 Task: Create Records for custom object Portfolio in StockTradeHub.
Action: Mouse moved to (43, 68)
Screenshot: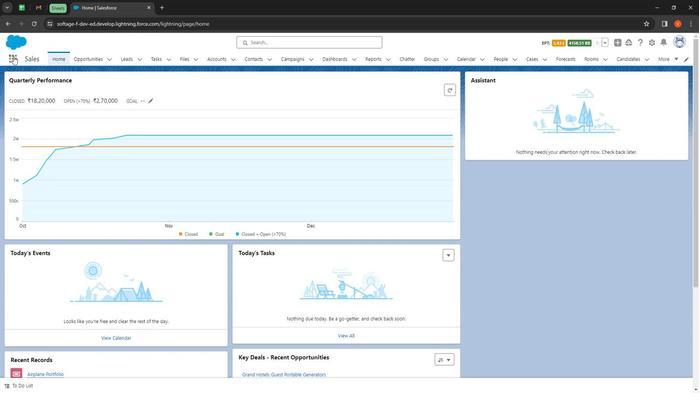 
Action: Mouse pressed left at (43, 68)
Screenshot: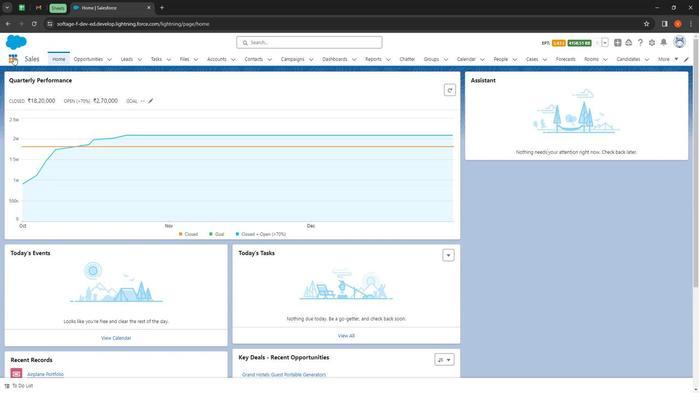 
Action: Mouse moved to (53, 195)
Screenshot: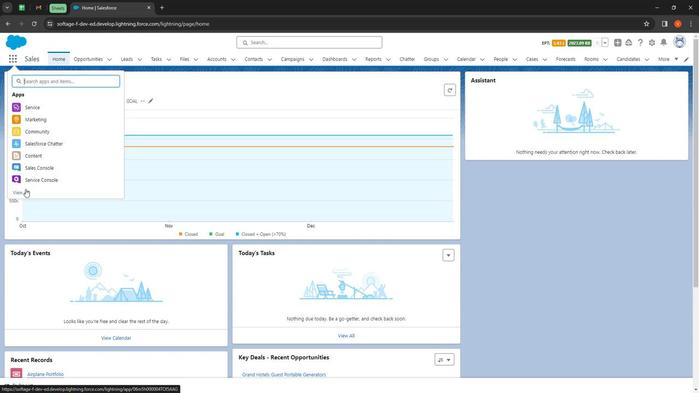
Action: Mouse pressed left at (53, 195)
Screenshot: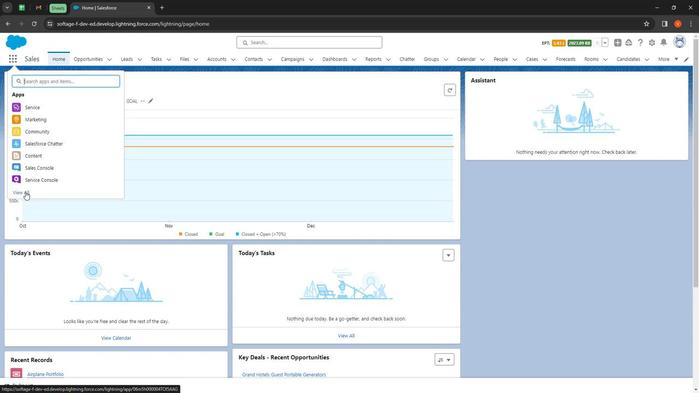 
Action: Mouse moved to (316, 94)
Screenshot: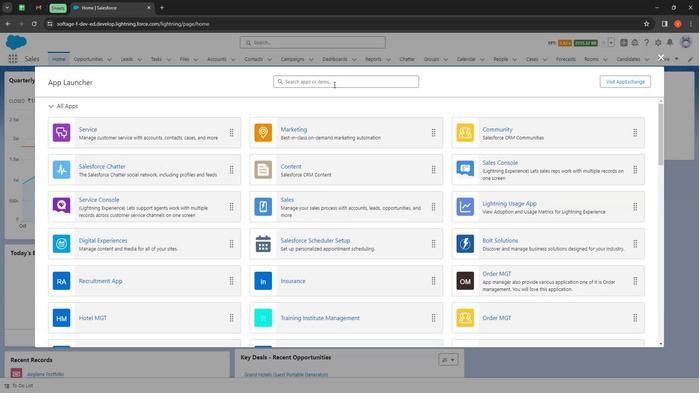 
Action: Mouse pressed left at (316, 94)
Screenshot: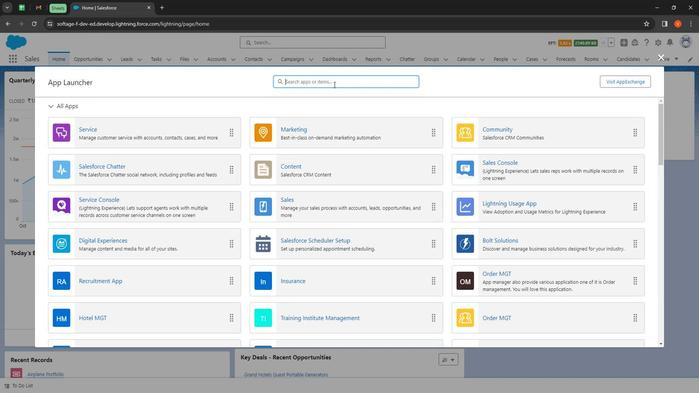 
Action: Mouse moved to (316, 95)
Screenshot: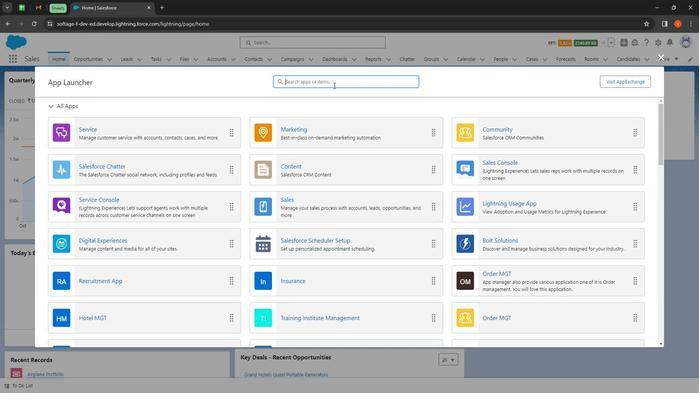
Action: Key pressed s
Screenshot: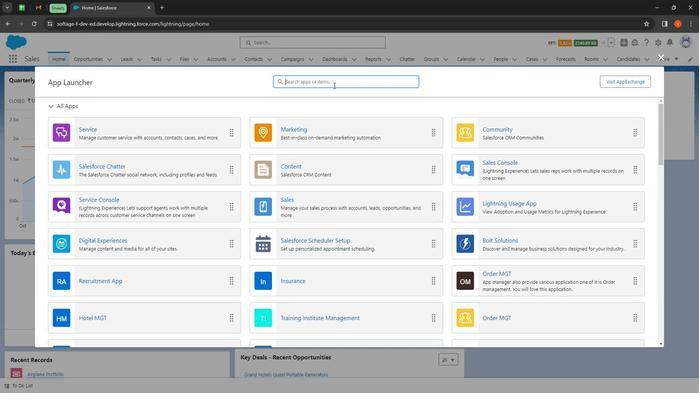 
Action: Mouse moved to (316, 96)
Screenshot: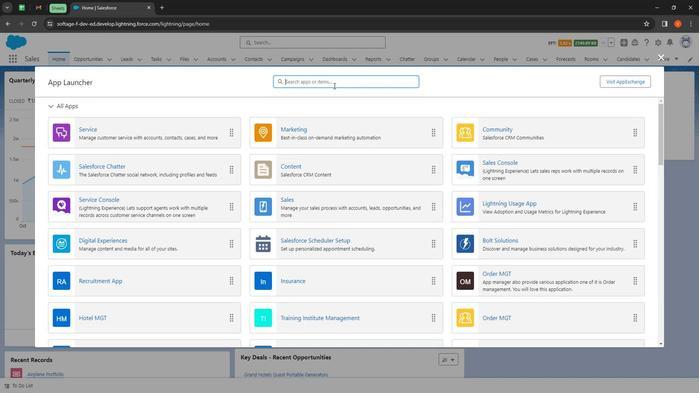 
Action: Key pressed t
Screenshot: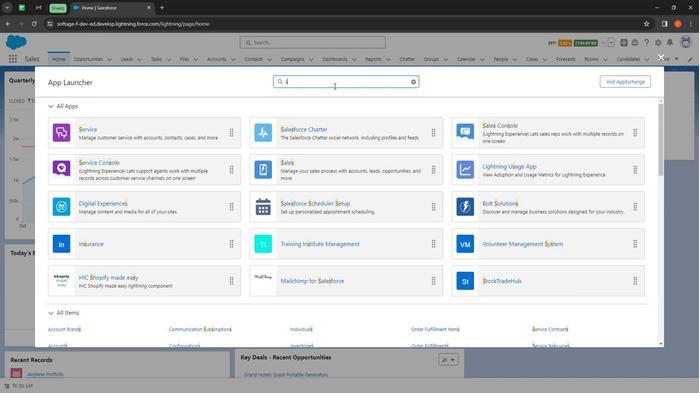 
Action: Mouse moved to (316, 95)
Screenshot: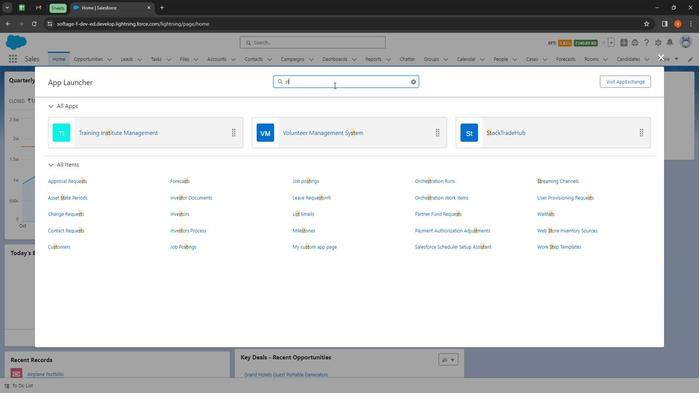 
Action: Key pressed o
Screenshot: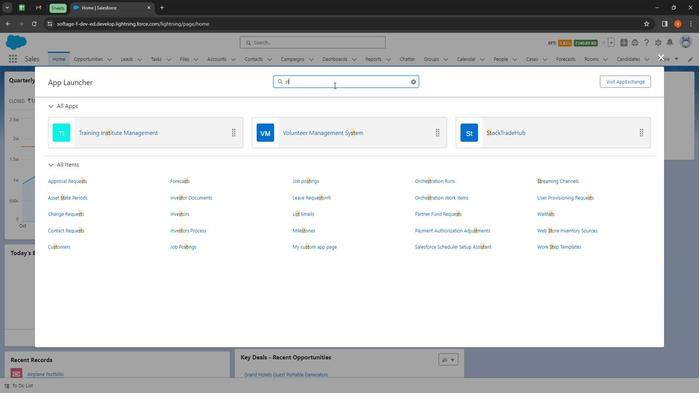
Action: Mouse moved to (106, 138)
Screenshot: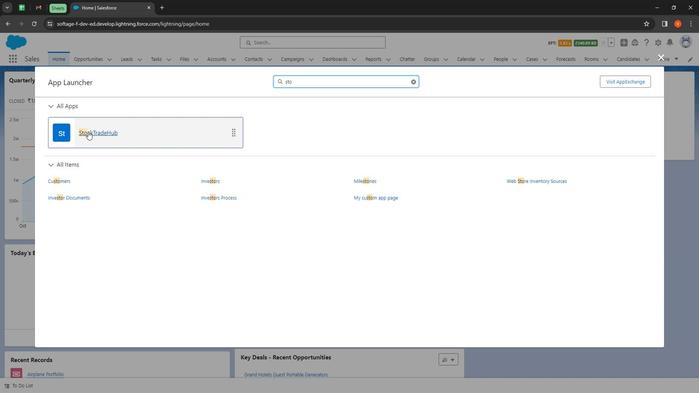 
Action: Mouse pressed left at (106, 138)
Screenshot: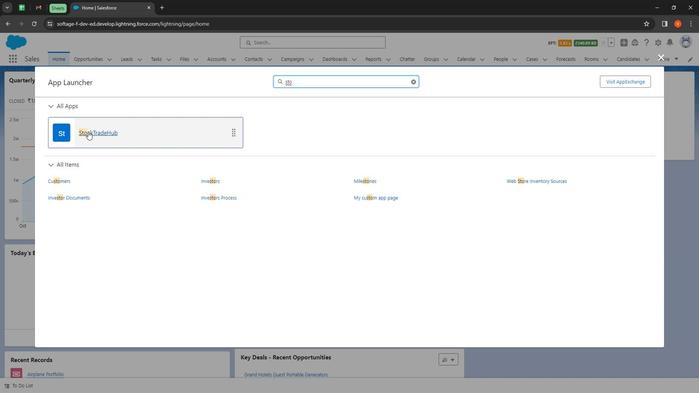 
Action: Mouse moved to (237, 72)
Screenshot: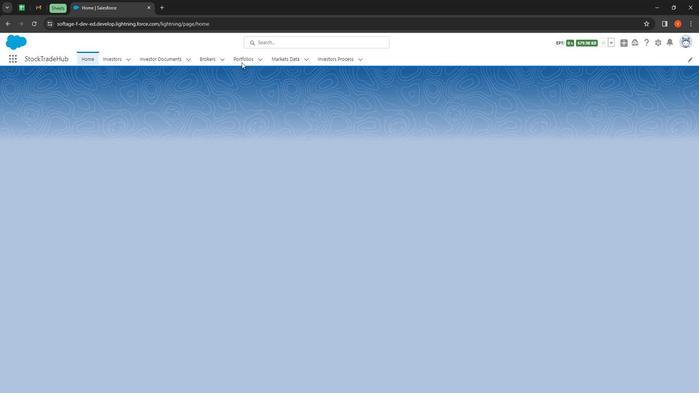
Action: Mouse pressed left at (237, 72)
Screenshot: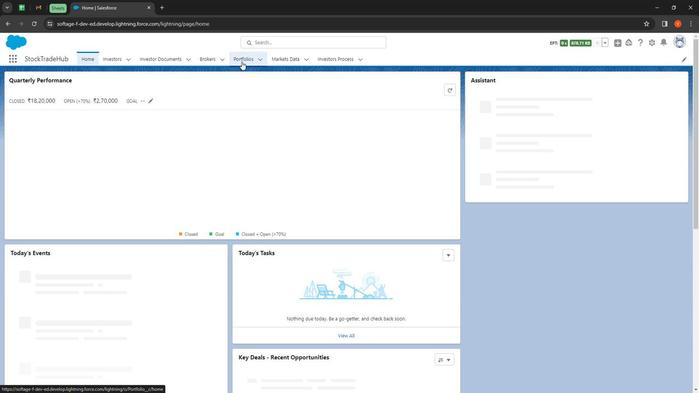 
Action: Mouse moved to (549, 90)
Screenshot: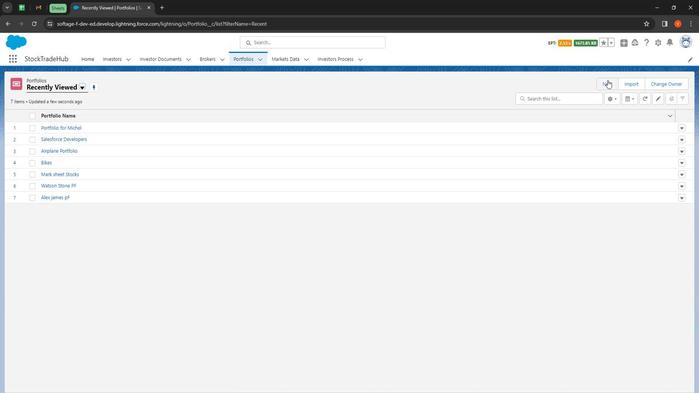 
Action: Mouse pressed left at (549, 90)
Screenshot: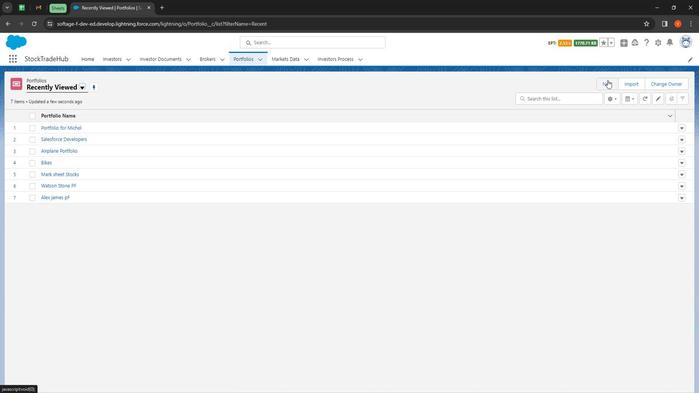 
Action: Mouse moved to (233, 143)
Screenshot: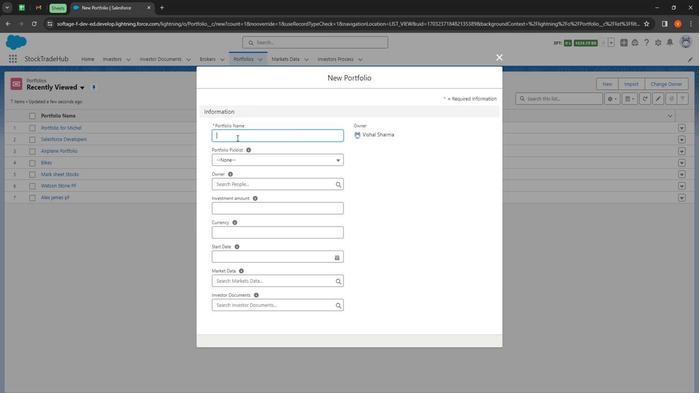 
Action: Mouse pressed left at (233, 143)
Screenshot: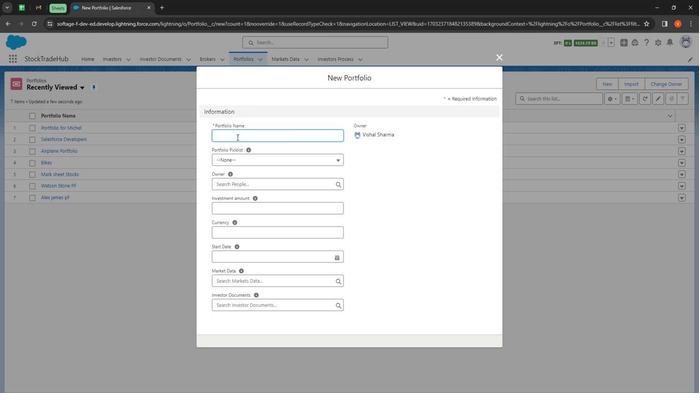
Action: Key pressed <Key.shift>
Screenshot: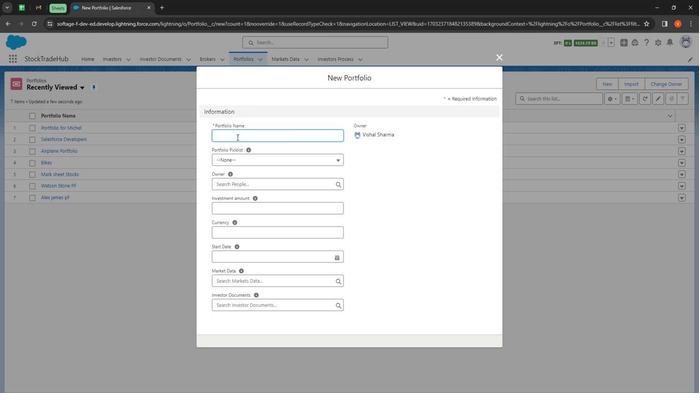 
Action: Mouse moved to (236, 132)
Screenshot: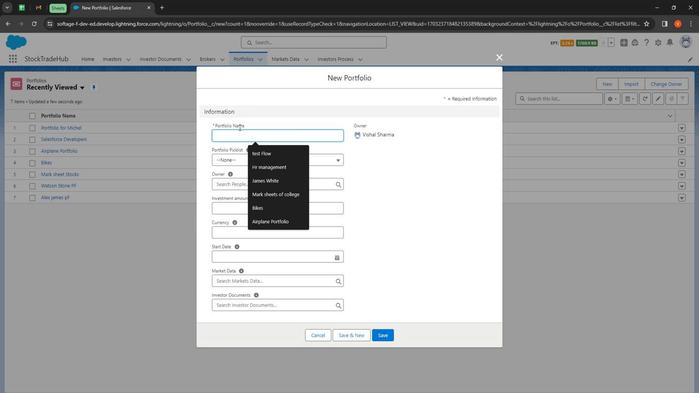
Action: Key pressed S
Screenshot: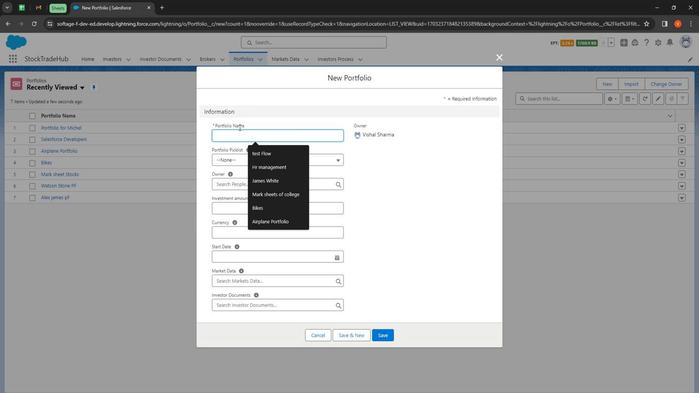 
Action: Mouse moved to (242, 120)
Screenshot: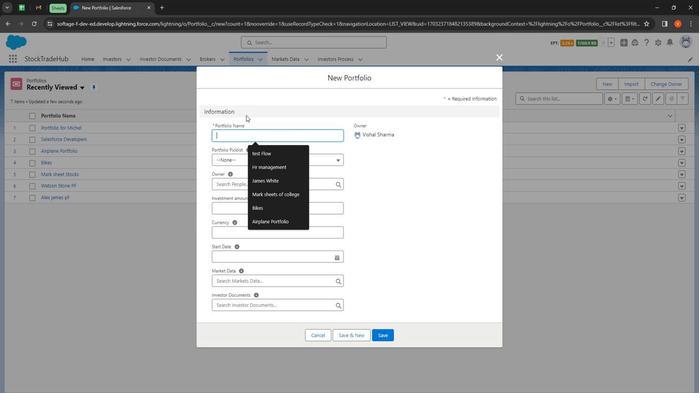 
Action: Key pressed trategiv<Key.backspace>c<Key.space><Key.shift><Key.shift><Key.shift><Key.shift><Key.shift><Key.shift><Key.shift><Key.shift><Key.shift><Key.shift><Key.shift><Key.shift><Key.shift><Key.shift><Key.shift><Key.shift><Key.shift><Key.shift><Key.shift><Key.shift><Key.shift><Key.shift><Key.shift><Key.shift><Key.shift><Key.shift><Key.shift><Key.shift><Key.shift><Key.shift><Key.shift><Key.shift><Key.shift><Key.shift>Ventures<Key.space><Key.shift>Portfolio
Screenshot: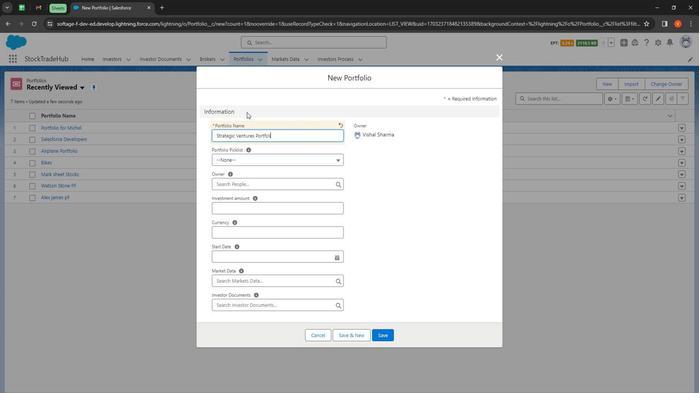 
Action: Mouse moved to (258, 162)
Screenshot: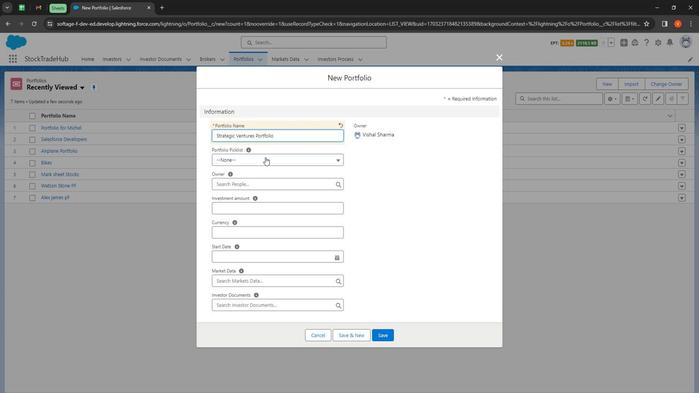 
Action: Mouse pressed left at (258, 162)
Screenshot: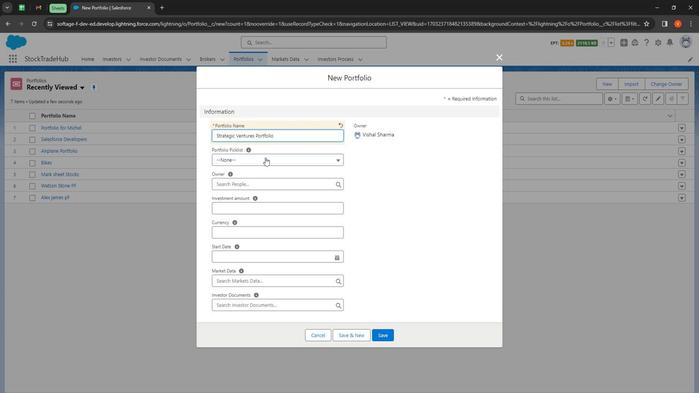 
Action: Mouse moved to (255, 214)
Screenshot: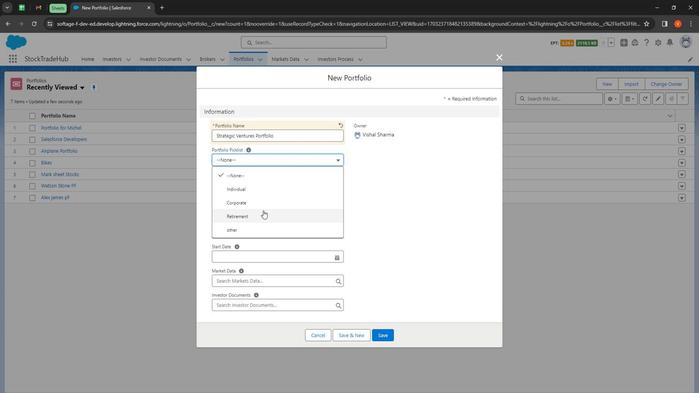 
Action: Mouse pressed left at (255, 214)
Screenshot: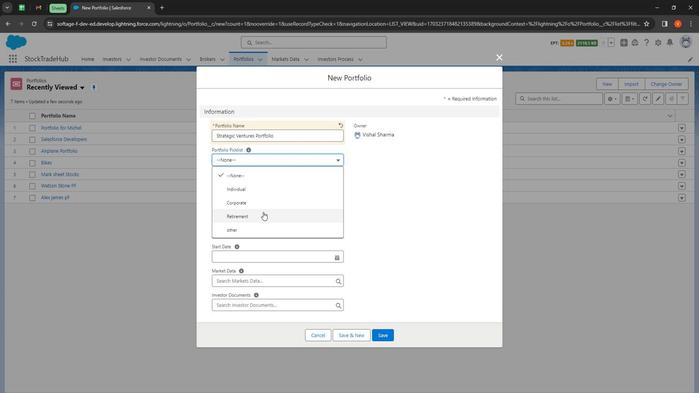 
Action: Mouse moved to (231, 189)
Screenshot: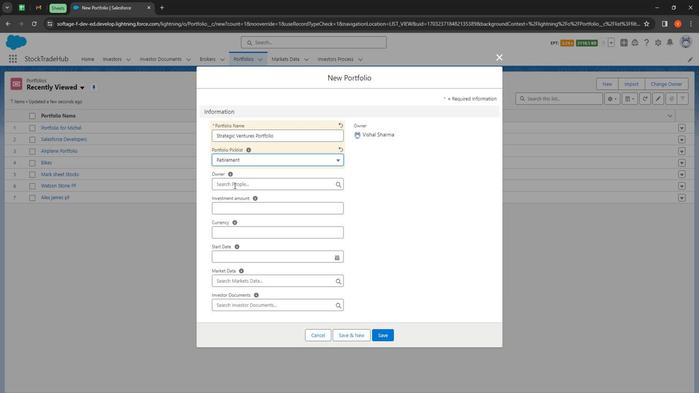 
Action: Mouse pressed left at (231, 189)
Screenshot: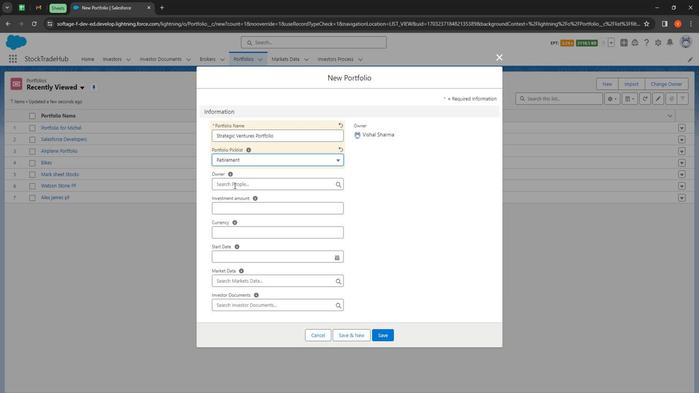 
Action: Mouse moved to (265, 266)
Screenshot: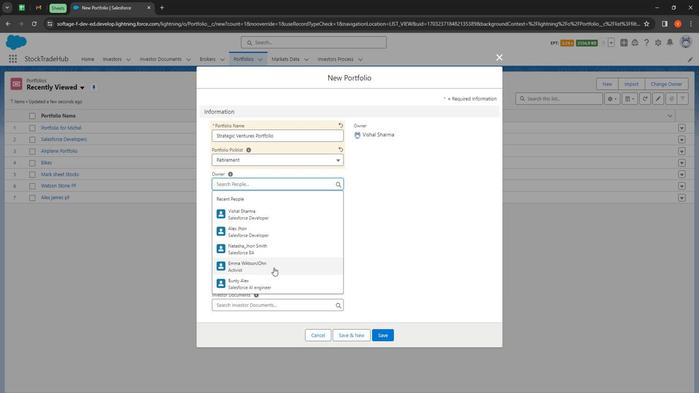 
Action: Mouse pressed left at (265, 266)
Screenshot: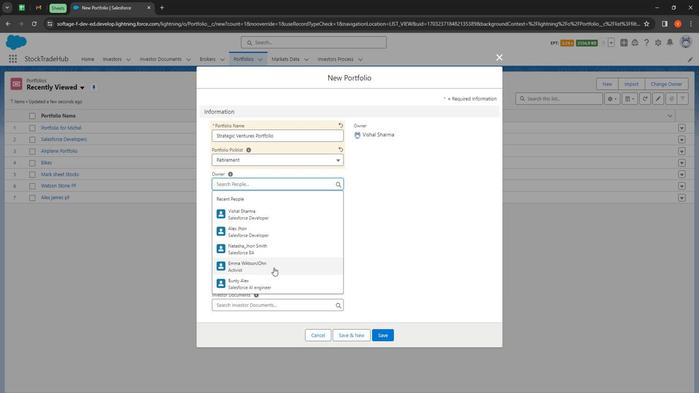 
Action: Mouse moved to (224, 210)
Screenshot: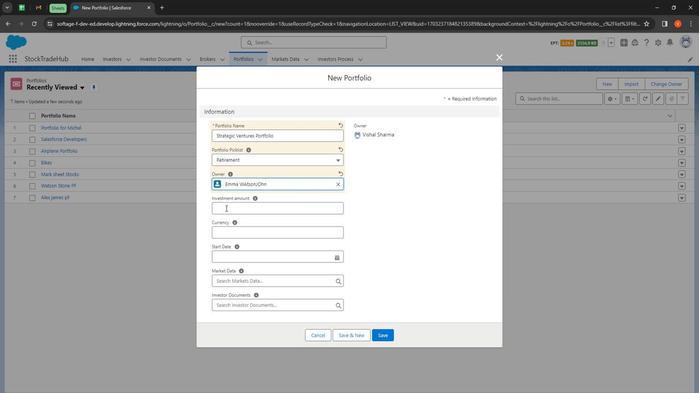 
Action: Mouse pressed left at (224, 210)
Screenshot: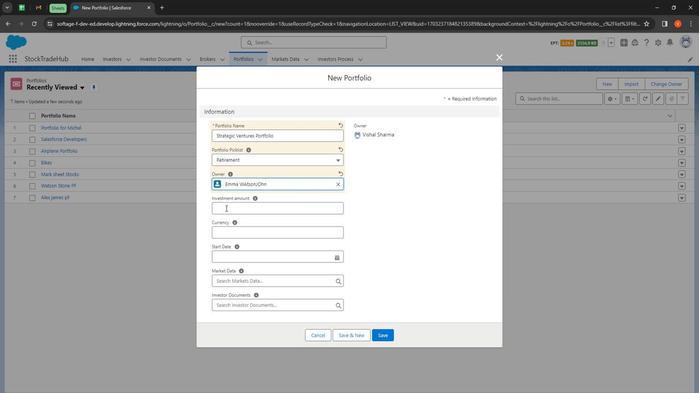 
Action: Mouse moved to (242, 154)
Screenshot: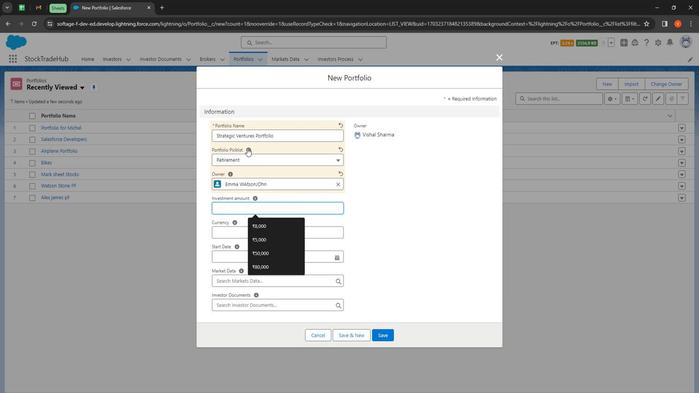 
Action: Key pressed 5000
Screenshot: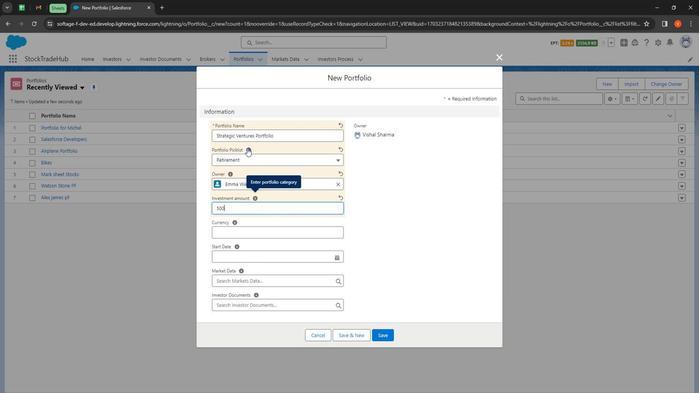 
Action: Mouse moved to (233, 227)
Screenshot: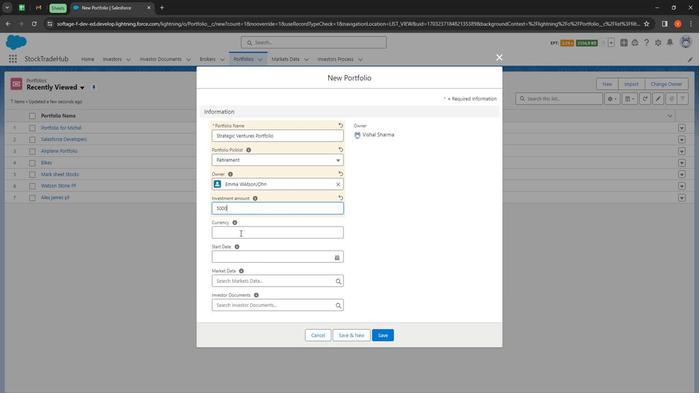 
Action: Mouse pressed left at (233, 227)
Screenshot: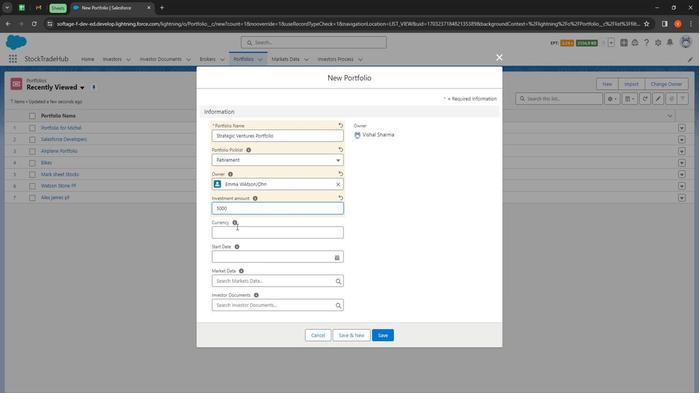 
Action: Mouse moved to (244, 229)
Screenshot: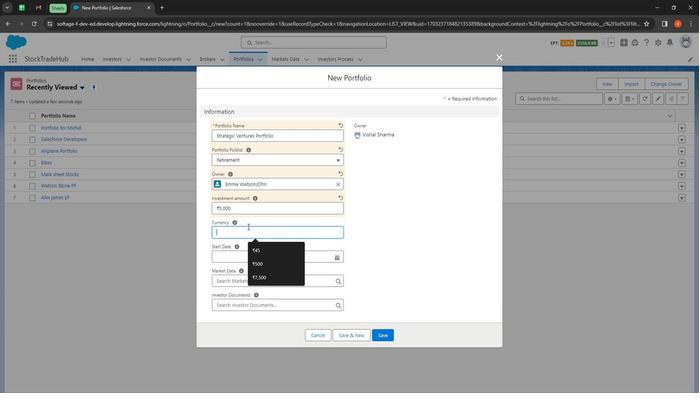
Action: Key pressed 45
Screenshot: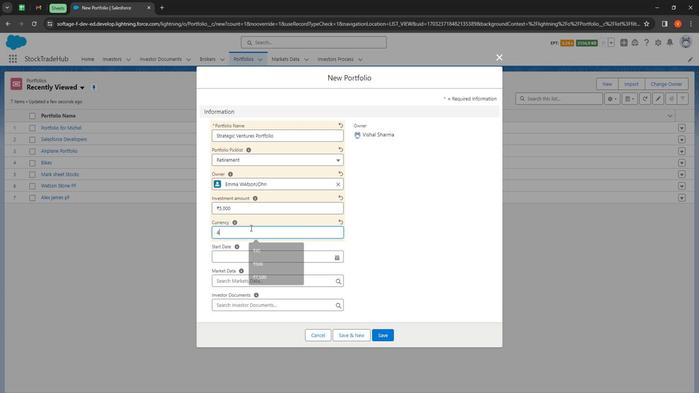 
Action: Mouse moved to (238, 254)
Screenshot: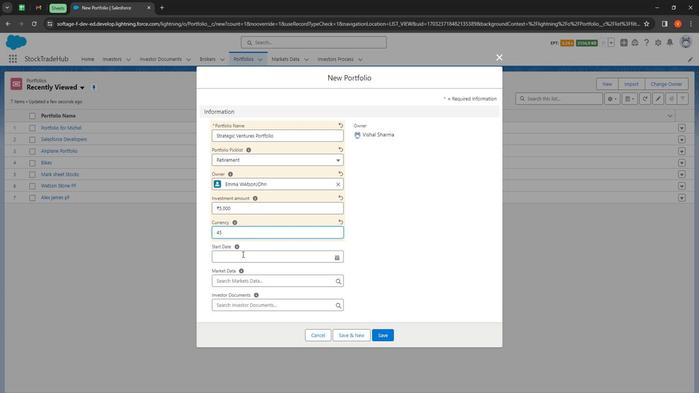 
Action: Mouse pressed left at (238, 254)
Screenshot: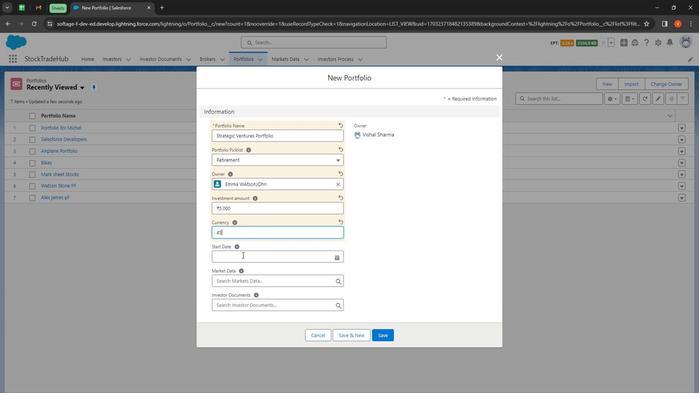 
Action: Mouse moved to (312, 136)
Screenshot: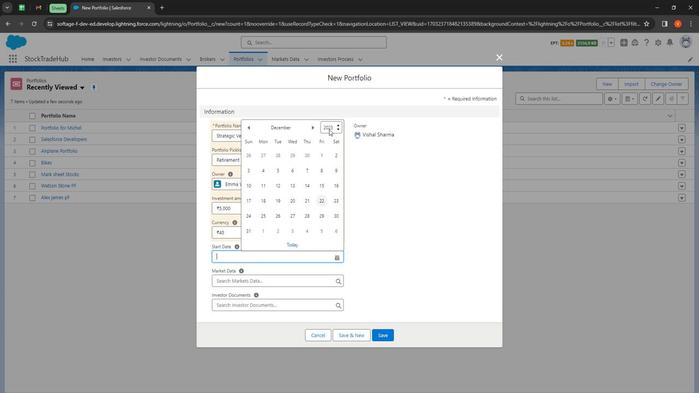 
Action: Mouse pressed left at (312, 136)
Screenshot: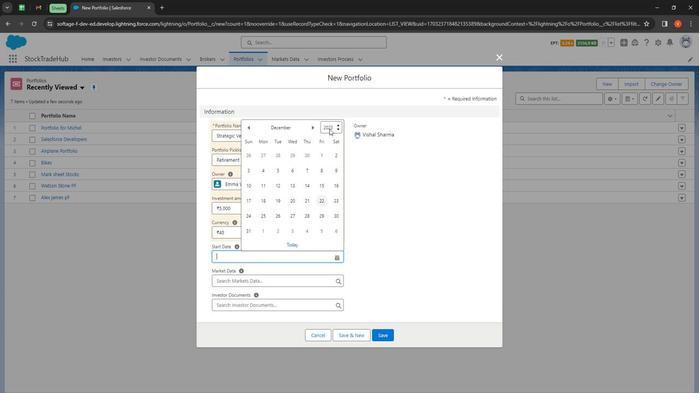 
Action: Mouse moved to (317, 209)
Screenshot: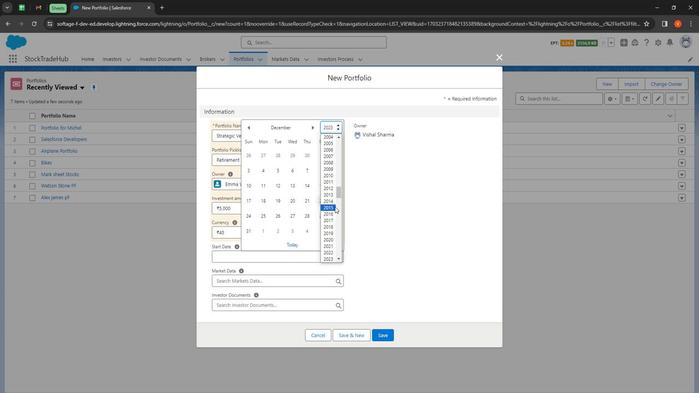 
Action: Mouse scrolled (317, 209) with delta (0, 0)
Screenshot: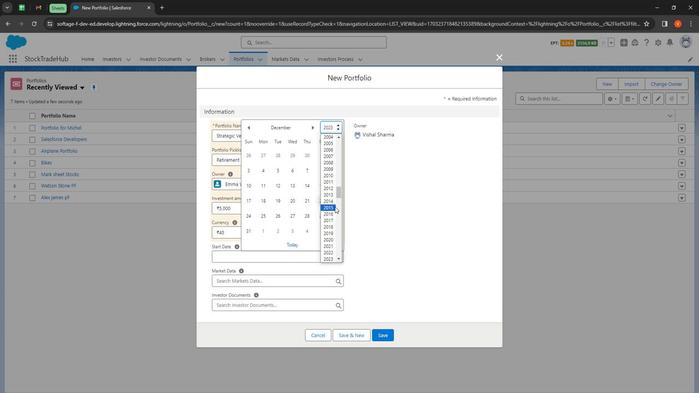 
Action: Mouse moved to (317, 209)
Screenshot: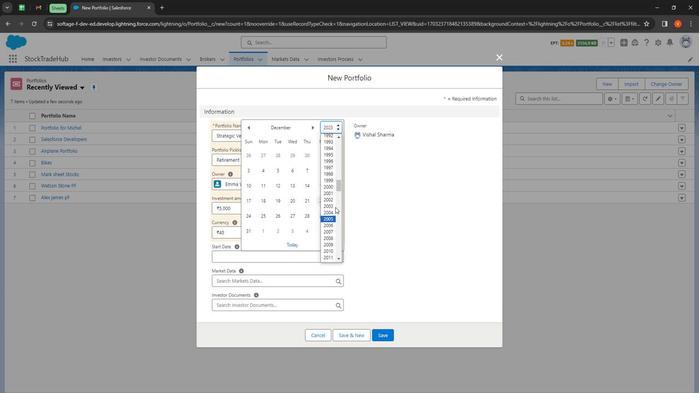 
Action: Mouse scrolled (317, 209) with delta (0, 0)
Screenshot: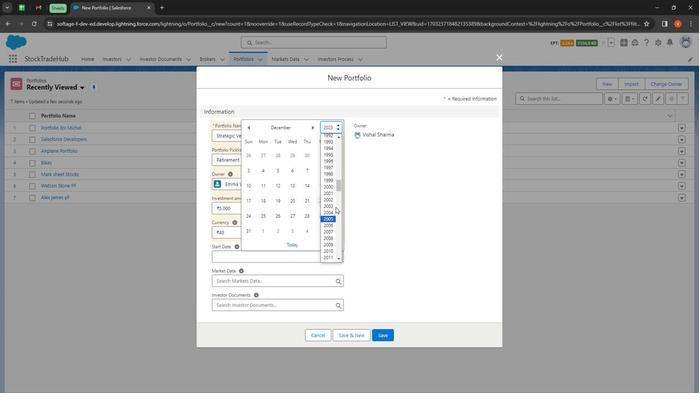 
Action: Mouse moved to (314, 155)
Screenshot: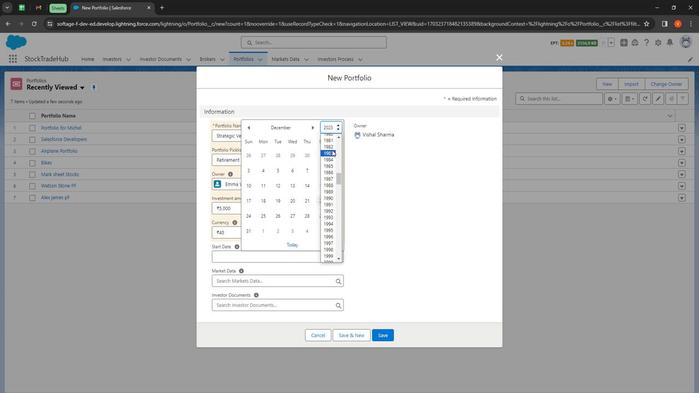 
Action: Mouse pressed left at (314, 155)
Screenshot: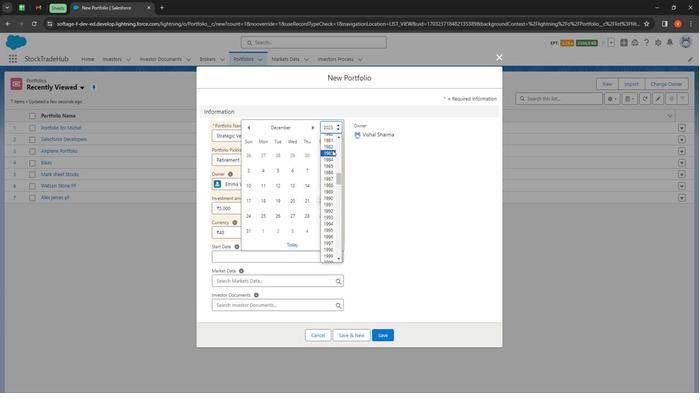 
Action: Mouse moved to (246, 134)
Screenshot: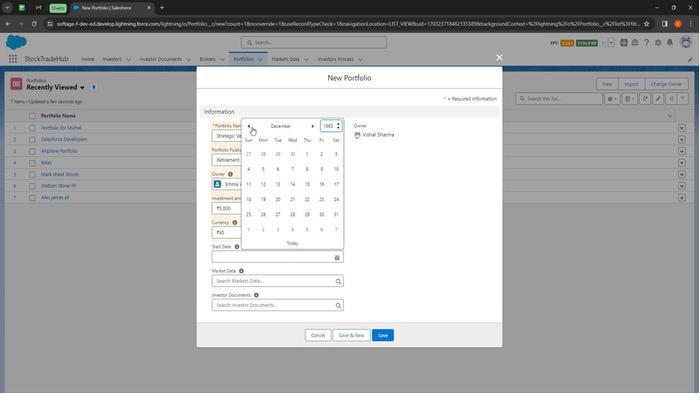 
Action: Mouse pressed left at (246, 134)
Screenshot: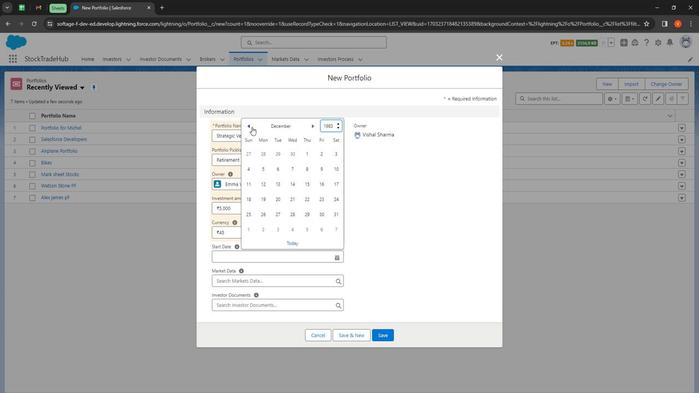 
Action: Mouse moved to (294, 195)
Screenshot: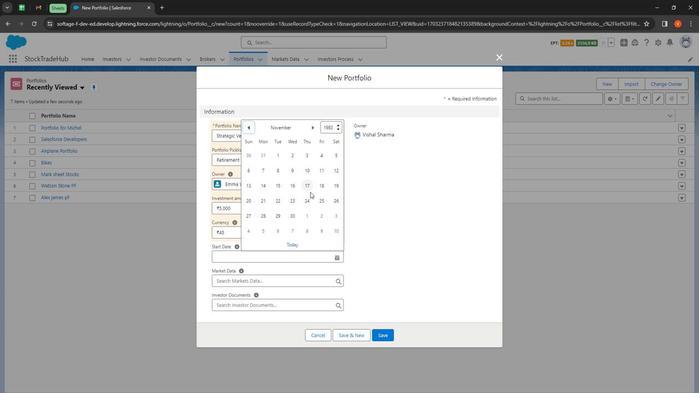 
Action: Mouse pressed left at (294, 195)
Screenshot: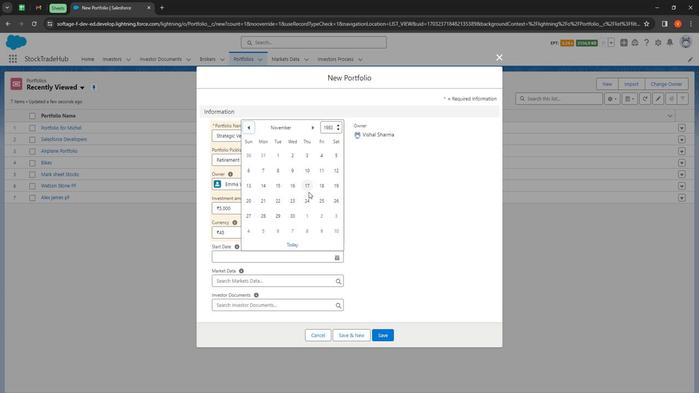 
Action: Mouse moved to (290, 192)
Screenshot: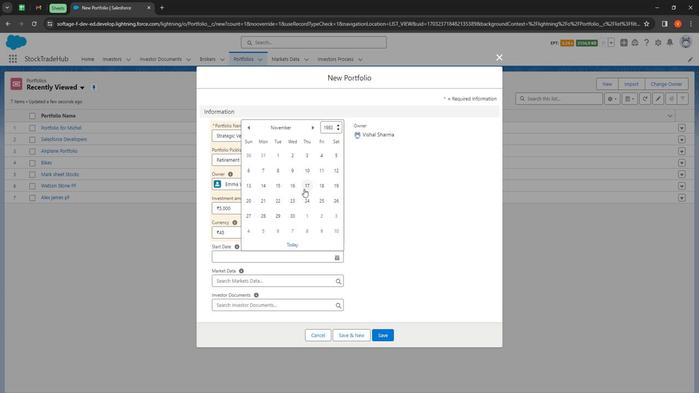 
Action: Mouse pressed left at (290, 192)
Screenshot: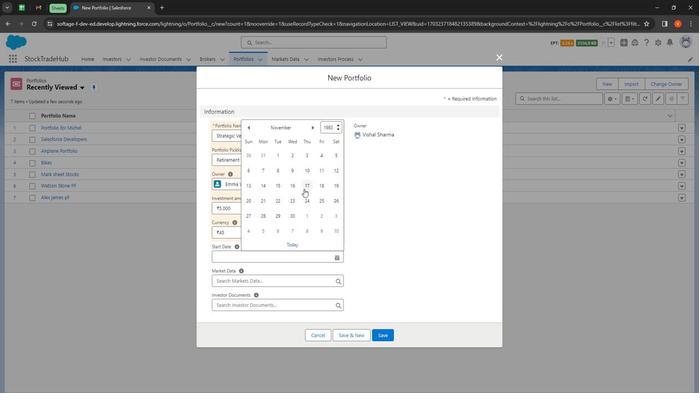 
Action: Mouse moved to (247, 279)
Screenshot: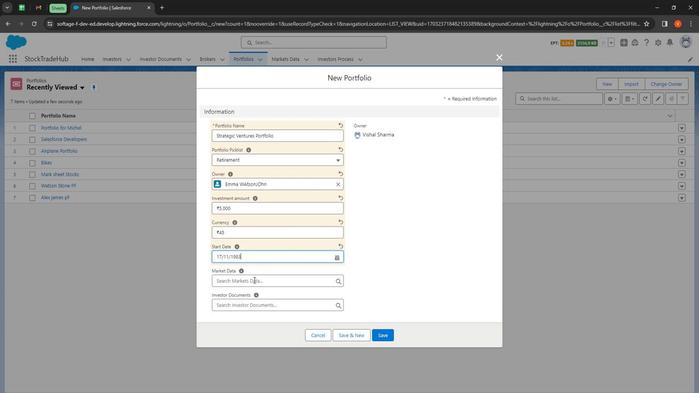 
Action: Mouse pressed left at (247, 279)
Screenshot: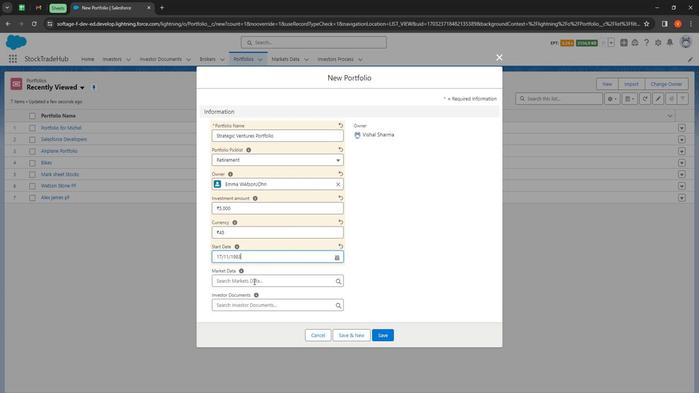 
Action: Mouse moved to (256, 336)
Screenshot: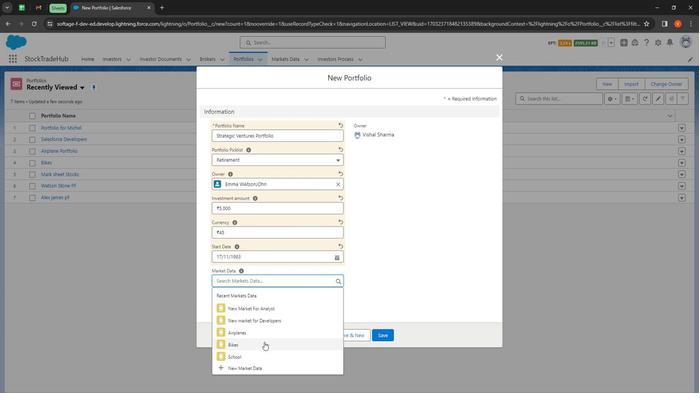 
Action: Mouse pressed left at (256, 336)
Screenshot: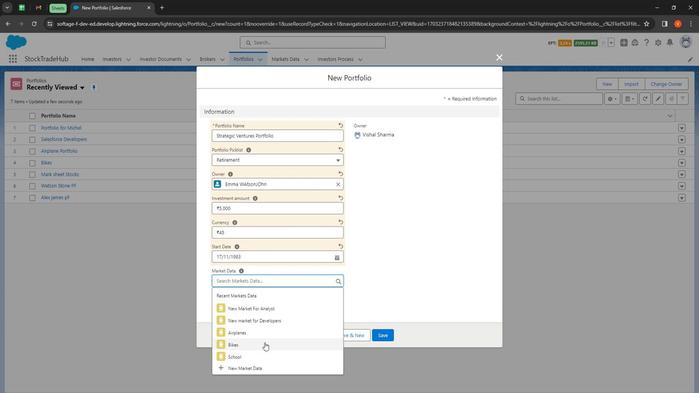 
Action: Mouse moved to (238, 305)
Screenshot: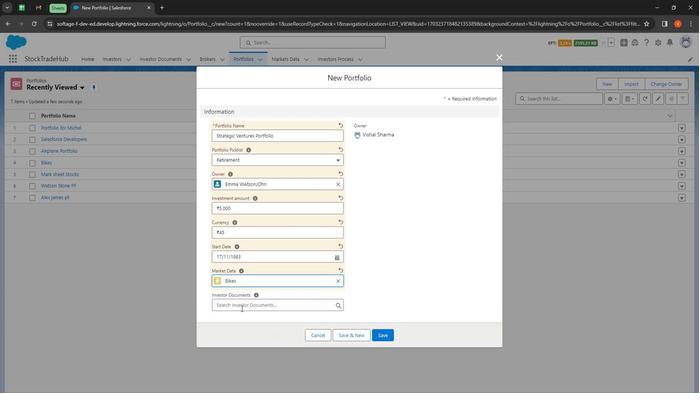 
Action: Mouse pressed left at (238, 305)
Screenshot: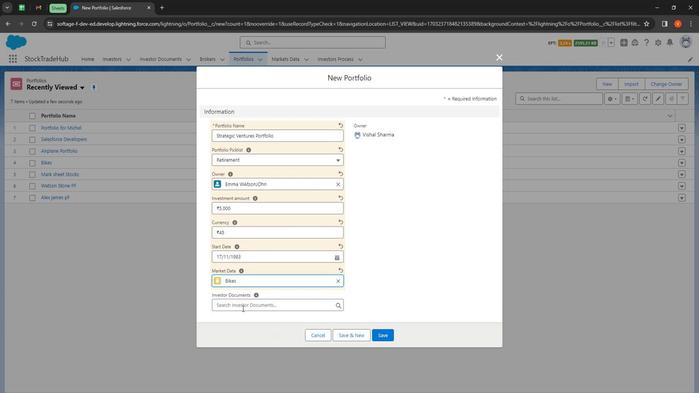 
Action: Mouse moved to (242, 246)
Screenshot: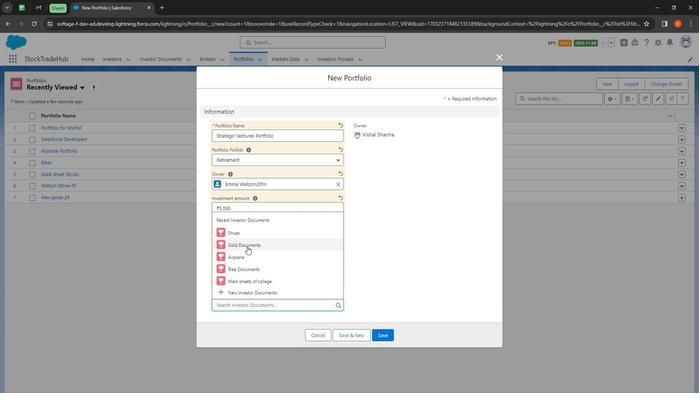 
Action: Mouse pressed left at (242, 246)
Screenshot: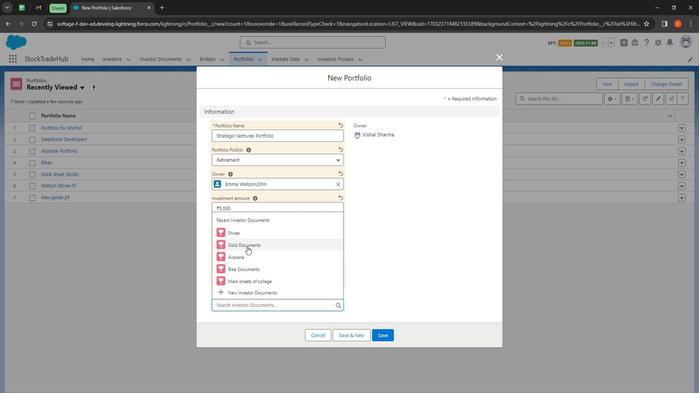 
Action: Mouse moved to (364, 335)
Screenshot: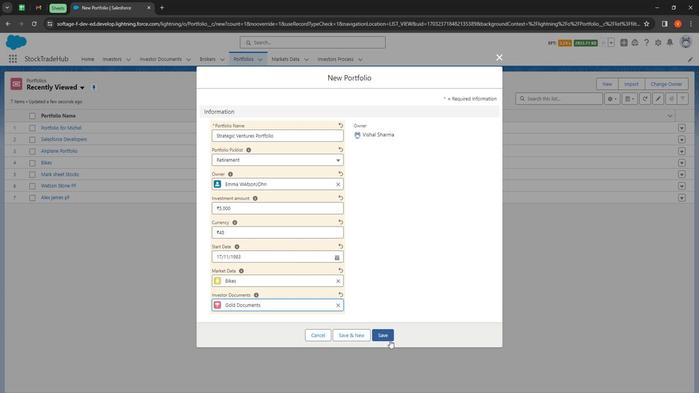 
Action: Mouse pressed left at (364, 335)
Screenshot: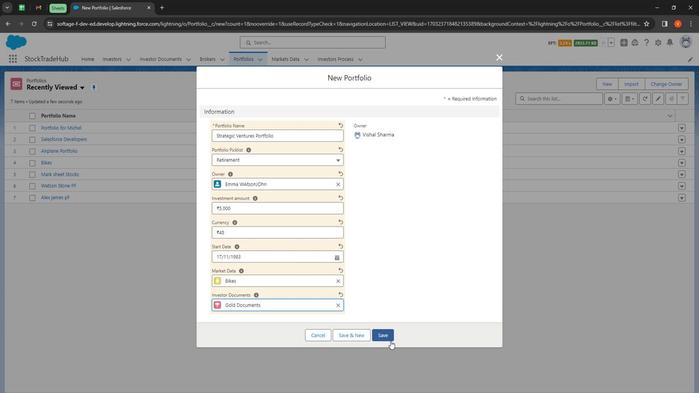 
Action: Mouse moved to (54, 126)
Screenshot: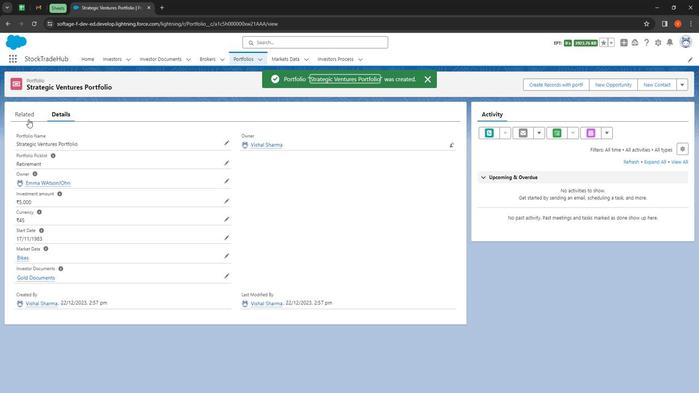 
Action: Mouse pressed left at (54, 126)
Screenshot: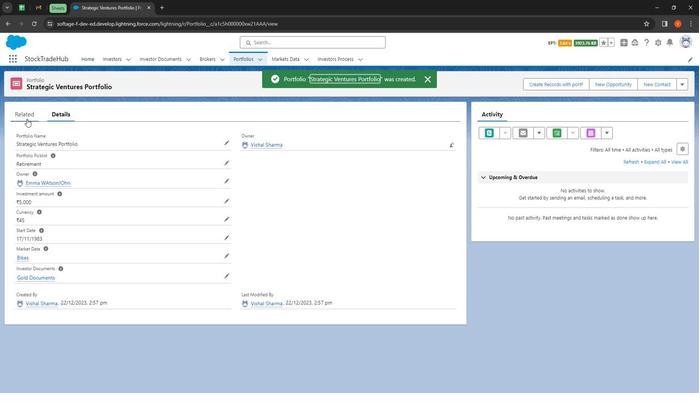 
Action: Mouse moved to (408, 142)
Screenshot: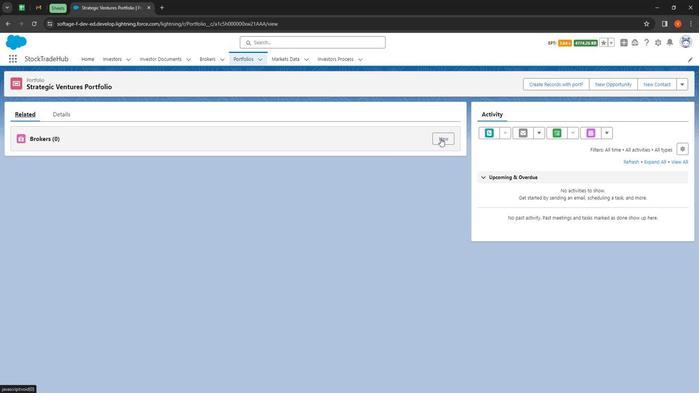 
Action: Mouse pressed left at (408, 142)
Screenshot: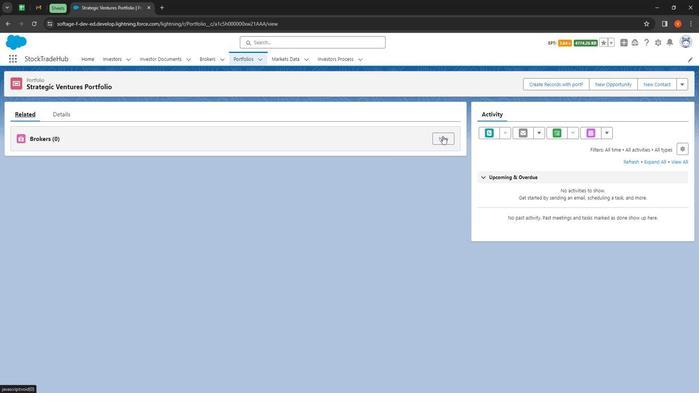 
Action: Mouse moved to (238, 153)
Screenshot: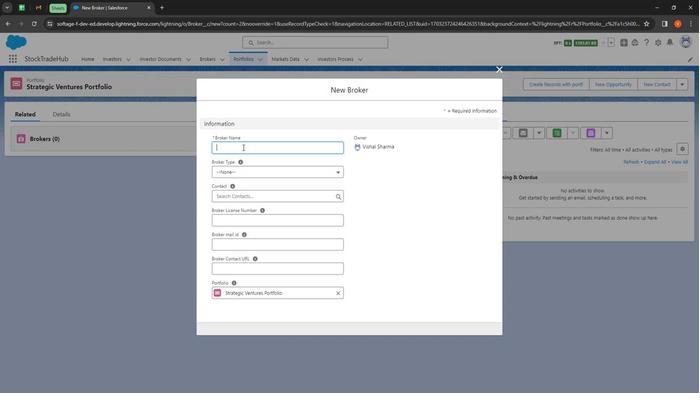 
Action: Mouse pressed left at (238, 153)
Screenshot: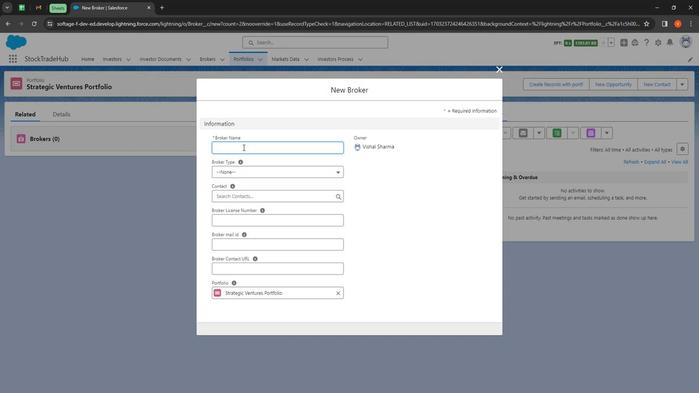 
Action: Mouse moved to (242, 166)
Screenshot: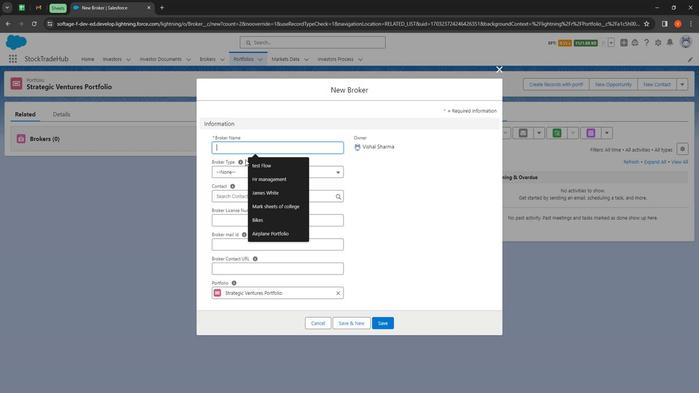 
Action: Key pressed <Key.shift>
Screenshot: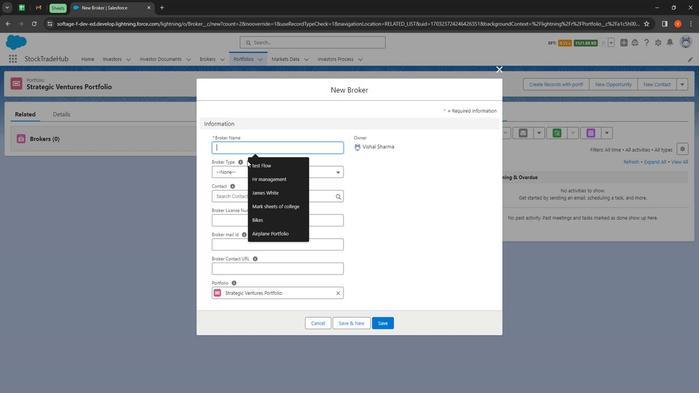 
Action: Mouse moved to (241, 165)
Screenshot: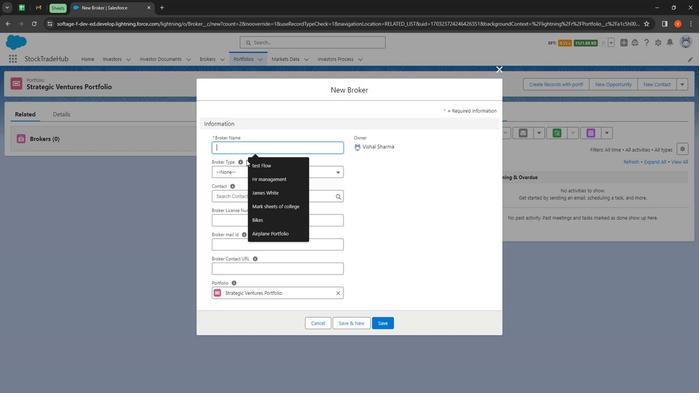 
Action: Key pressed <Key.shift><Key.shift><Key.shift><Key.shift><Key.shift><Key.shift><Key.shift><Key.shift><Key.shift><Key.shift><Key.shift><Key.shift><Key.shift><Key.shift><Key.shift><Key.shift><Key.shift><Key.shift><Key.shift><Key.shift><Key.shift><Key.shift><Key.shift><Key.shift><Key.shift>N<Key.shift>Eki<Key.space><Key.shift><Key.shift><Key.shift><Key.shift><Key.shift>Lee
Screenshot: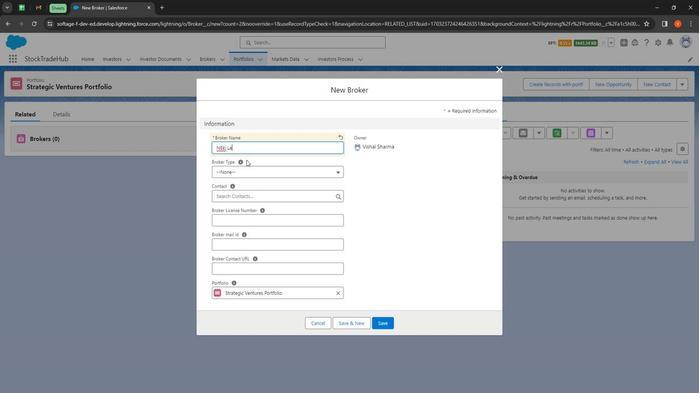 
Action: Mouse moved to (240, 177)
Screenshot: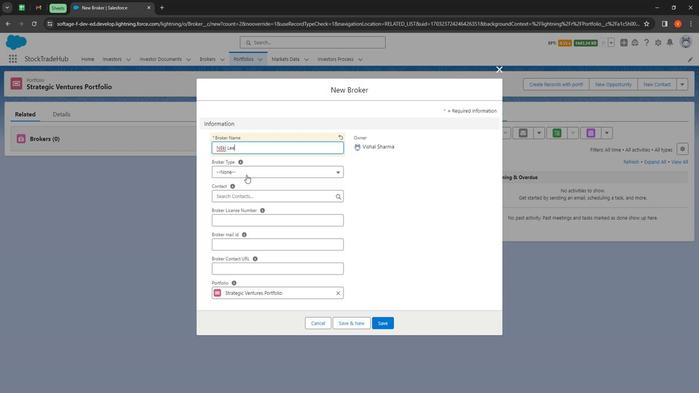 
Action: Mouse pressed left at (240, 177)
Screenshot: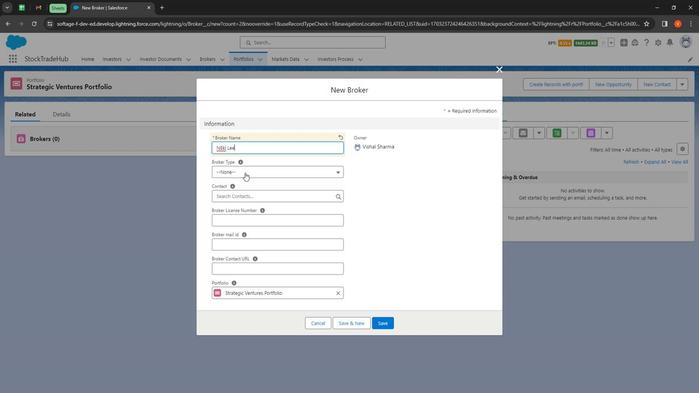
Action: Mouse moved to (253, 241)
Screenshot: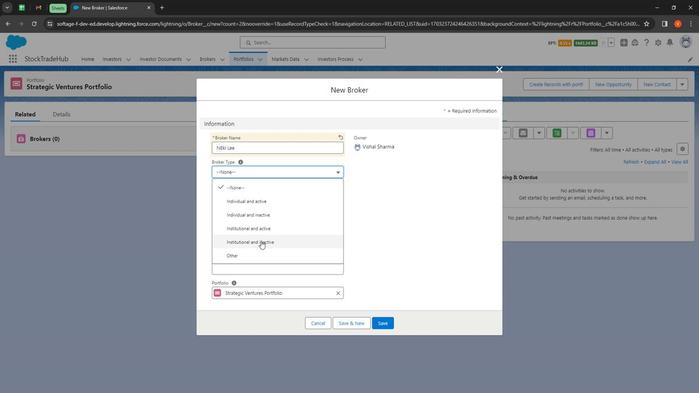 
Action: Mouse pressed left at (253, 241)
Screenshot: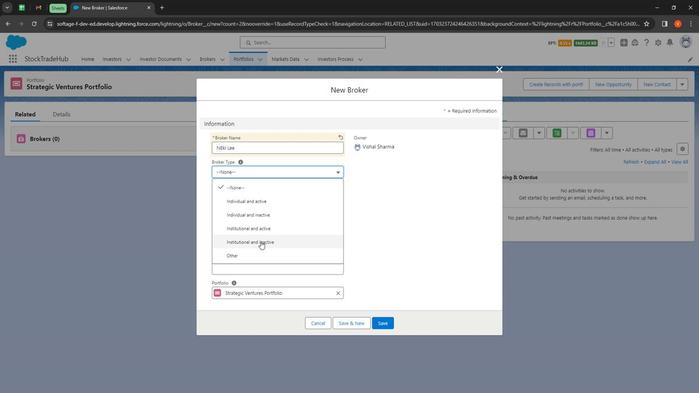 
Action: Mouse moved to (229, 203)
Screenshot: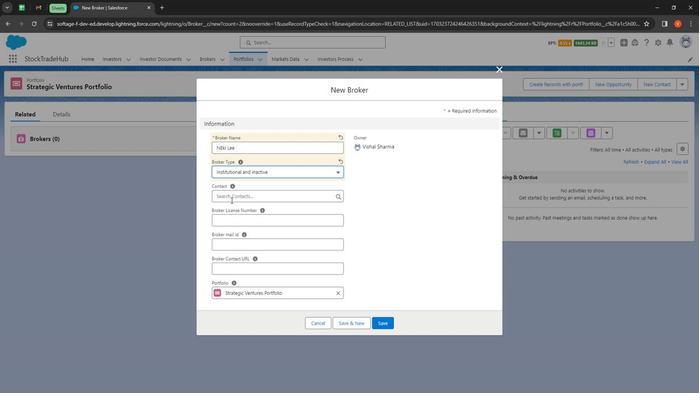 
Action: Mouse pressed left at (229, 203)
Screenshot: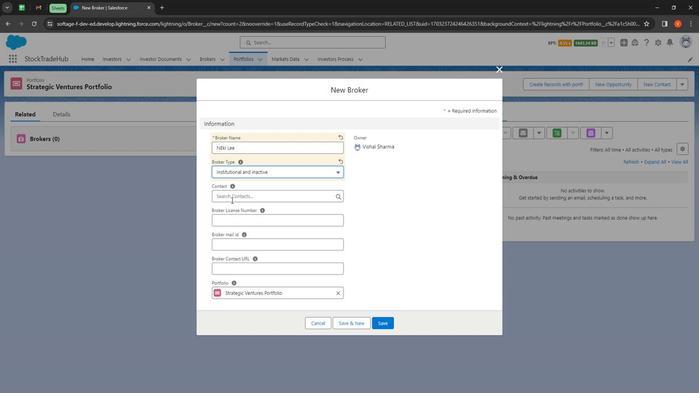 
Action: Mouse moved to (254, 272)
Screenshot: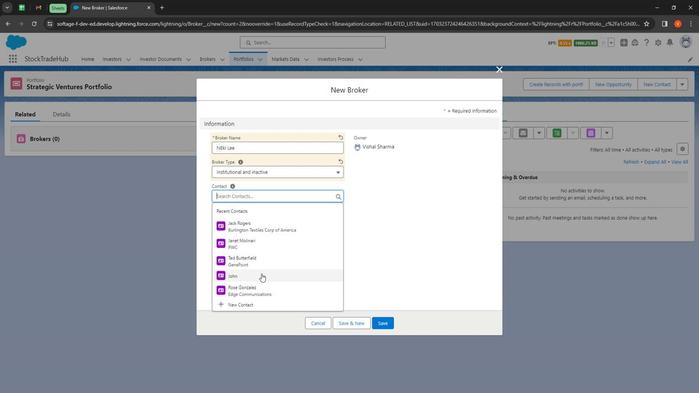 
Action: Mouse pressed left at (254, 272)
Screenshot: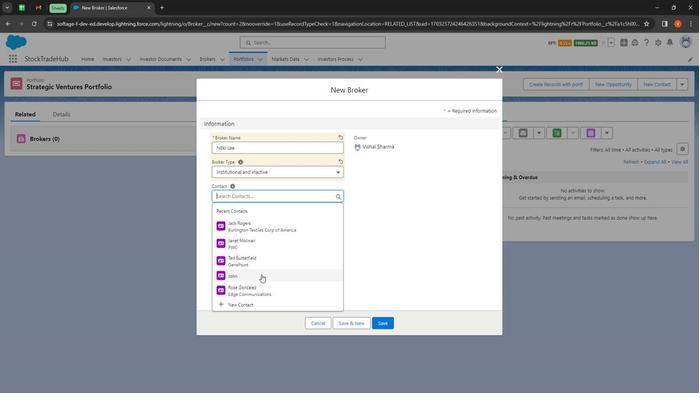 
Action: Mouse moved to (230, 230)
Screenshot: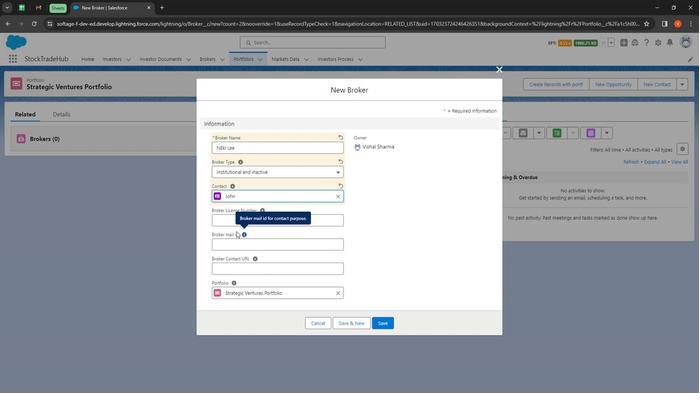 
Action: Mouse pressed left at (230, 230)
Screenshot: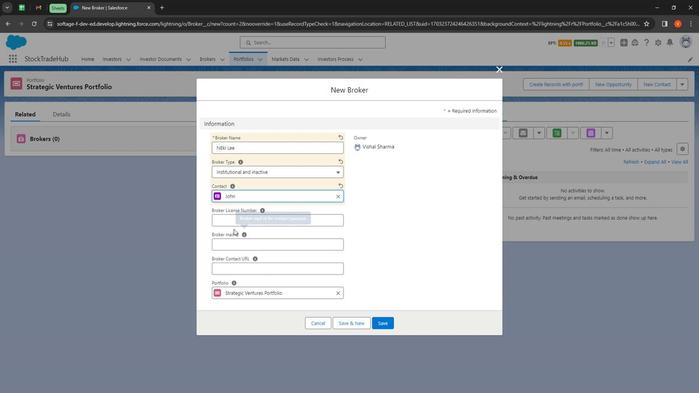 
Action: Mouse moved to (226, 224)
Screenshot: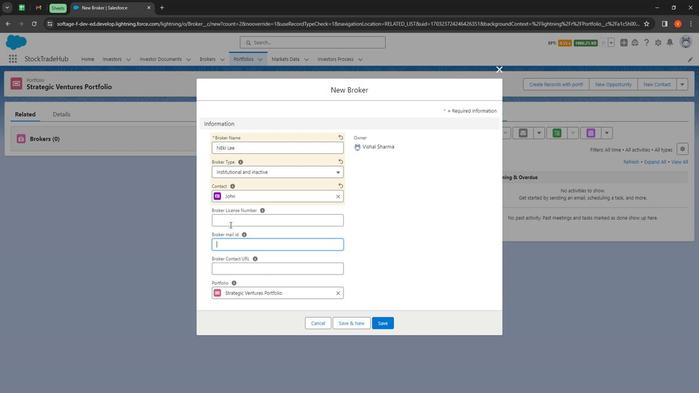 
Action: Mouse pressed left at (226, 224)
Screenshot: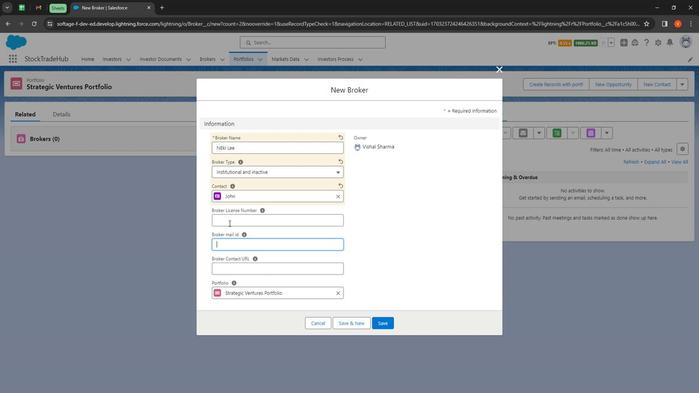 
Action: Mouse moved to (248, 218)
Screenshot: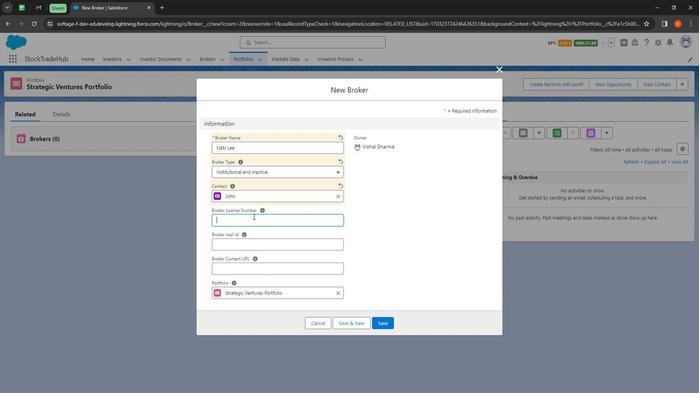 
Action: Key pressed <Key.shift>
Screenshot: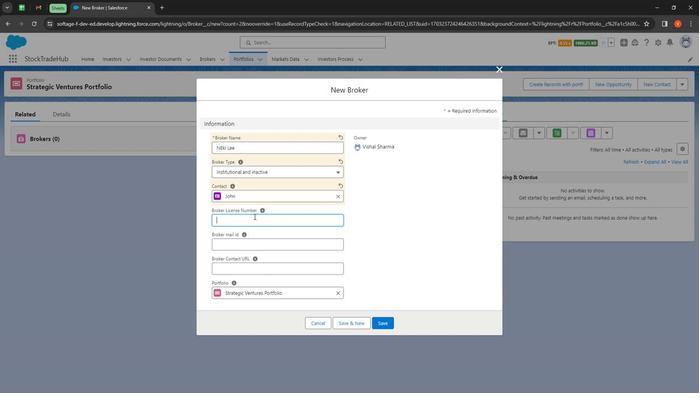 
Action: Mouse moved to (283, 110)
Screenshot: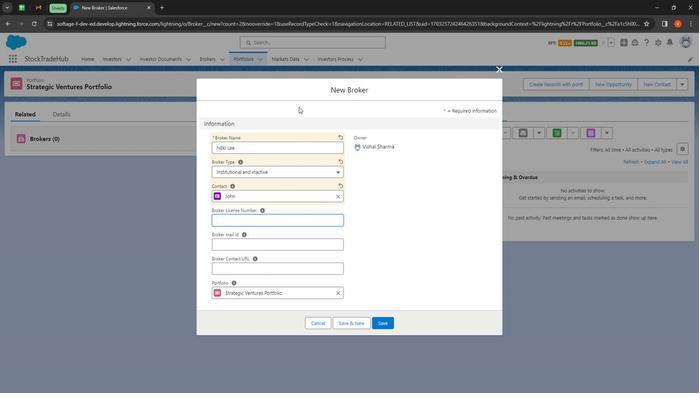 
Action: Key pressed <Key.shift><Key.shift><Key.shift><Key.shift><Key.shift><Key.shift><Key.shift><Key.shift><Key.shift><Key.shift><Key.shift><Key.shift><Key.shift><Key.shift><Key.shift>8795462
Screenshot: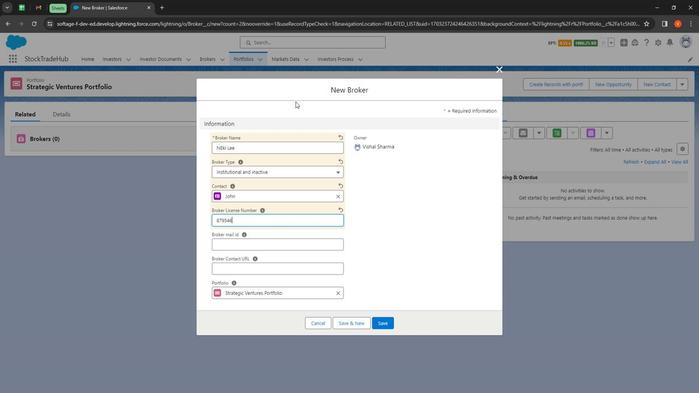 
Action: Mouse moved to (248, 245)
Screenshot: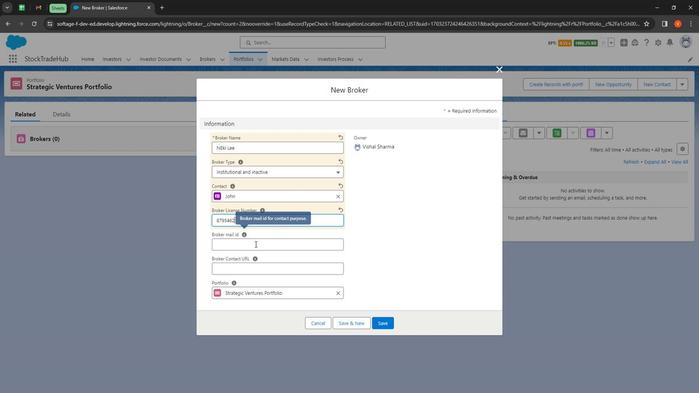 
Action: Mouse pressed left at (248, 245)
Screenshot: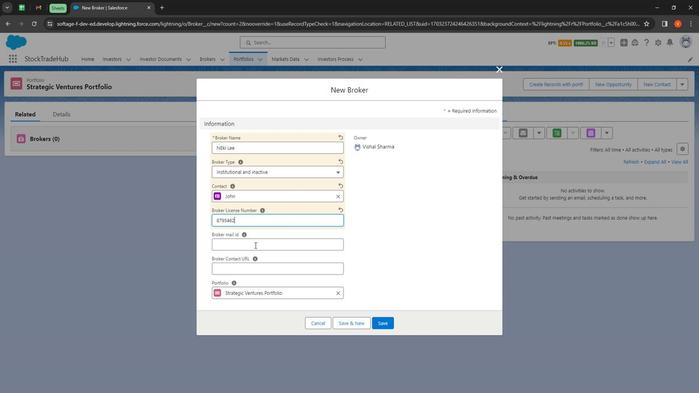 
Action: Mouse moved to (240, 241)
Screenshot: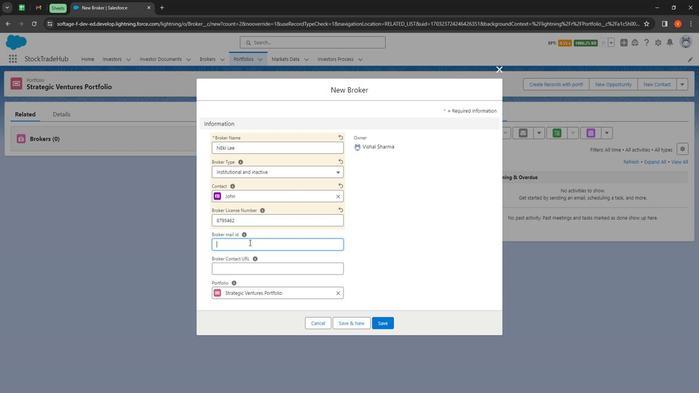 
Action: Key pressed <Key.shift>
Screenshot: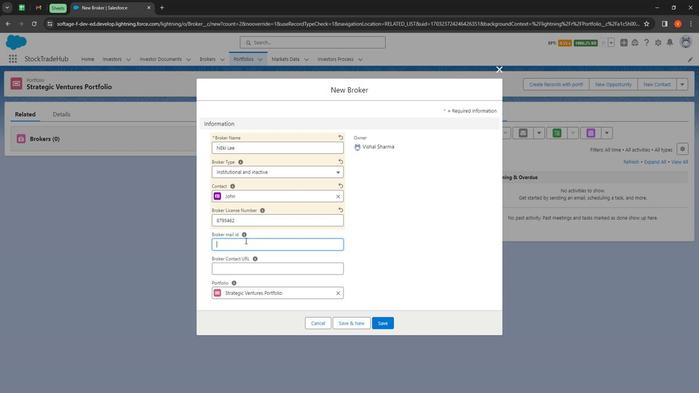 
Action: Mouse moved to (256, 221)
Screenshot: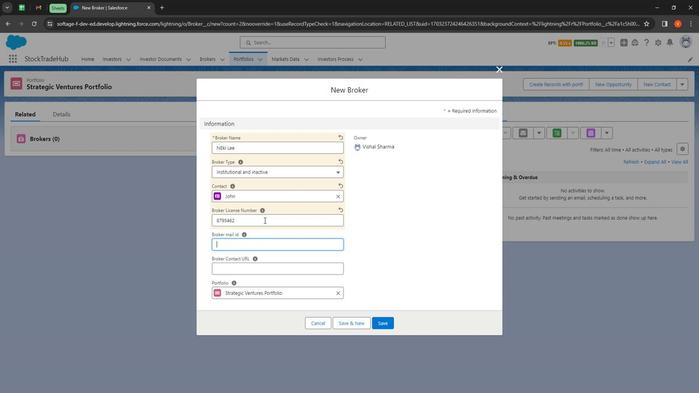 
Action: Key pressed <Key.shift><Key.shift><Key.shift><Key.shift><Key.shift><Key.shift><Key.shift><Key.shift><Key.shift><Key.shift><Key.shift><Key.shift><Key.shift><Key.shift><Key.shift><Key.shift><Key.shift><Key.shift><Key.shift><Key.shift><Key.shift><Key.shift><Key.shift>Neki<Key.shift>@lee.com
Screenshot: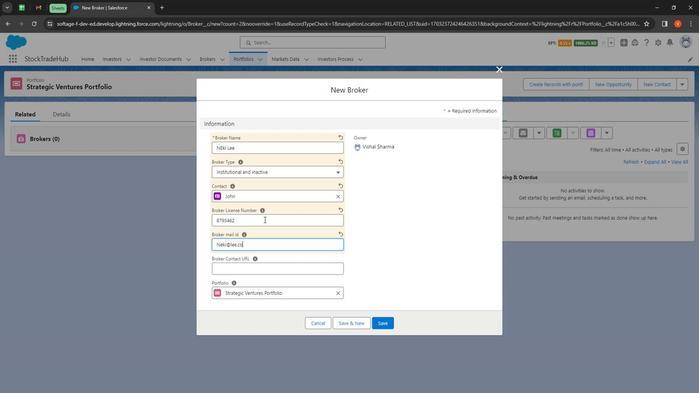 
Action: Mouse moved to (249, 265)
Screenshot: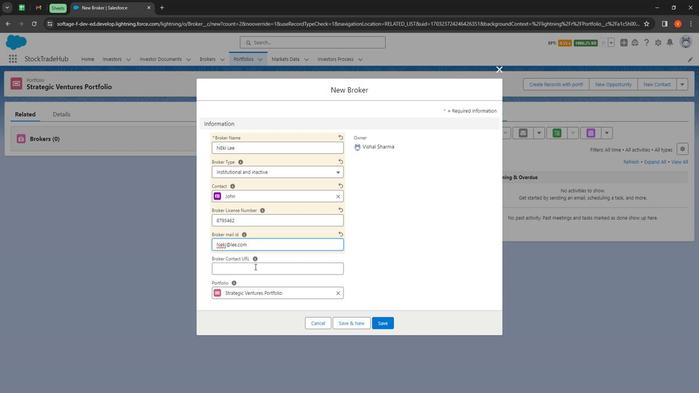 
Action: Mouse pressed left at (249, 265)
Screenshot: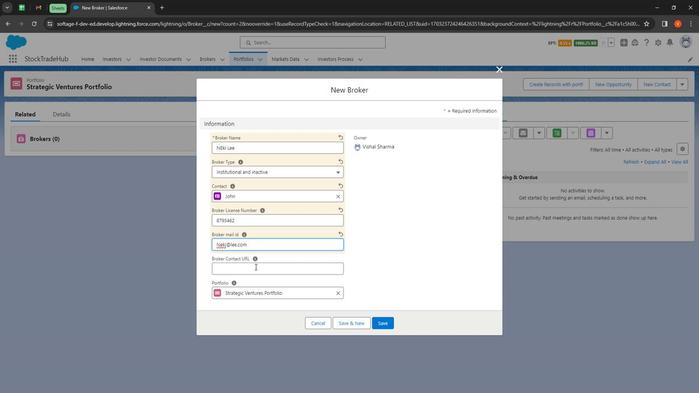
Action: Mouse moved to (251, 262)
Screenshot: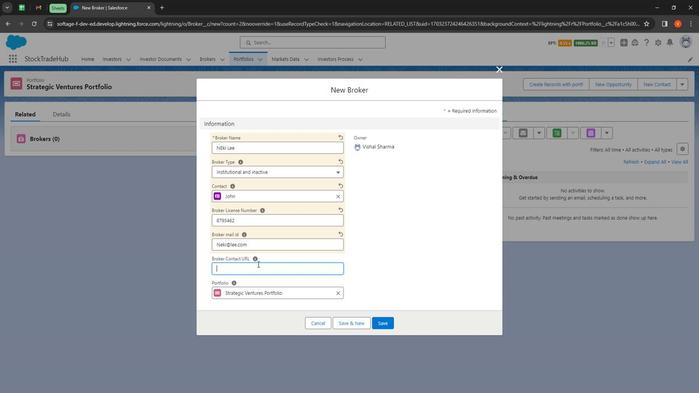 
Action: Key pressed <Key.shift><Key.shift><Key.shift><Key.shift>Neki.com
Screenshot: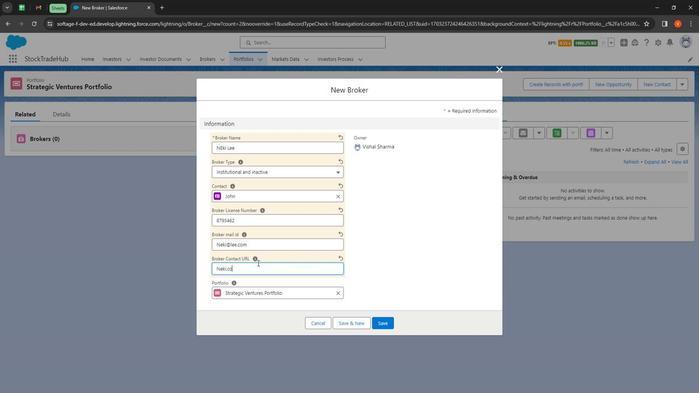 
Action: Mouse moved to (360, 320)
Screenshot: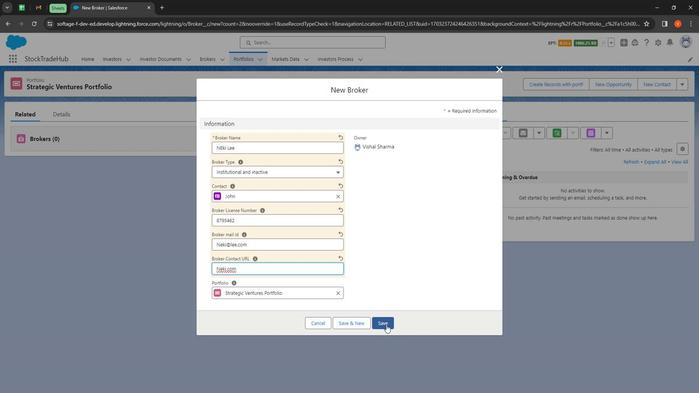 
Action: Mouse pressed left at (360, 320)
Screenshot: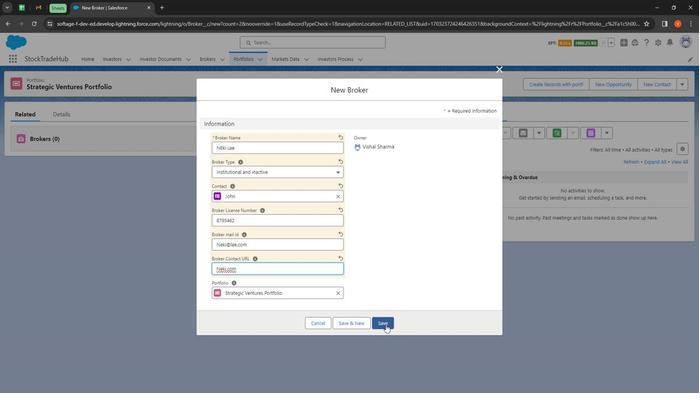 
Action: Mouse moved to (239, 70)
Screenshot: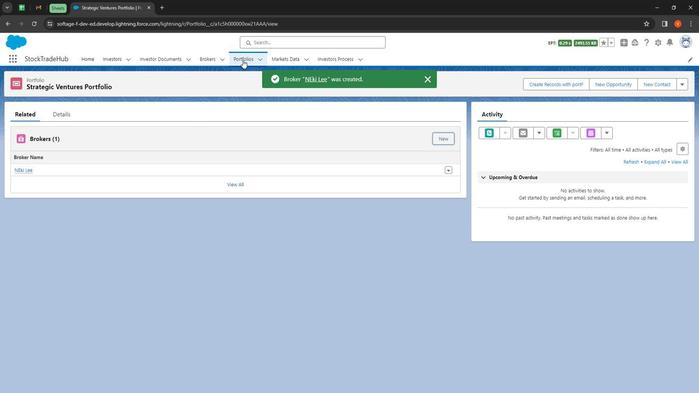 
Action: Mouse pressed left at (239, 70)
Screenshot: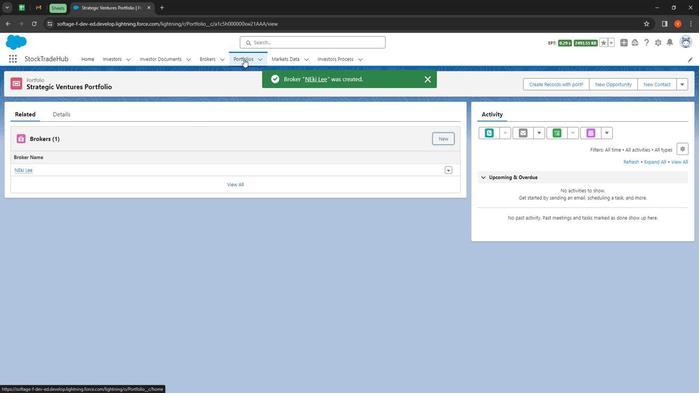 
Action: Mouse moved to (547, 91)
Screenshot: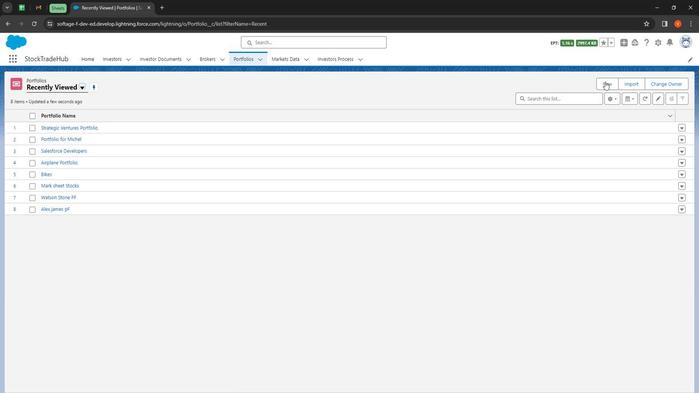
Action: Mouse pressed left at (547, 91)
Screenshot: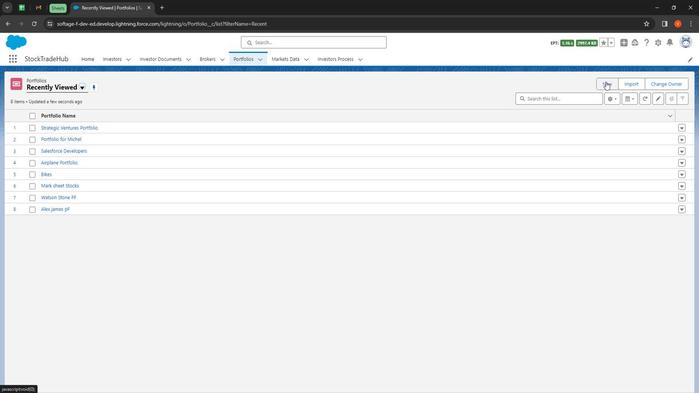 
Action: Mouse moved to (237, 144)
Screenshot: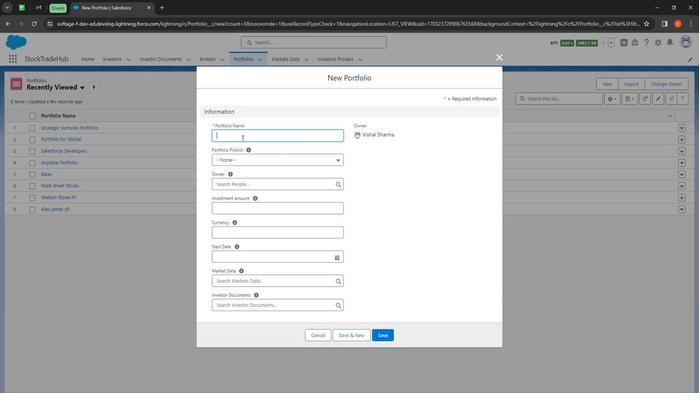 
Action: Mouse pressed left at (237, 144)
Screenshot: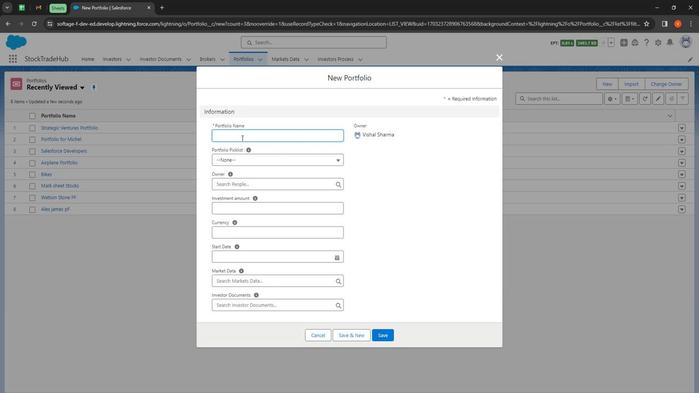 
Action: Mouse moved to (251, 144)
Screenshot: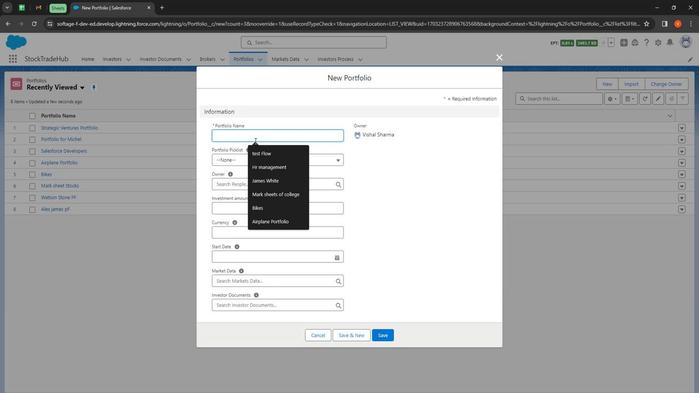 
Action: Key pressed <Key.shift>
Screenshot: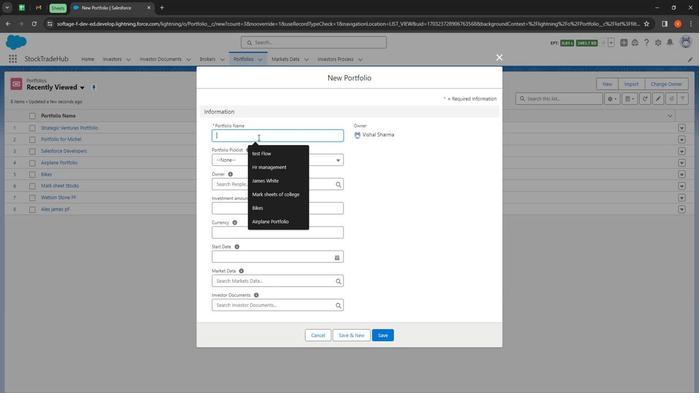 
Action: Mouse moved to (244, 132)
Screenshot: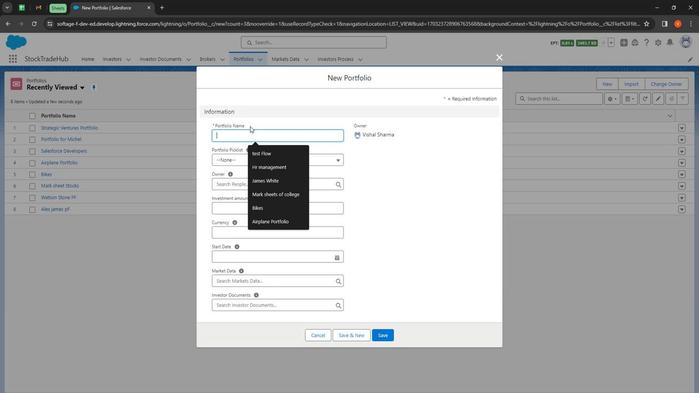 
Action: Key pressed <Key.shift><Key.shift>Quantum<Key.space><Key.shift>Growth<Key.space><Key.shift>Fund
Screenshot: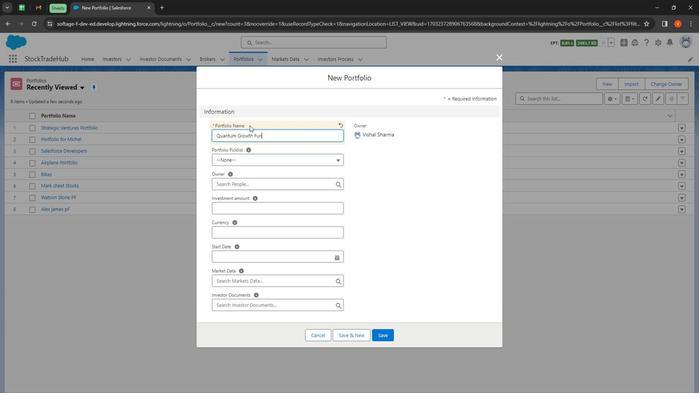 
Action: Mouse moved to (265, 162)
Screenshot: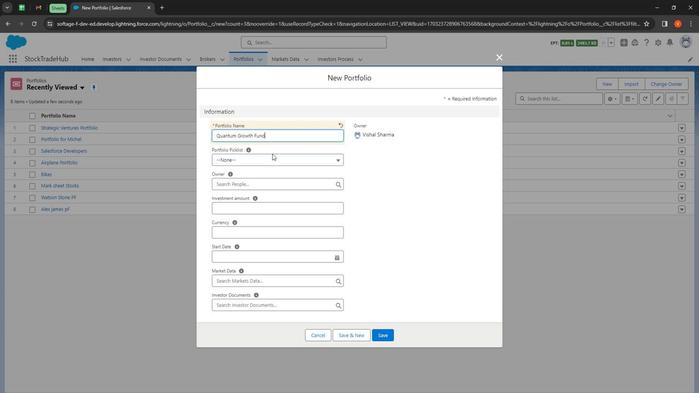 
Action: Mouse pressed left at (265, 162)
Screenshot: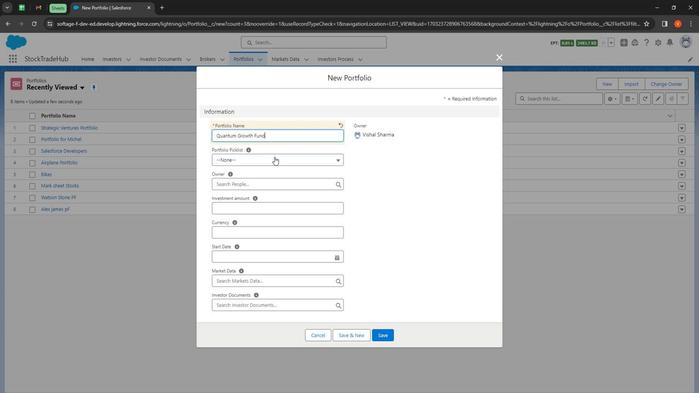 
Action: Mouse moved to (272, 231)
Screenshot: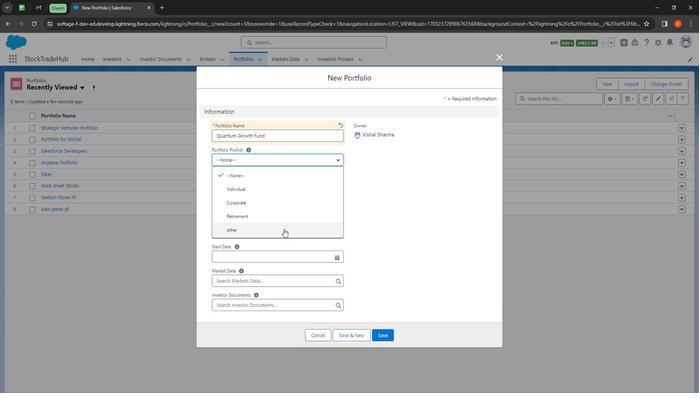 
Action: Mouse pressed left at (272, 231)
Screenshot: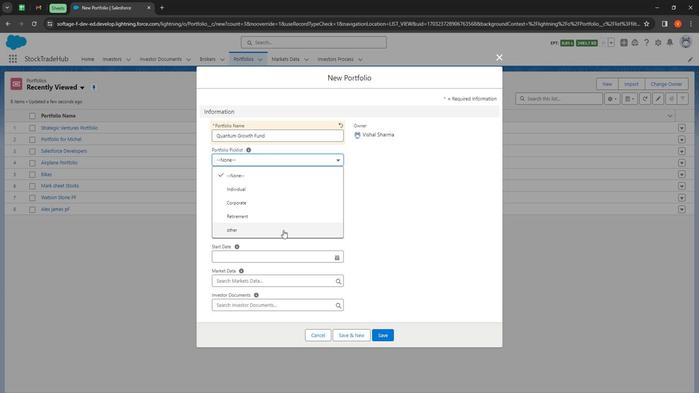 
Action: Mouse moved to (229, 189)
Screenshot: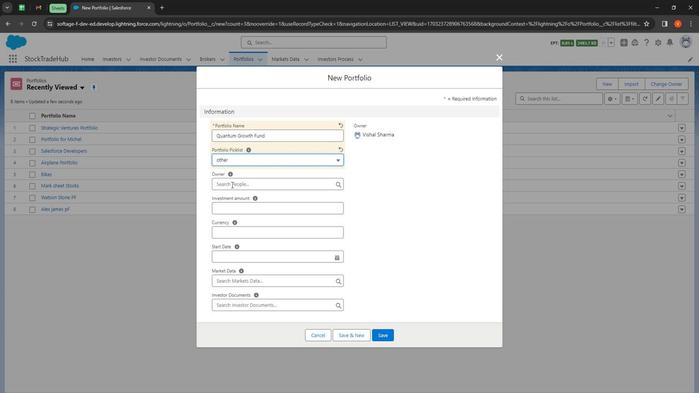 
Action: Mouse pressed left at (229, 189)
Screenshot: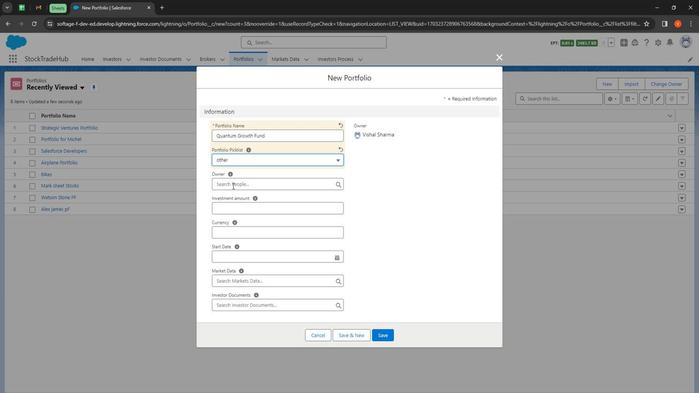
Action: Mouse moved to (266, 266)
Screenshot: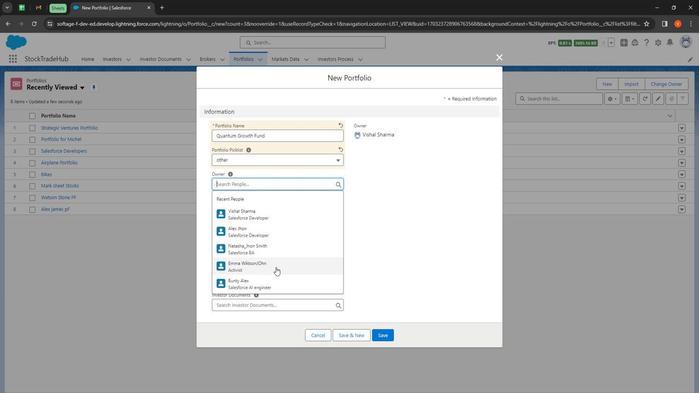 
Action: Mouse pressed left at (266, 266)
Screenshot: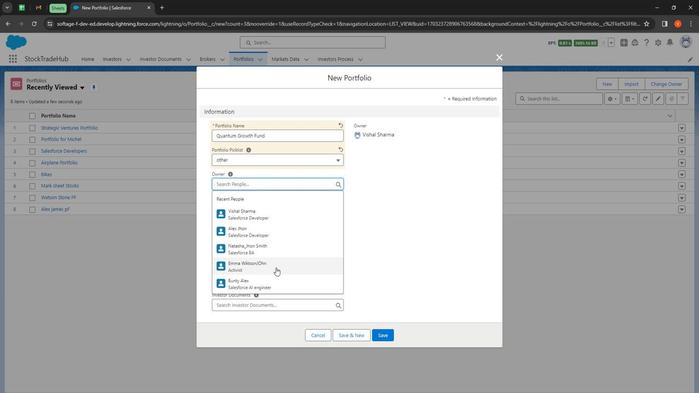 
Action: Mouse moved to (237, 206)
Screenshot: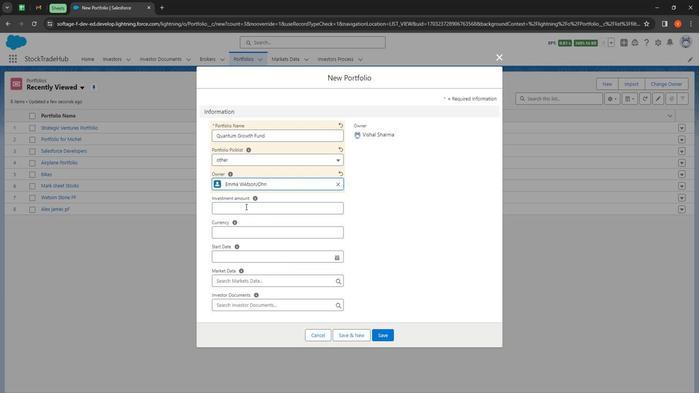 
Action: Mouse pressed left at (237, 206)
Screenshot: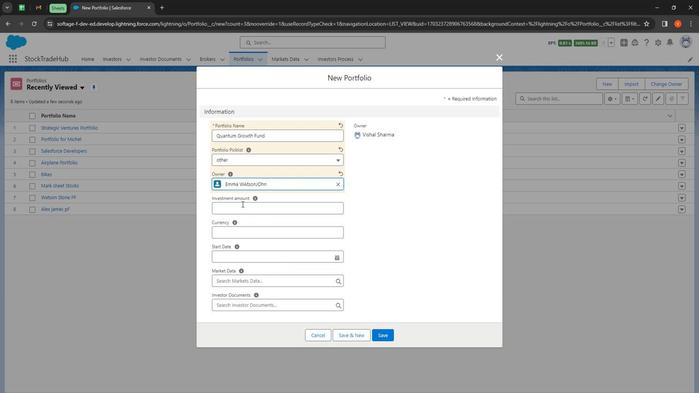 
Action: Mouse moved to (236, 195)
Screenshot: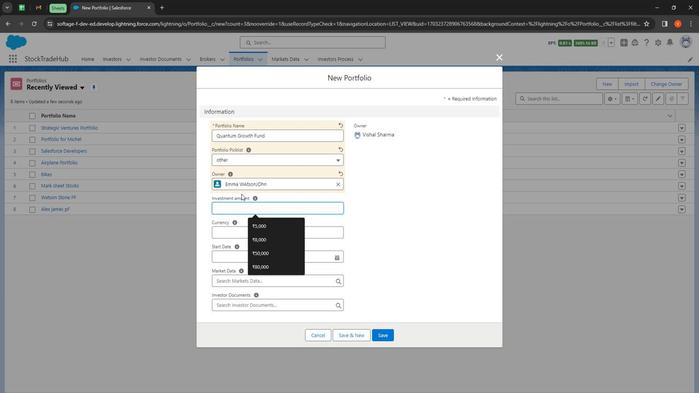
Action: Key pressed 700
Screenshot: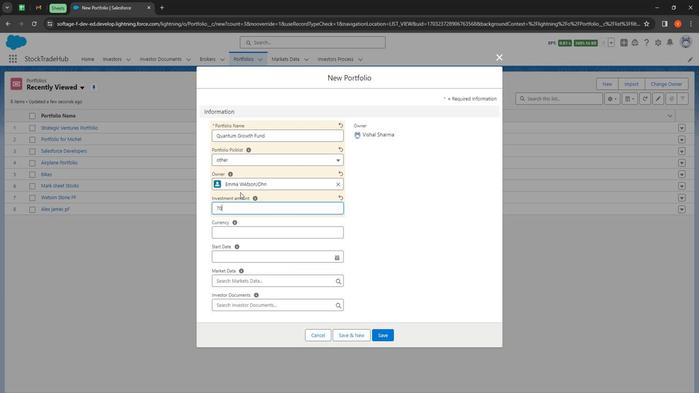
Action: Mouse moved to (241, 212)
Screenshot: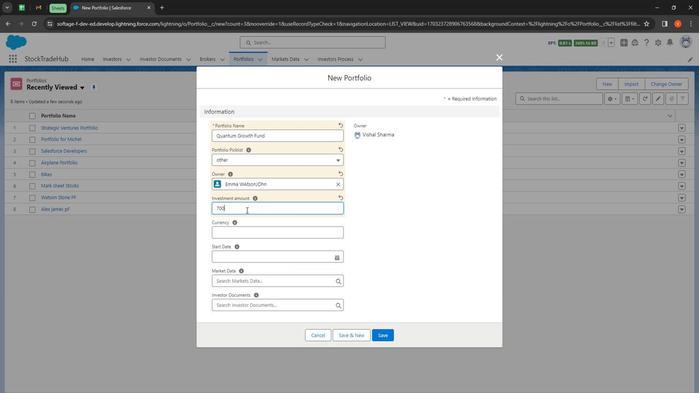 
Action: Key pressed 1
Screenshot: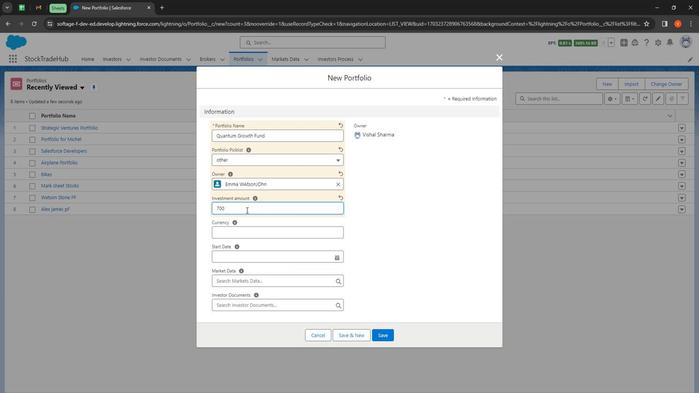 
Action: Mouse moved to (231, 229)
Screenshot: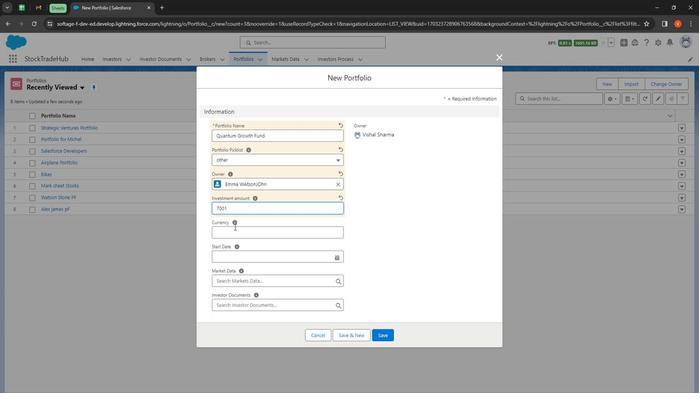 
Action: Mouse pressed left at (231, 229)
Screenshot: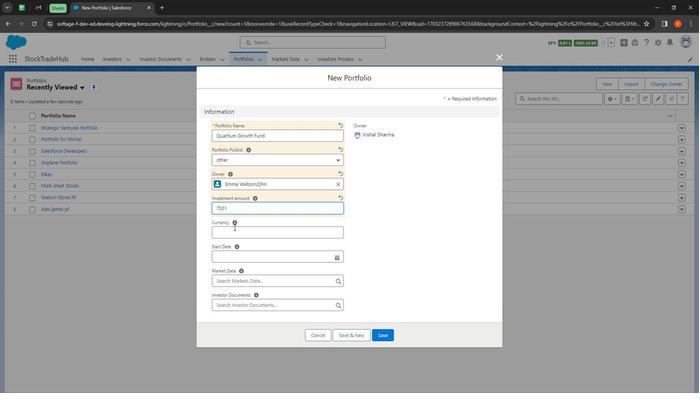 
Action: Mouse moved to (252, 208)
Screenshot: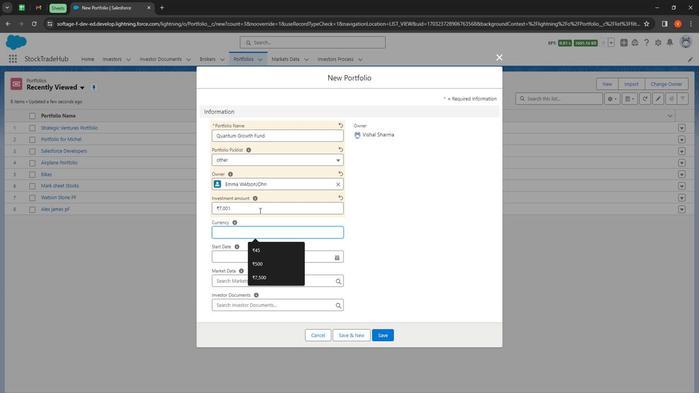 
Action: Key pressed 12
Screenshot: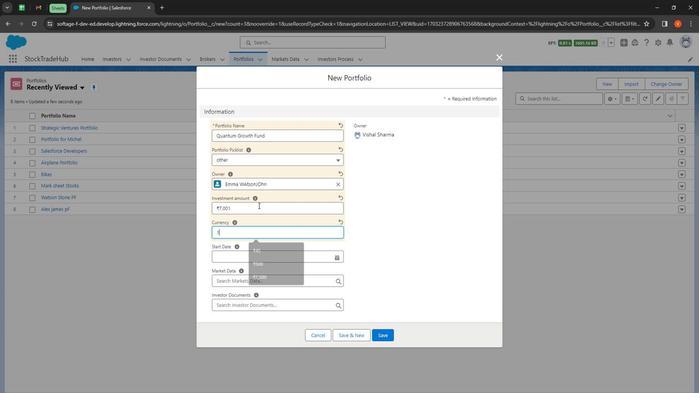 
Action: Mouse moved to (256, 258)
Screenshot: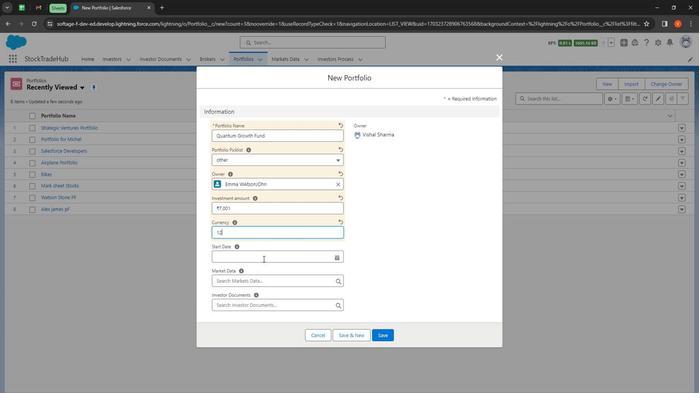 
Action: Mouse pressed left at (256, 258)
Screenshot: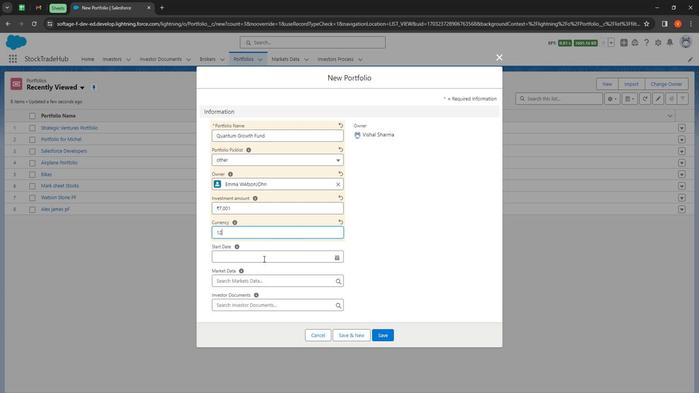 
Action: Mouse moved to (313, 134)
Screenshot: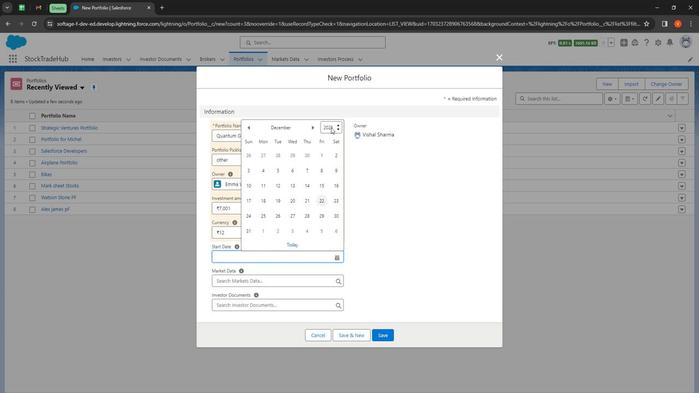 
Action: Mouse pressed left at (313, 134)
Screenshot: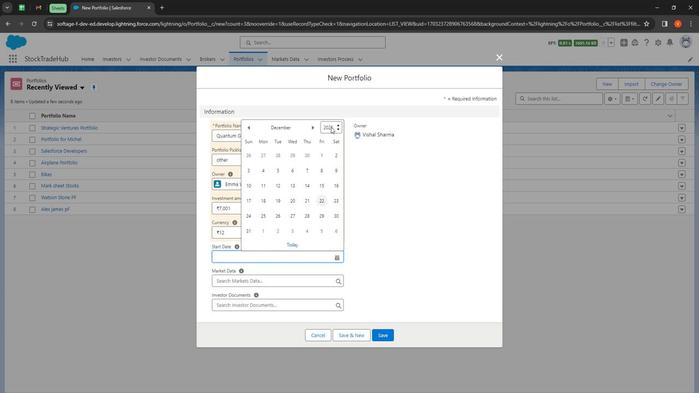 
Action: Mouse moved to (317, 156)
Screenshot: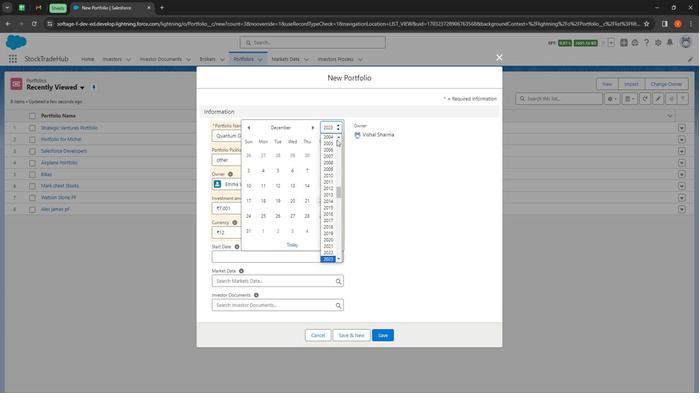 
Action: Mouse scrolled (317, 156) with delta (0, 0)
Screenshot: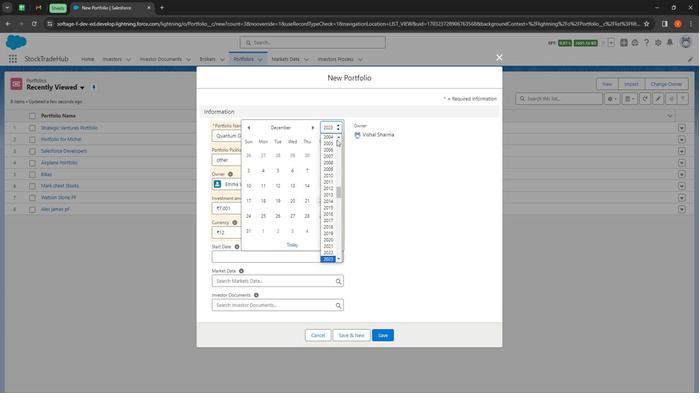 
Action: Mouse moved to (317, 159)
Screenshot: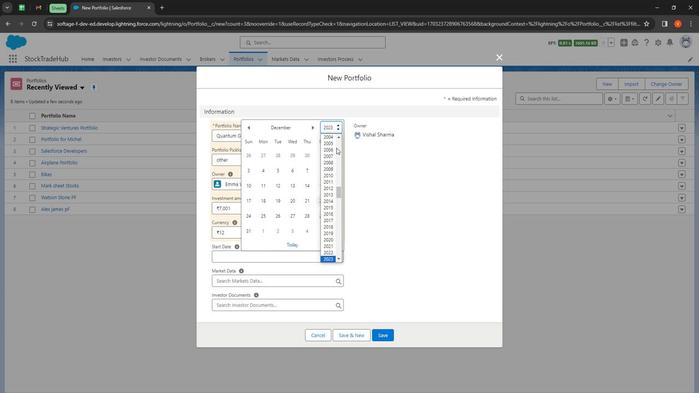 
Action: Mouse scrolled (317, 159) with delta (0, 0)
Screenshot: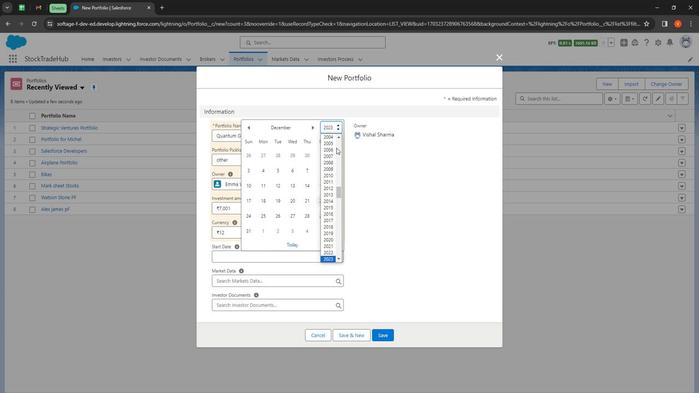 
Action: Mouse moved to (317, 160)
Screenshot: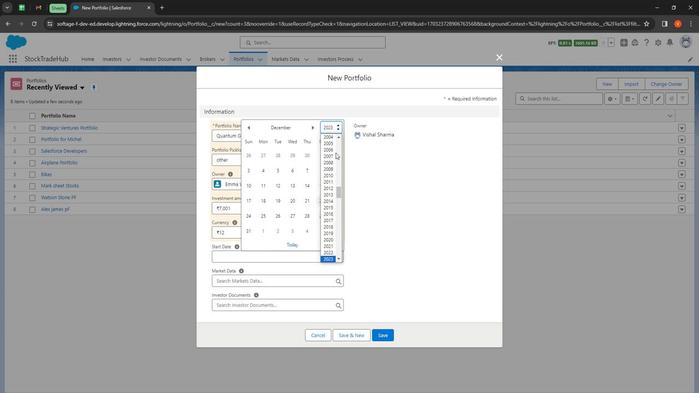 
Action: Mouse scrolled (317, 160) with delta (0, 0)
Screenshot: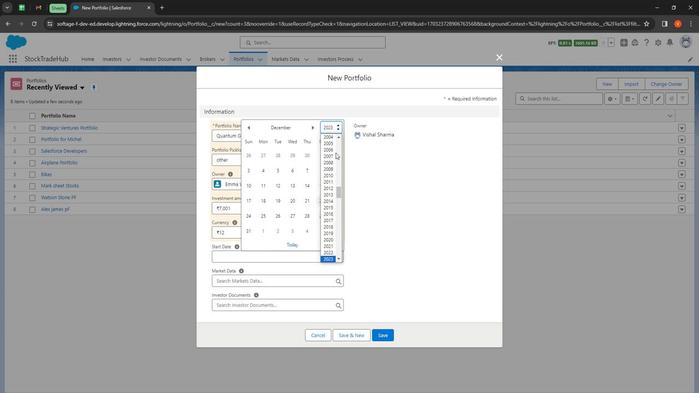 
Action: Mouse scrolled (317, 160) with delta (0, 0)
Screenshot: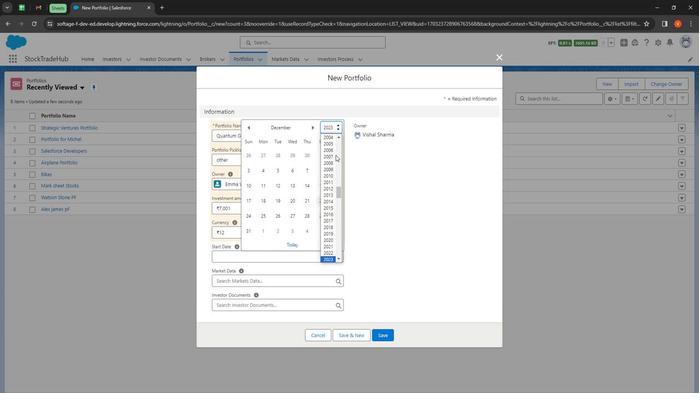 
Action: Mouse moved to (312, 166)
Screenshot: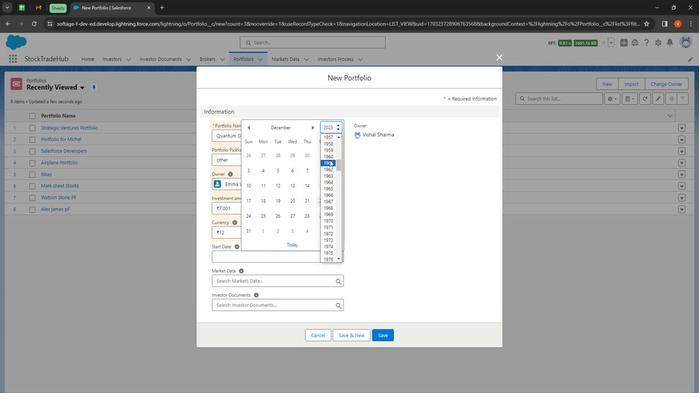 
Action: Mouse pressed left at (312, 166)
Screenshot: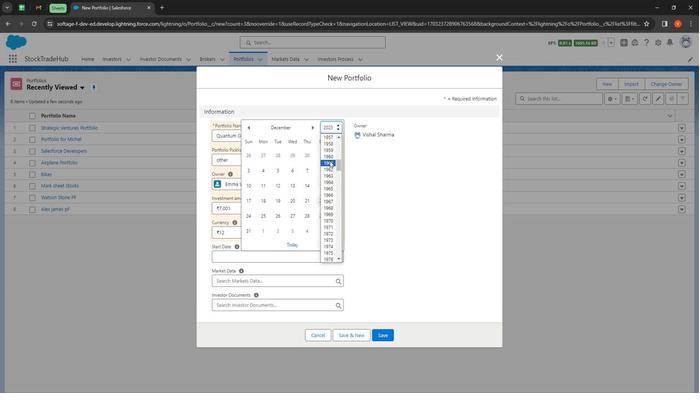 
Action: Mouse moved to (246, 134)
Screenshot: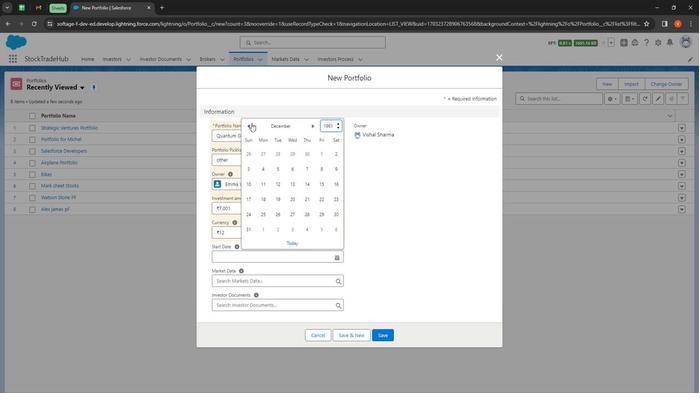 
Action: Mouse pressed left at (246, 134)
Screenshot: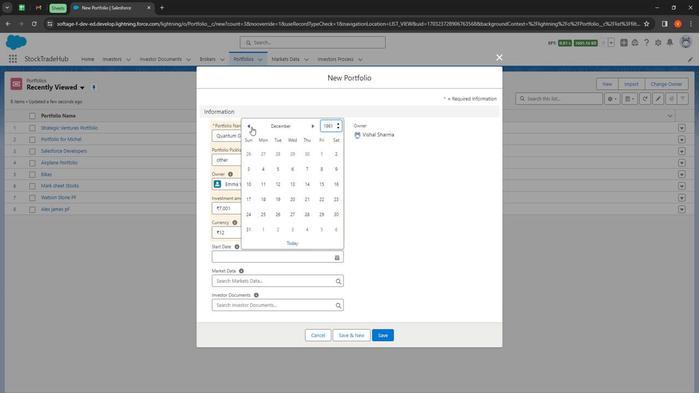 
Action: Mouse moved to (246, 134)
Screenshot: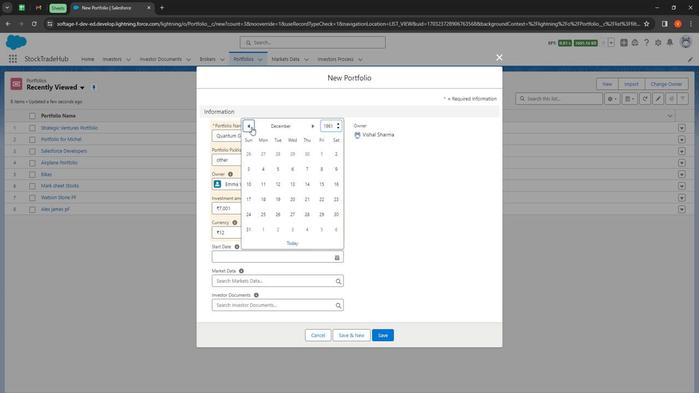 
Action: Mouse pressed left at (246, 134)
Screenshot: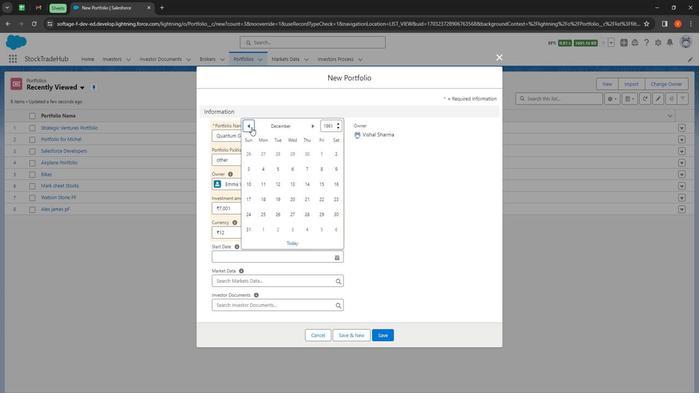 
Action: Mouse pressed left at (246, 134)
Screenshot: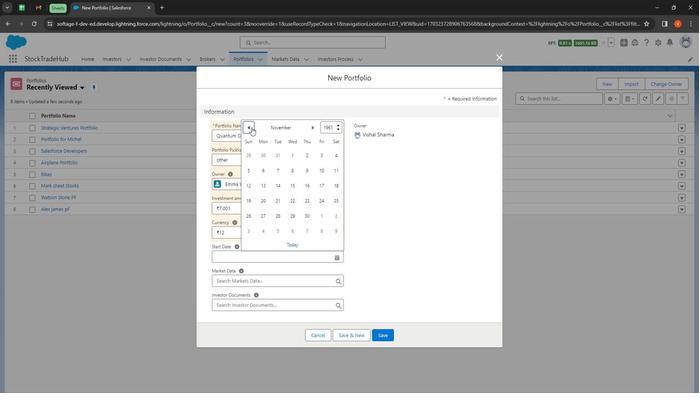
Action: Mouse pressed left at (246, 134)
Screenshot: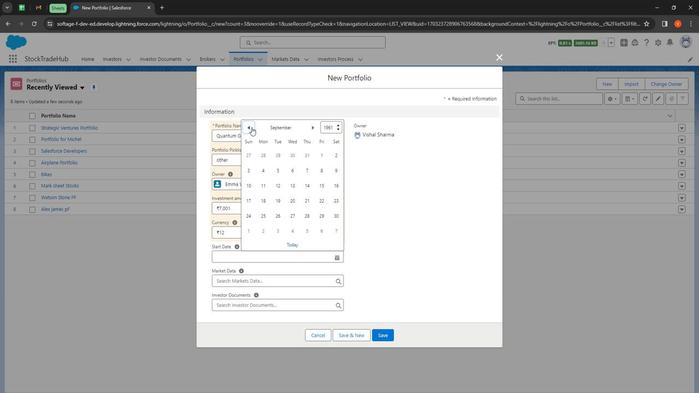 
Action: Mouse moved to (279, 185)
Screenshot: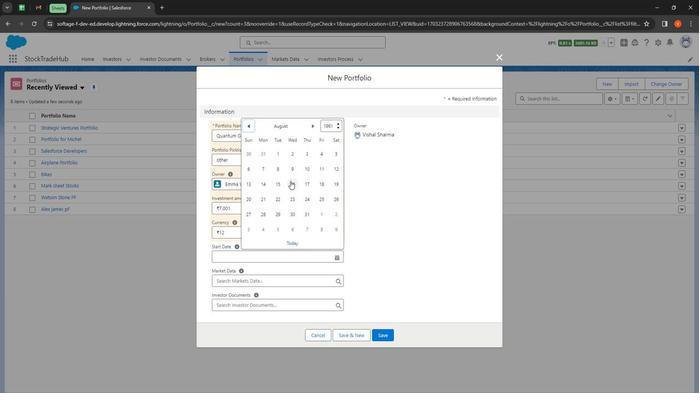 
Action: Mouse pressed left at (279, 185)
Screenshot: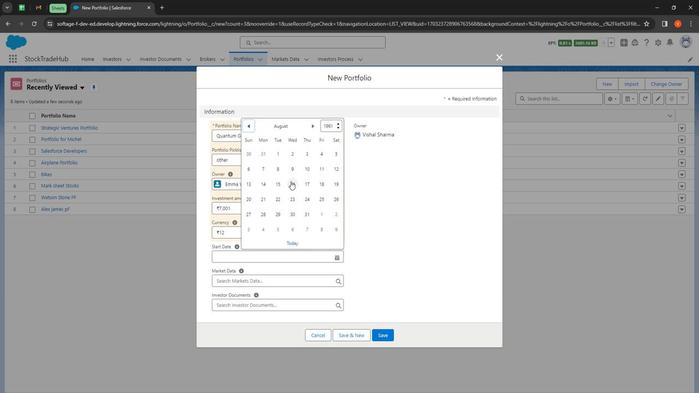 
Action: Mouse moved to (243, 275)
Screenshot: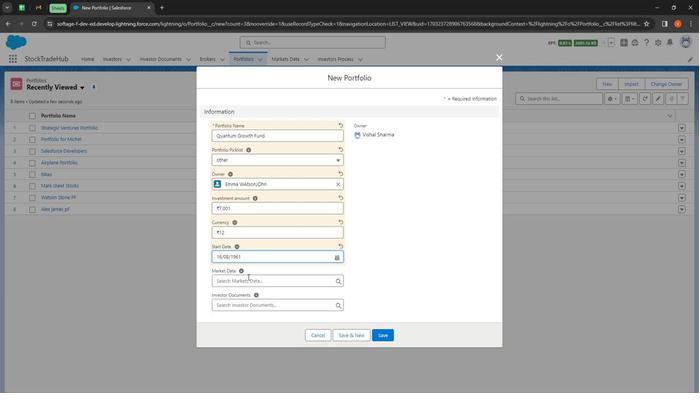 
Action: Mouse pressed left at (243, 275)
Screenshot: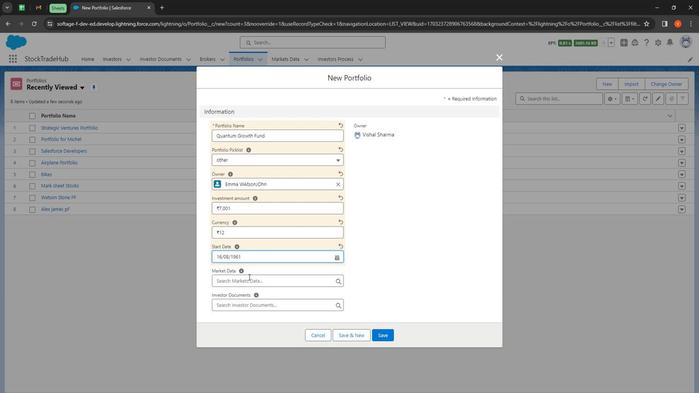 
Action: Mouse moved to (256, 338)
Screenshot: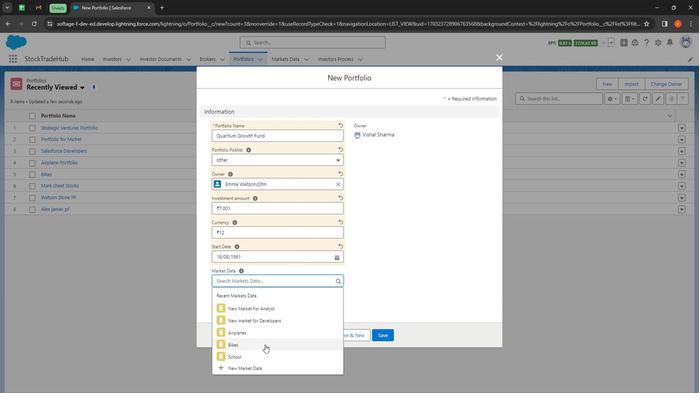 
Action: Mouse pressed left at (256, 338)
Screenshot: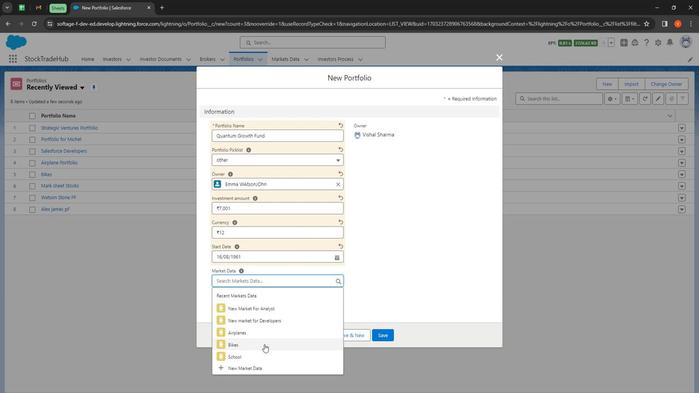 
Action: Mouse moved to (249, 305)
Screenshot: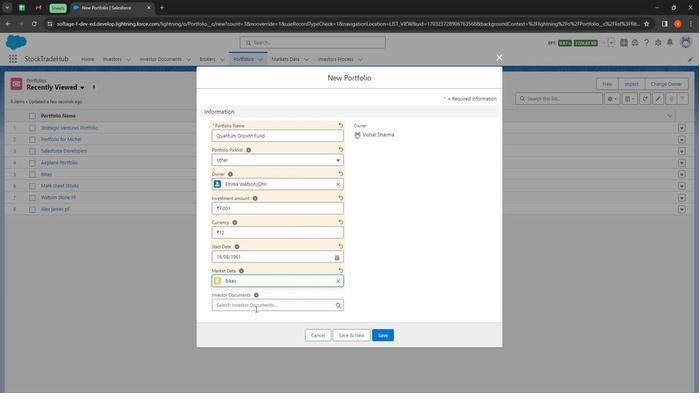
Action: Mouse pressed left at (249, 305)
Screenshot: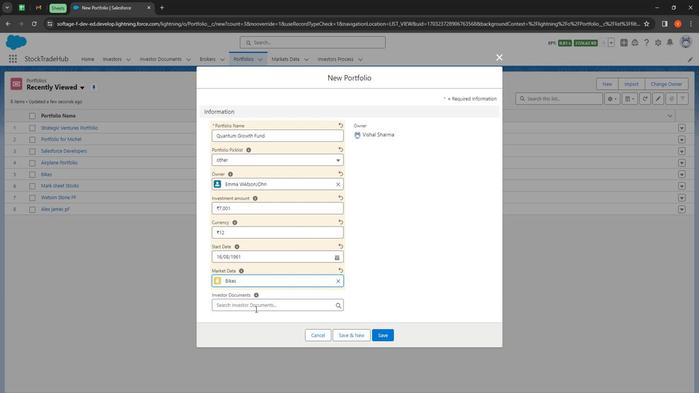 
Action: Mouse moved to (247, 243)
Screenshot: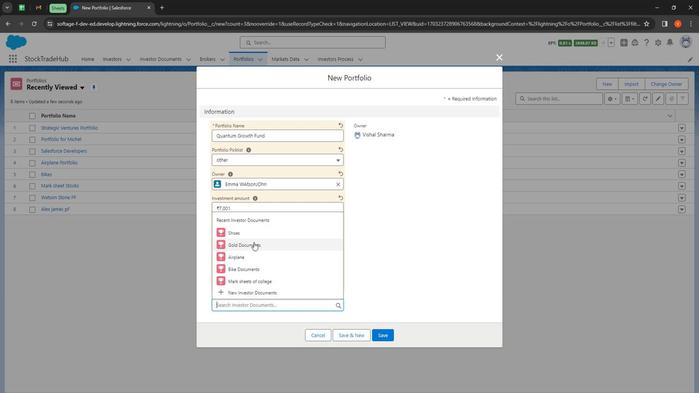 
Action: Mouse pressed left at (247, 243)
Screenshot: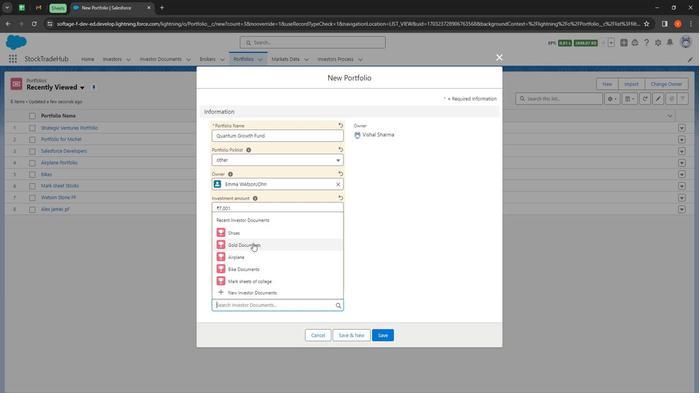 
Action: Mouse moved to (361, 325)
Screenshot: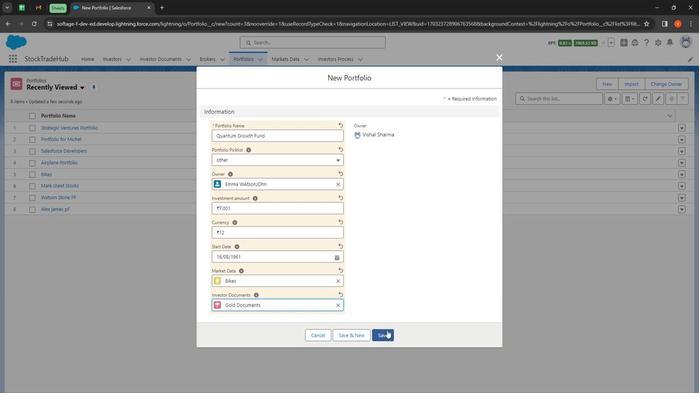 
Action: Mouse pressed left at (361, 325)
Screenshot: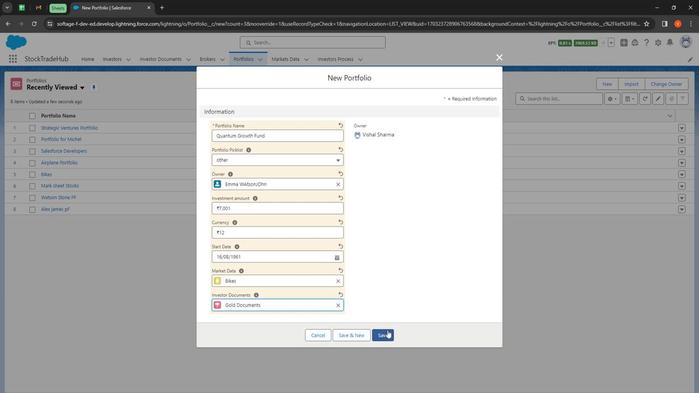 
Action: Mouse moved to (49, 125)
Screenshot: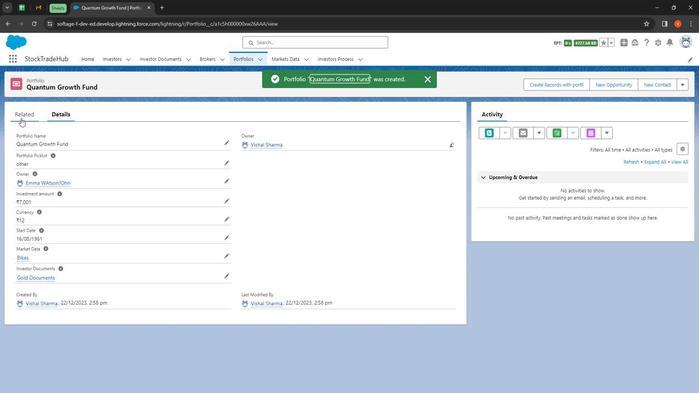 
Action: Mouse pressed left at (49, 125)
Screenshot: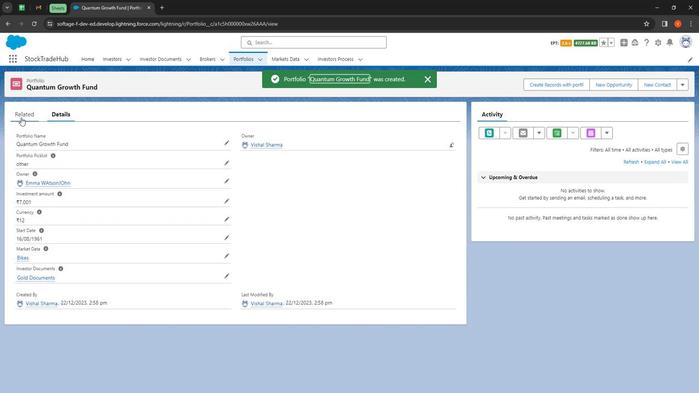 
Action: Mouse moved to (404, 143)
Screenshot: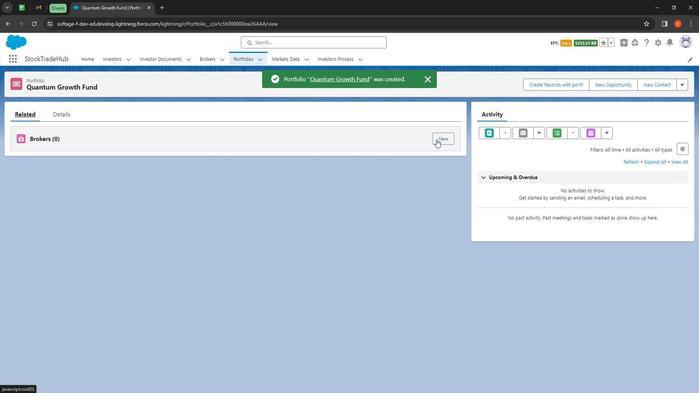 
Action: Mouse pressed left at (404, 143)
Screenshot: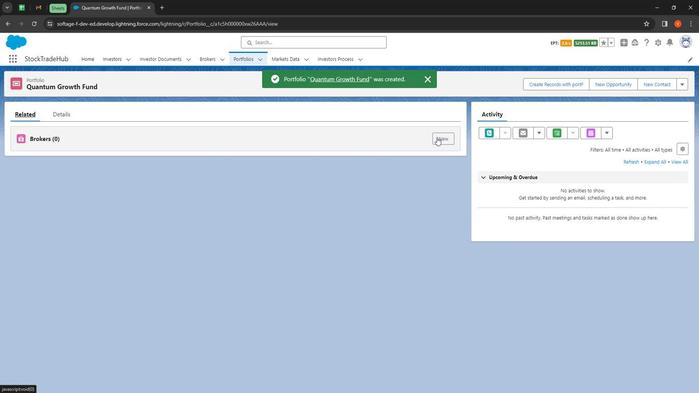 
Action: Mouse moved to (254, 153)
Screenshot: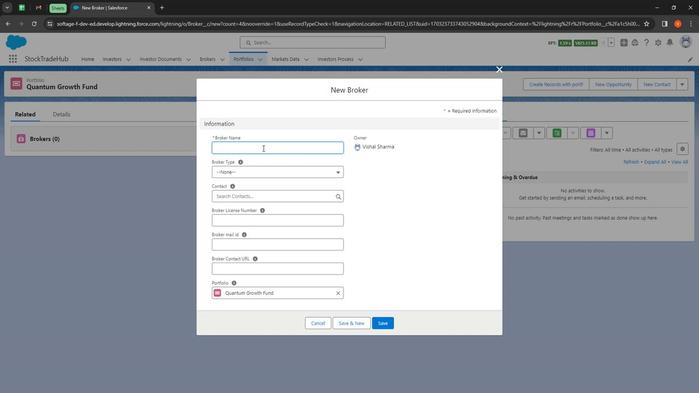 
Action: Mouse pressed left at (254, 153)
Screenshot: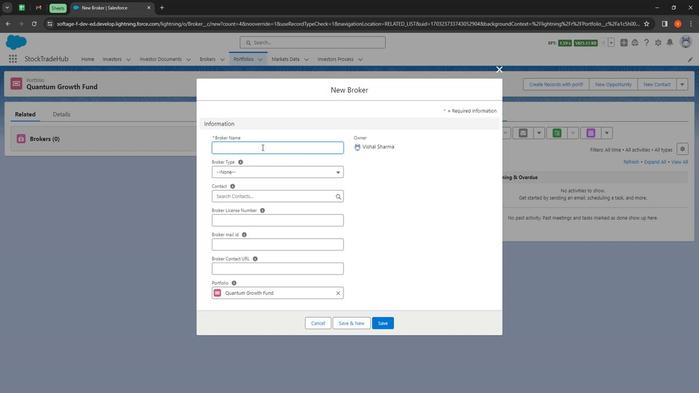 
Action: Mouse moved to (253, 152)
Screenshot: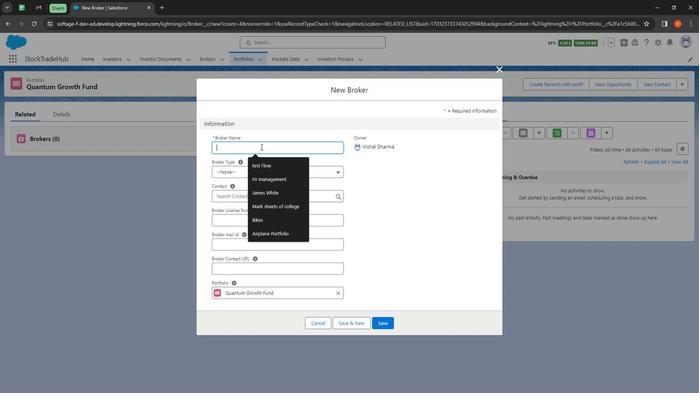 
Action: Key pressed <Key.shift><Key.shift><Key.shift><Key.shift><Key.shift><Key.shift><Key.shift><Key.shift><Key.shift><Key.shift><Key.shift><Key.shift><Key.shift><Key.shift><Key.shift><Key.shift><Key.shift><Key.shift><Key.shift><Key.shift><Key.shift><Key.shift><Key.shift><Key.shift><Key.shift><Key.shift><Key.shift><Key.shift><Key.shift><Key.shift><Key.shift><Key.shift><Key.shift>Sepio<Key.space><Key.shift><Key.shift><Key.shift><Key.shift><Key.shift><Key.shift><Key.shift><Key.shift><Key.shift><Key.shift>Stones
Screenshot: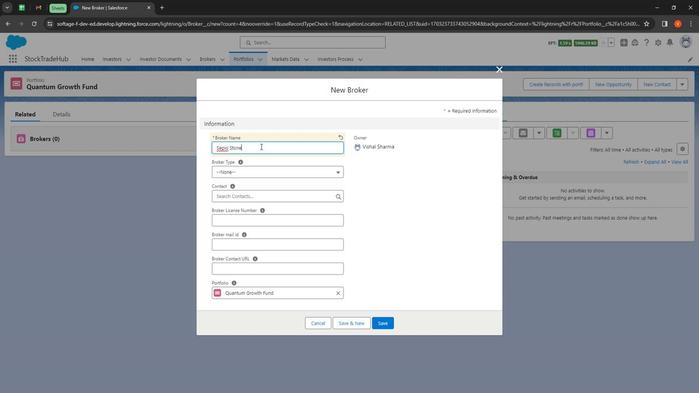 
Action: Mouse moved to (243, 177)
Screenshot: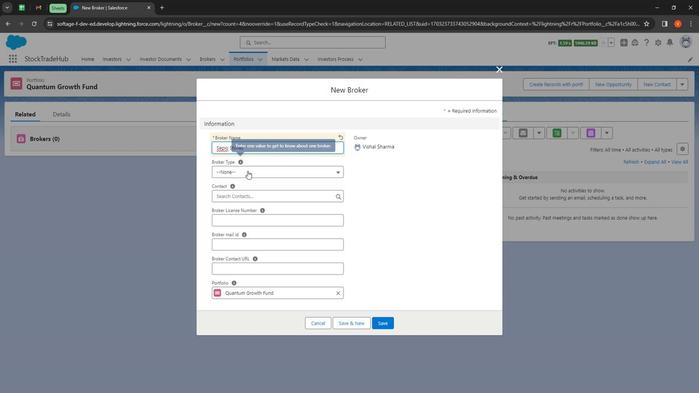 
Action: Mouse pressed left at (243, 177)
Screenshot: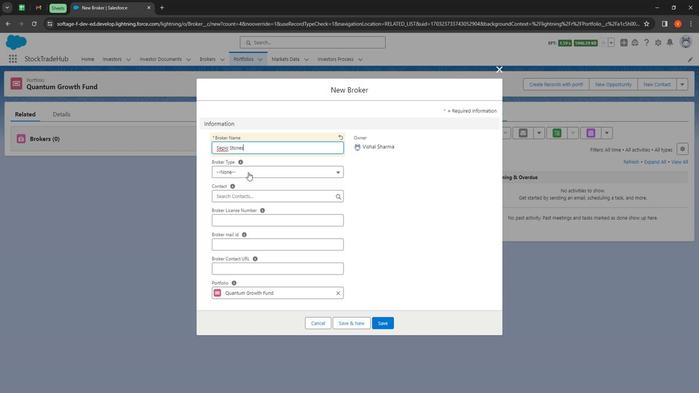 
Action: Mouse moved to (253, 247)
Screenshot: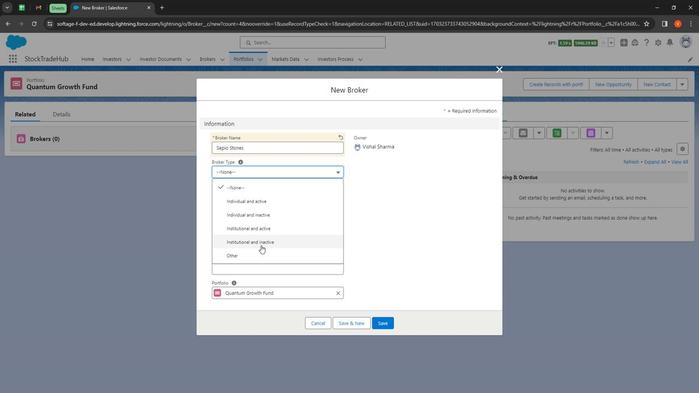 
Action: Mouse pressed left at (253, 247)
Screenshot: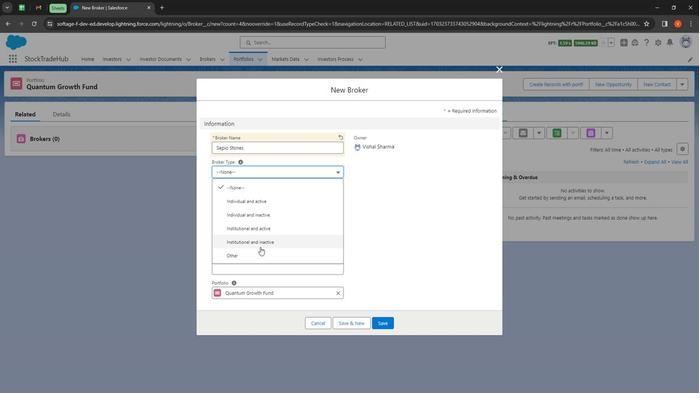 
Action: Mouse moved to (233, 202)
Screenshot: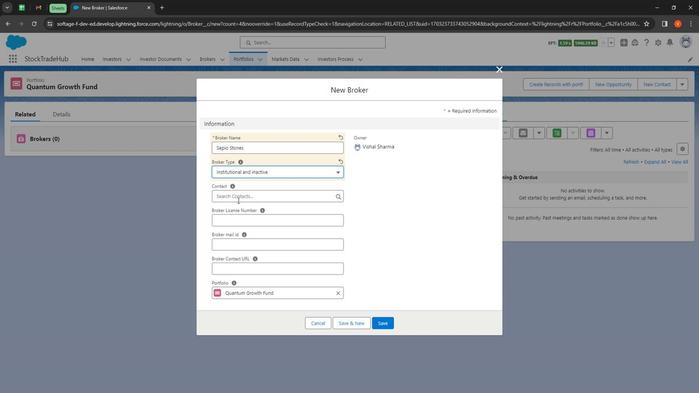 
Action: Mouse pressed left at (233, 202)
Screenshot: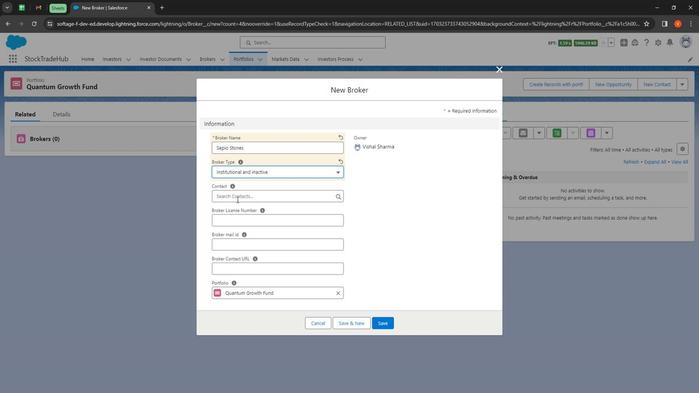 
Action: Mouse moved to (256, 260)
Screenshot: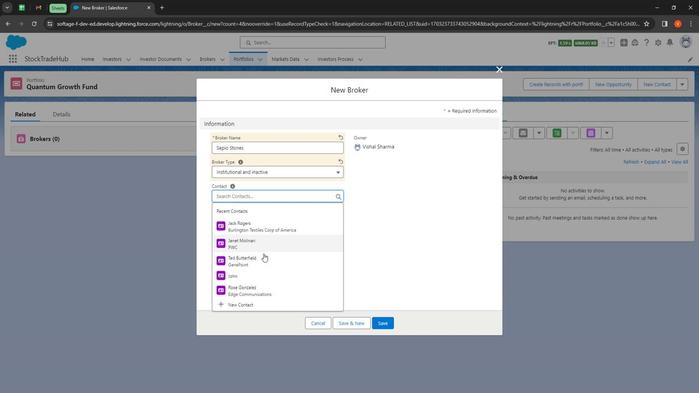 
Action: Mouse scrolled (256, 259) with delta (0, 0)
Screenshot: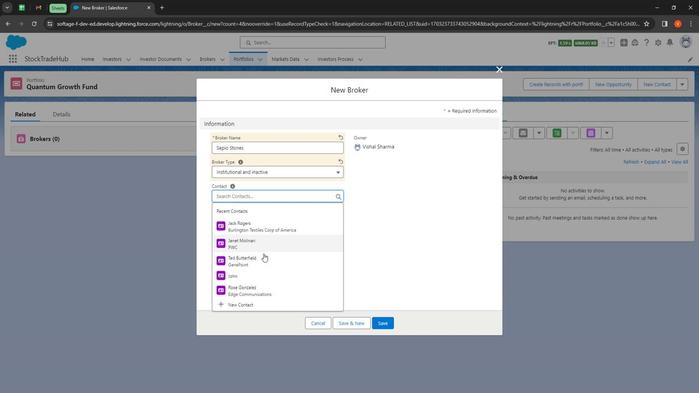 
Action: Mouse moved to (256, 260)
Screenshot: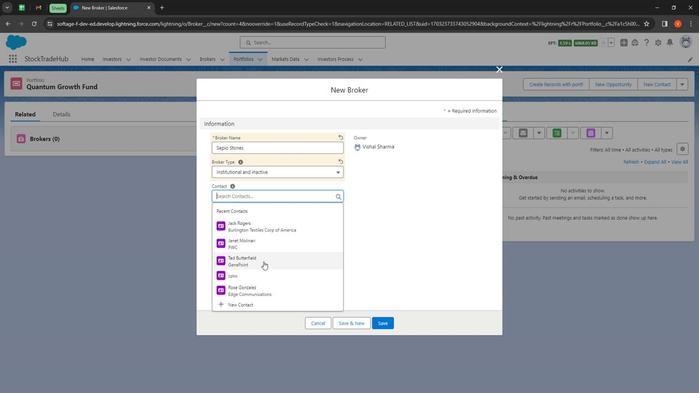 
Action: Mouse scrolled (256, 260) with delta (0, 0)
Screenshot: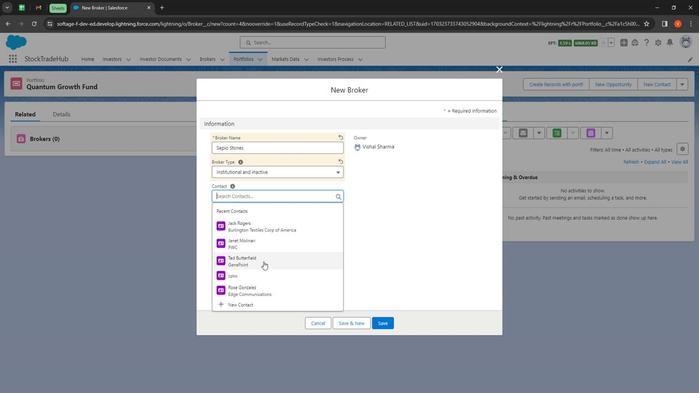 
Action: Mouse moved to (256, 261)
Screenshot: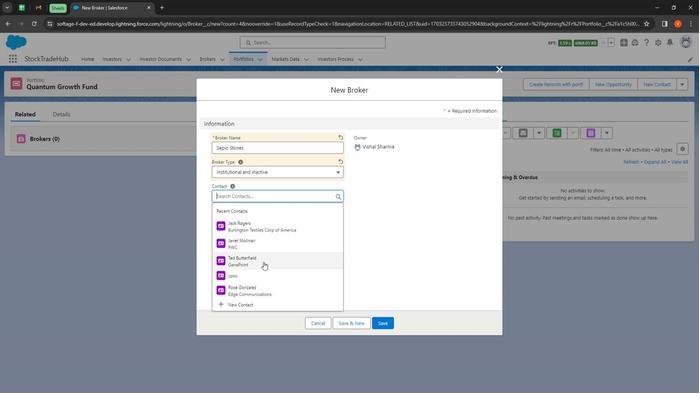 
Action: Mouse scrolled (256, 260) with delta (0, 0)
Screenshot: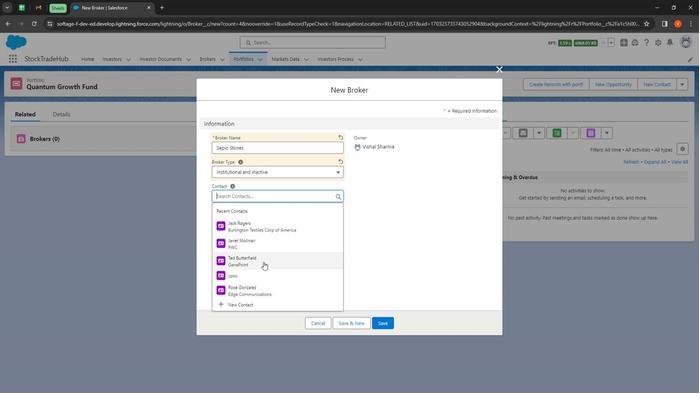 
Action: Mouse moved to (247, 295)
Screenshot: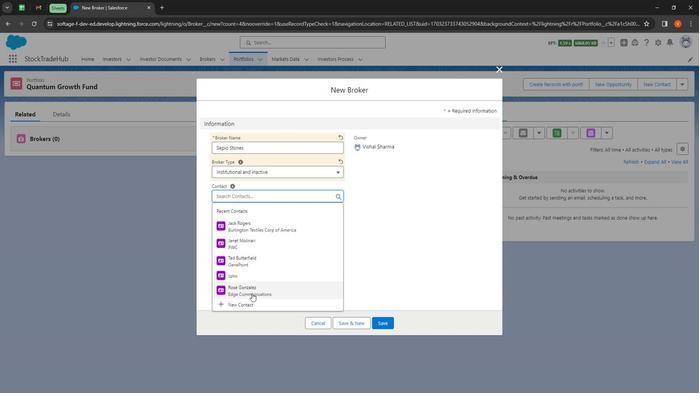 
Action: Mouse pressed left at (247, 295)
Screenshot: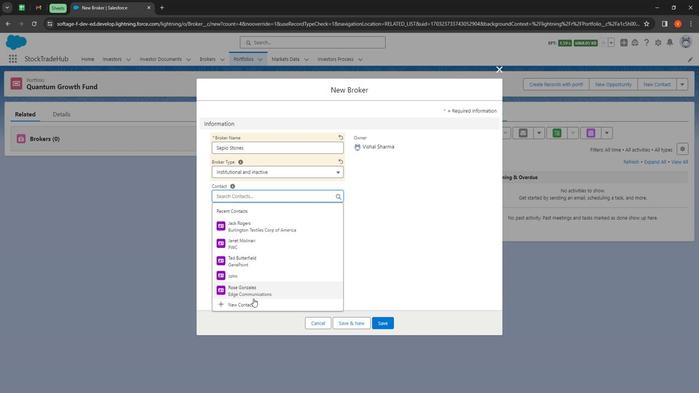 
Action: Mouse moved to (236, 220)
Screenshot: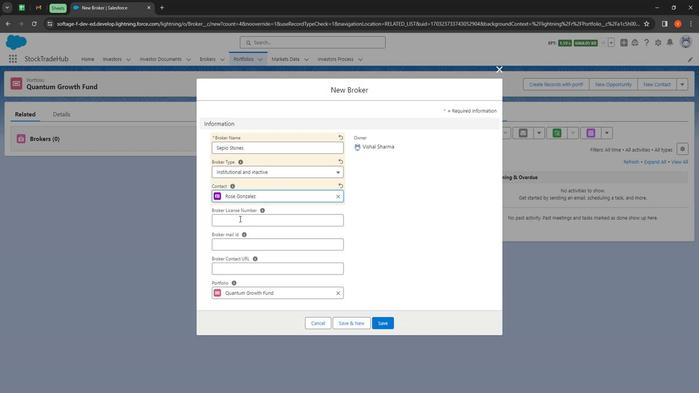 
Action: Mouse pressed left at (236, 220)
Screenshot: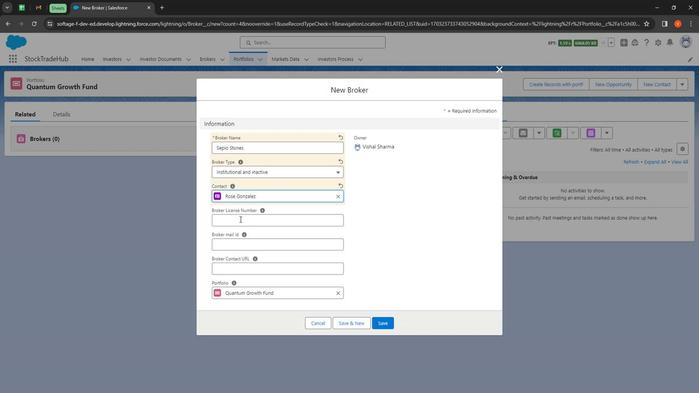 
Action: Mouse moved to (220, 133)
Screenshot: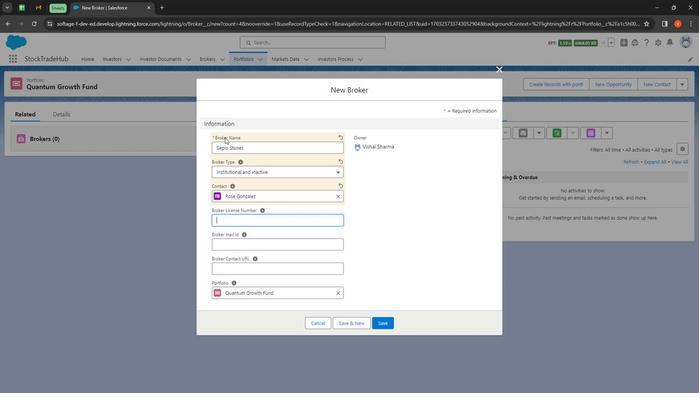 
Action: Key pressed 85472136
Screenshot: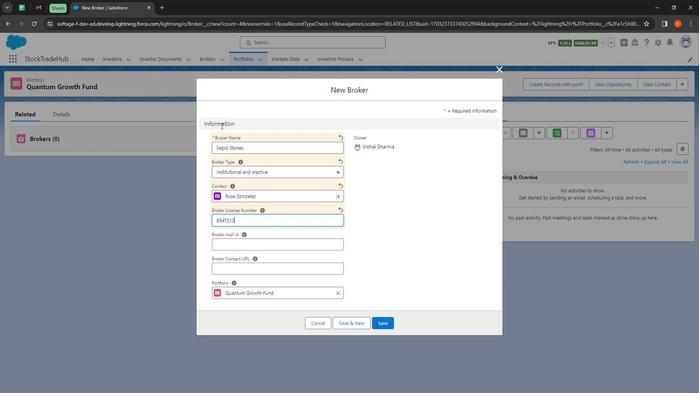 
Action: Mouse moved to (222, 129)
Screenshot: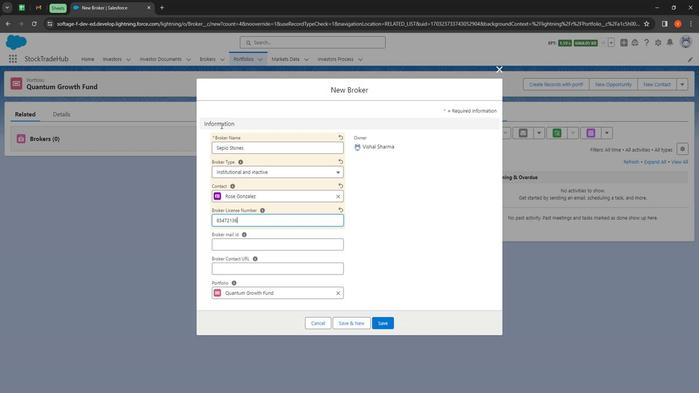 
Action: Key pressed 54
Screenshot: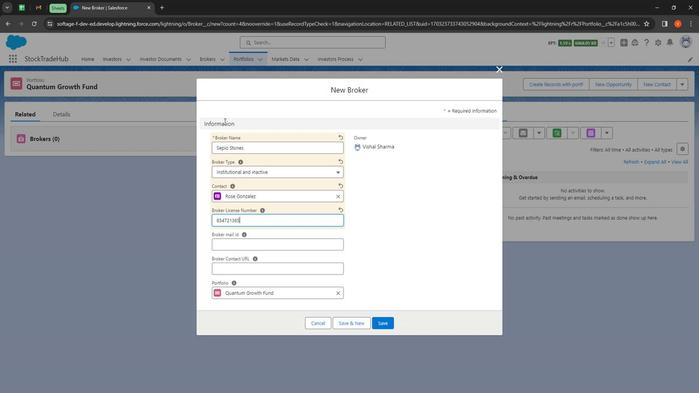 
Action: Mouse moved to (227, 247)
Screenshot: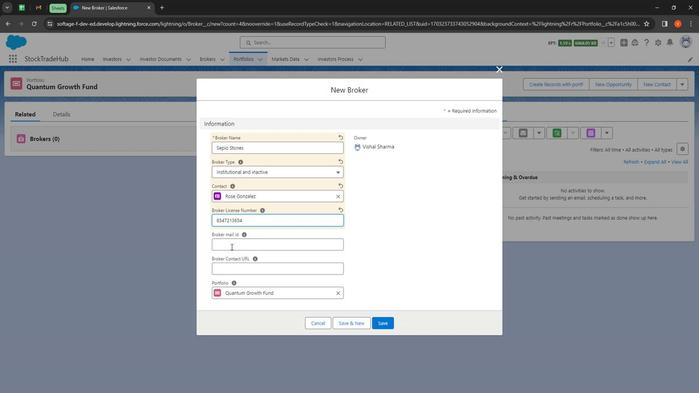 
Action: Mouse pressed left at (227, 247)
Screenshot: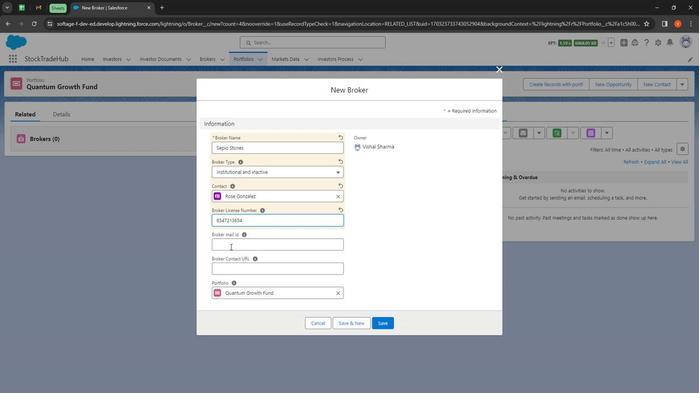 
Action: Mouse moved to (219, 219)
Screenshot: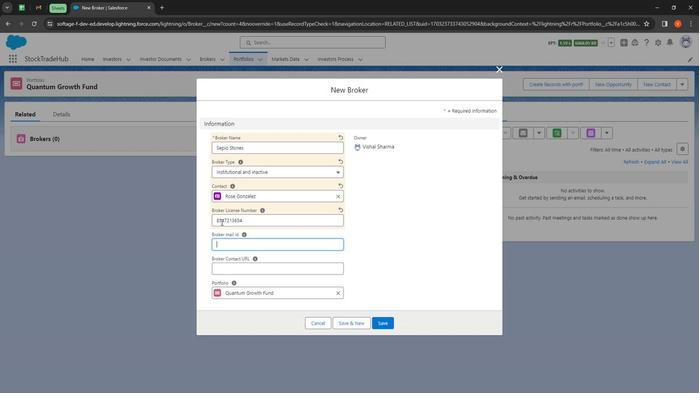 
Action: Key pressed <Key.shift>Sepio<Key.shift>@<Key.shift>Stone.com
Screenshot: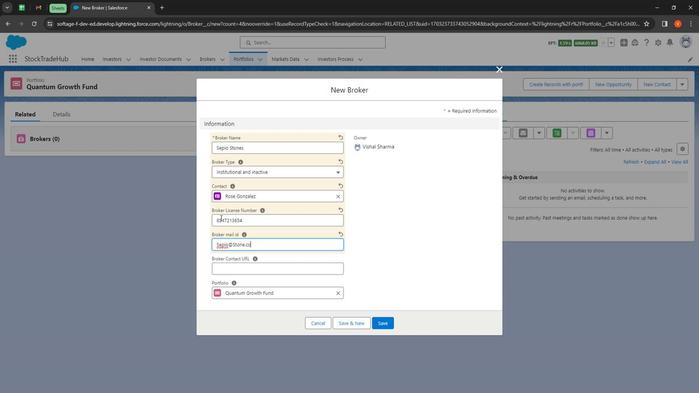 
Action: Mouse moved to (244, 266)
Screenshot: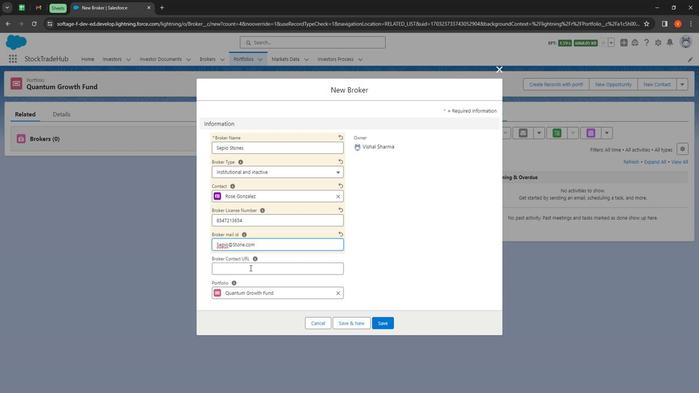 
Action: Mouse pressed left at (244, 266)
Screenshot: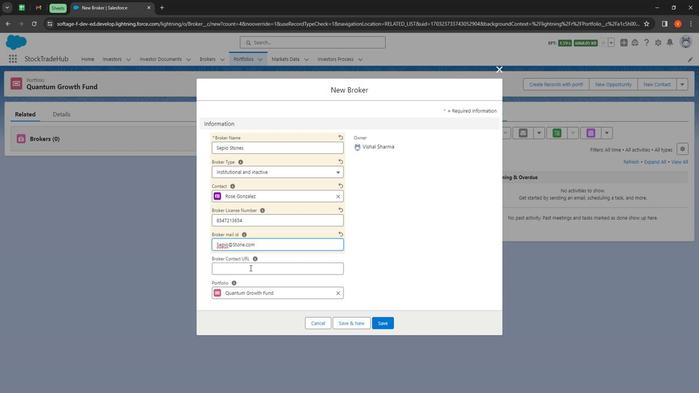 
Action: Mouse moved to (246, 262)
Screenshot: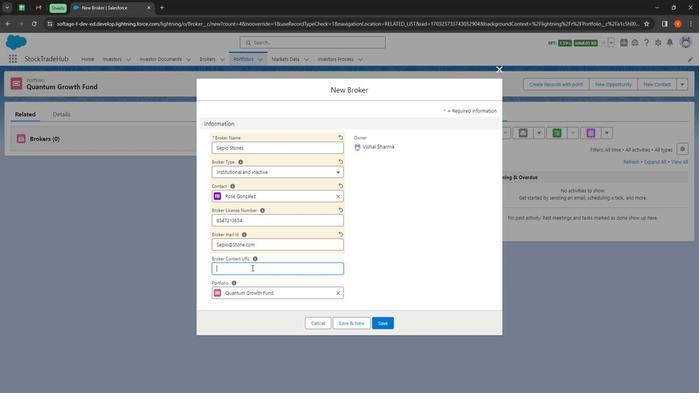 
Action: Key pressed <Key.shift>
Screenshot: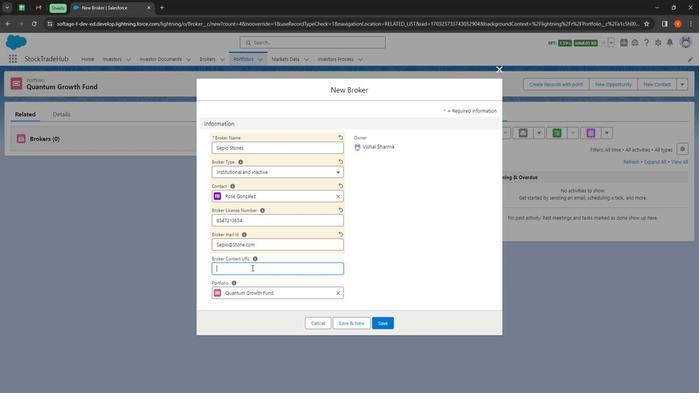 
Action: Mouse moved to (231, 184)
Screenshot: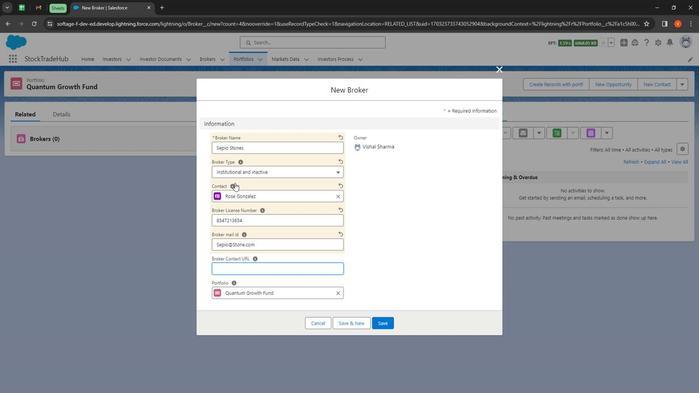 
Action: Key pressed Sepio<Key.shift>Stone.com
Screenshot: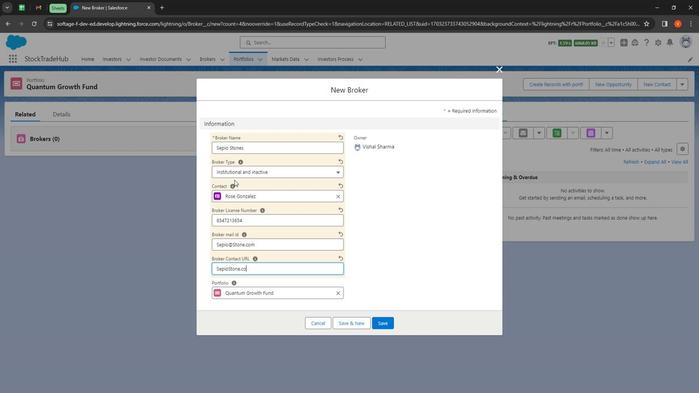 
Action: Mouse moved to (360, 322)
Screenshot: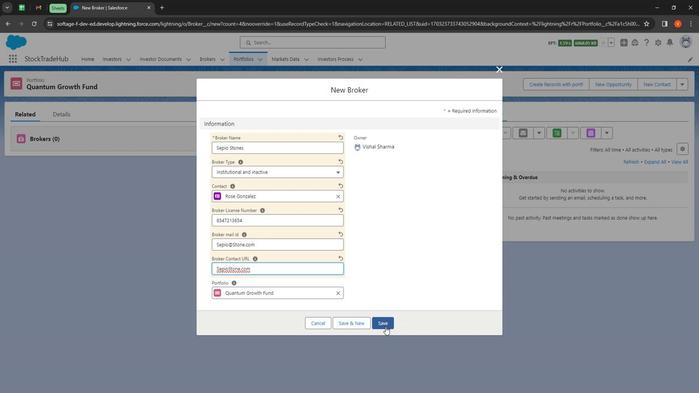 
Action: Mouse pressed left at (360, 322)
Screenshot: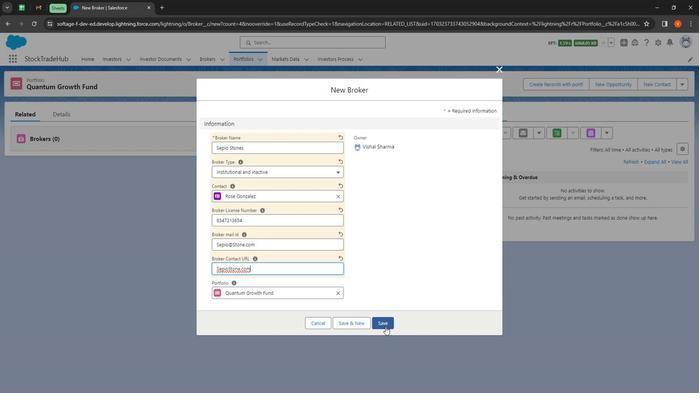 
Action: Mouse moved to (235, 74)
Screenshot: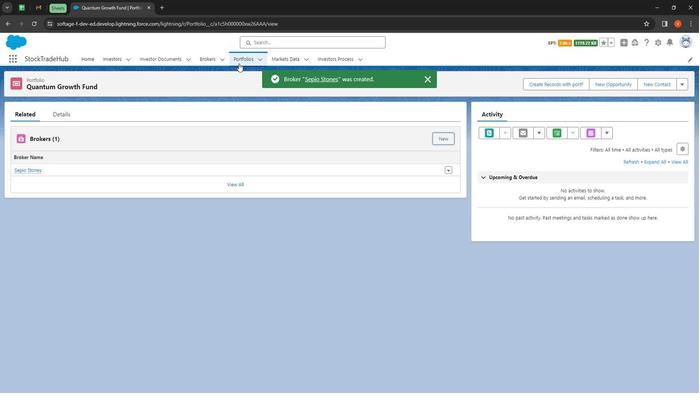 
Action: Mouse pressed left at (235, 74)
Screenshot: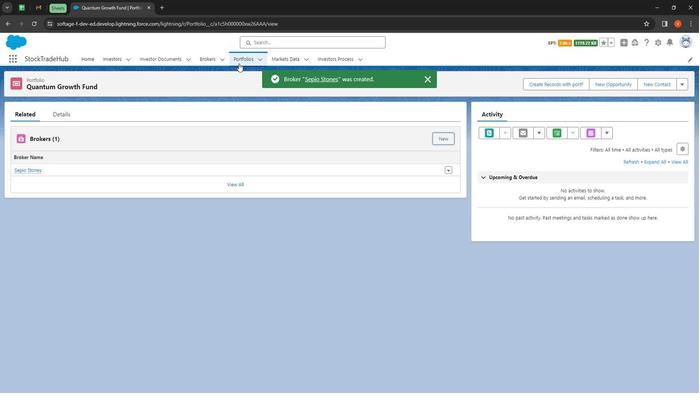 
Action: Mouse moved to (538, 94)
Screenshot: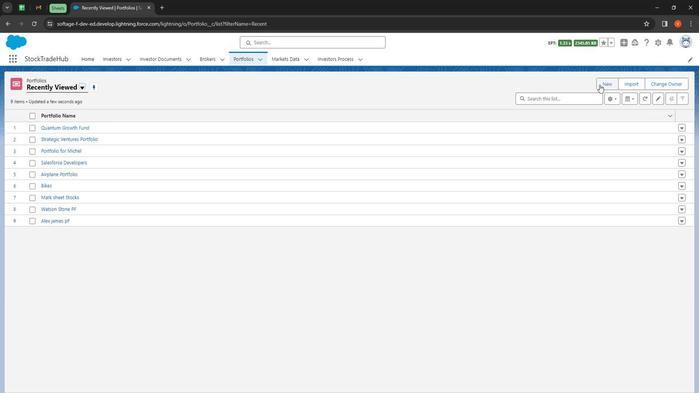 
Action: Mouse pressed left at (538, 94)
Screenshot: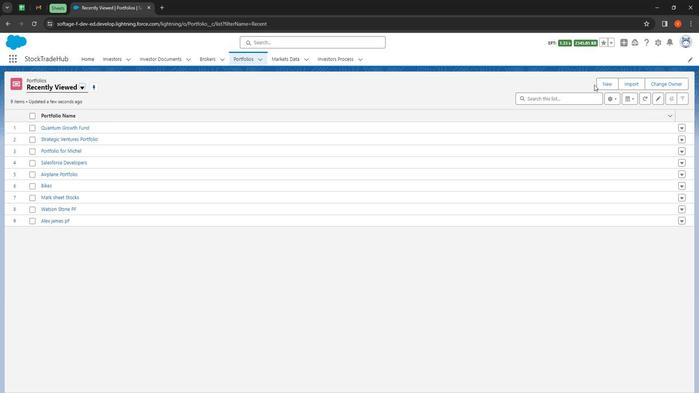 
Action: Mouse moved to (545, 95)
Screenshot: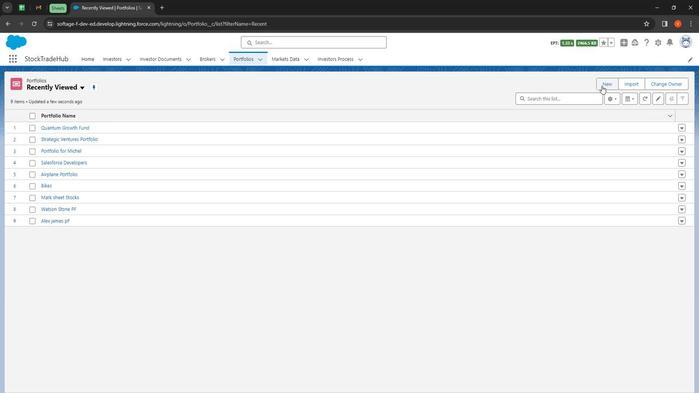 
Action: Mouse pressed left at (545, 95)
Screenshot: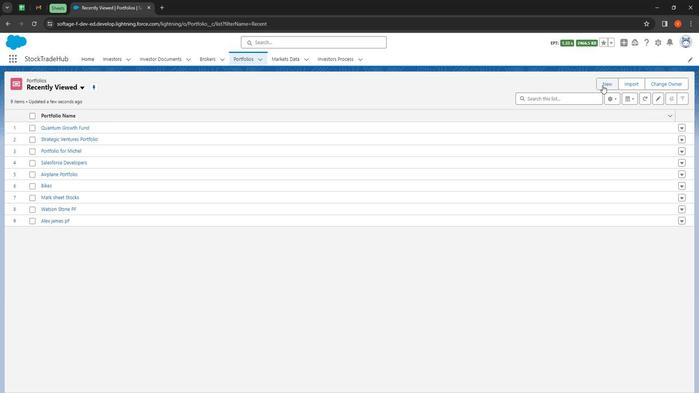 
Action: Mouse moved to (243, 142)
Screenshot: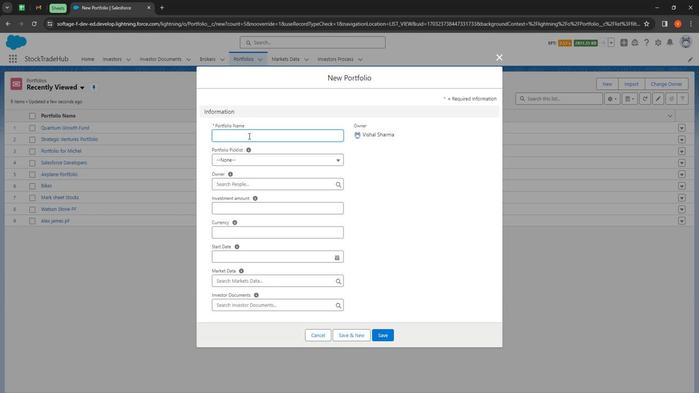 
Action: Mouse pressed left at (243, 142)
Screenshot: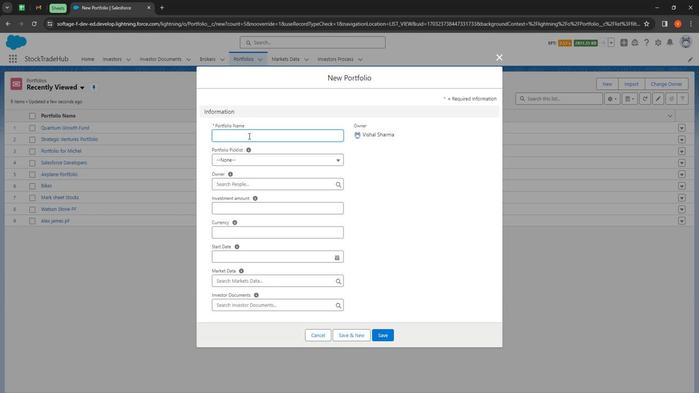 
Action: Mouse moved to (263, 143)
Screenshot: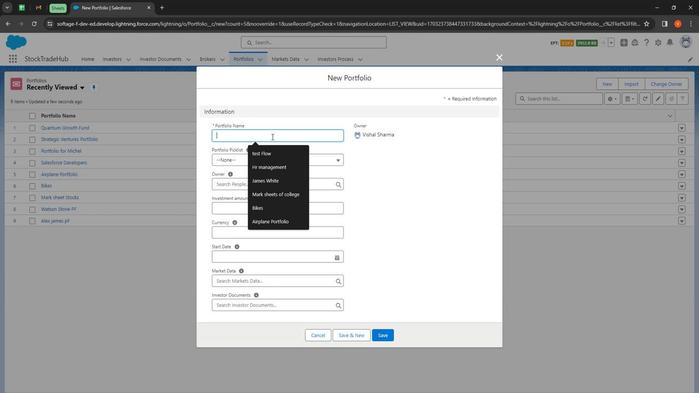 
Action: Key pressed <Key.shift>
Screenshot: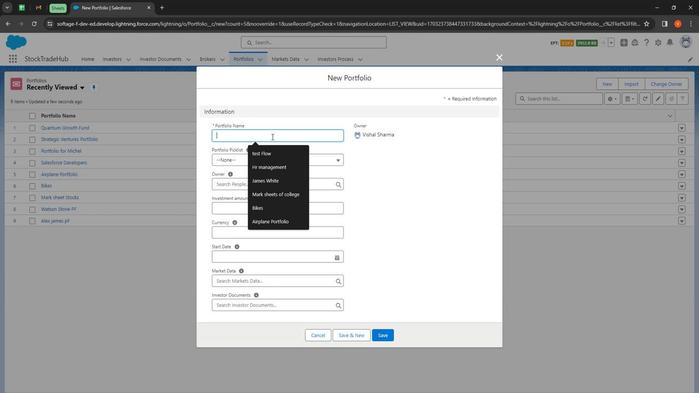 
Action: Mouse moved to (271, 130)
Screenshot: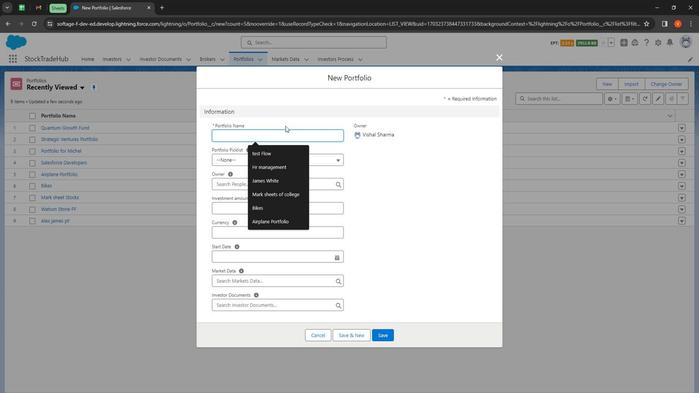 
Action: Key pressed <Key.shift><Key.shift><Key.shift><Key.shift><Key.shift><Key.shift><Key.shift><Key.shift><Key.shift><Key.shift><Key.shift><Key.shift><Key.shift><Key.shift><Key.shift><Key.shift><Key.shift><Key.shift><Key.shift><Key.shift><Key.shift><Key.shift><Key.shift><Key.shift><Key.shift><Key.shift><Key.shift><Key.shift><Key.shift><Key.shift><Key.shift><Key.shift><Key.shift><Key.shift><Key.shift><Key.shift><Key.shift><Key.shift><Key.shift><Key.shift><Key.shift><Key.shift><Key.shift><Key.shift><Key.shift><Key.shift><Key.shift><Key.shift><Key.shift><Key.shift><Key.shift><Key.shift><Key.shift><Key.shift><Key.shift><Key.shift><Key.shift><Key.shift><Key.shift><Key.shift><Key.shift>Pe
Screenshot: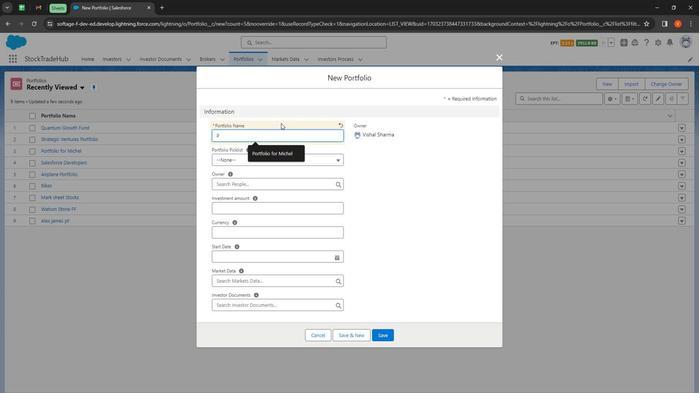 
Action: Mouse moved to (271, 130)
Screenshot: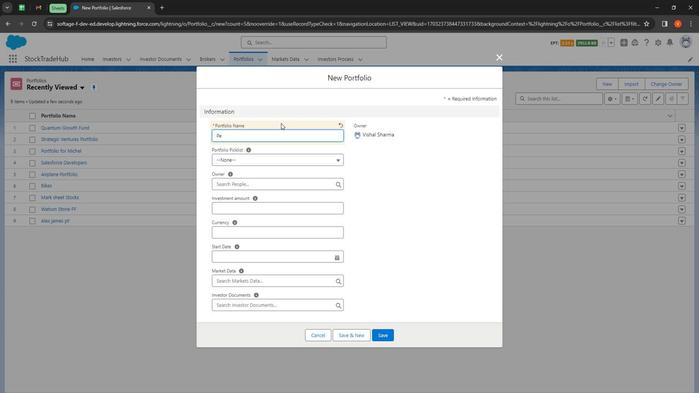
Action: Key pressed nnacle<Key.space><Key.shift>Captital<Key.space><Key.shift><Key.shift>Holdings
Screenshot: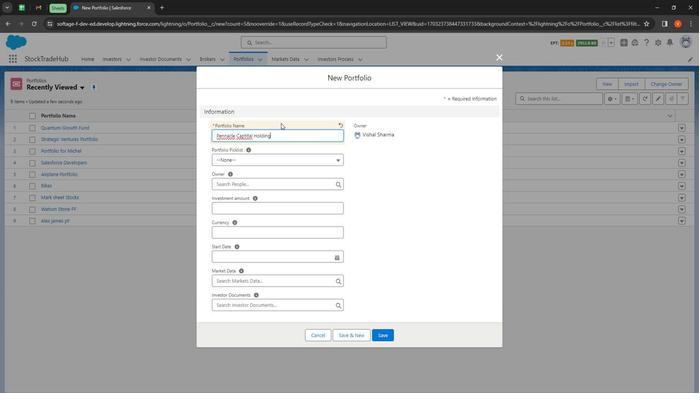 
Action: Mouse moved to (240, 141)
Screenshot: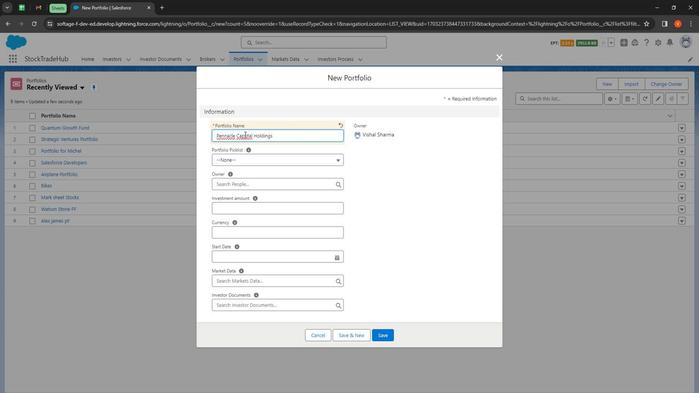 
Action: Mouse pressed left at (240, 141)
Screenshot: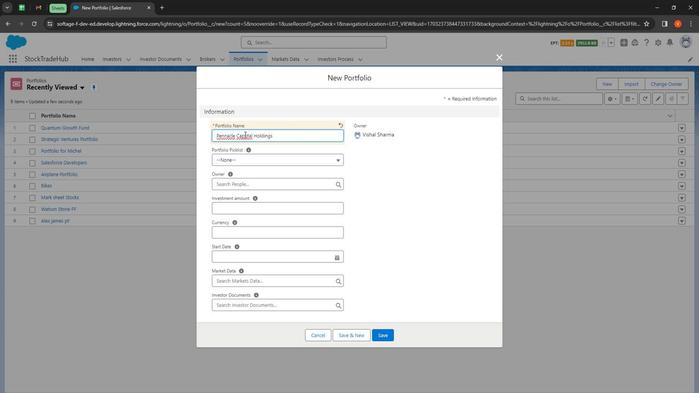 
Action: Mouse moved to (270, 135)
Screenshot: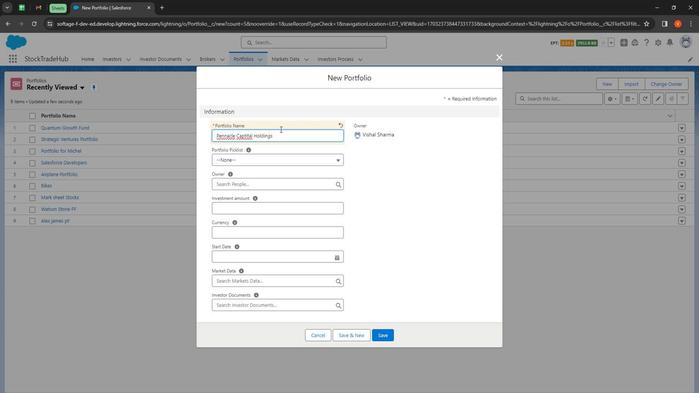 
Action: Key pressed <Key.delete>
Screenshot: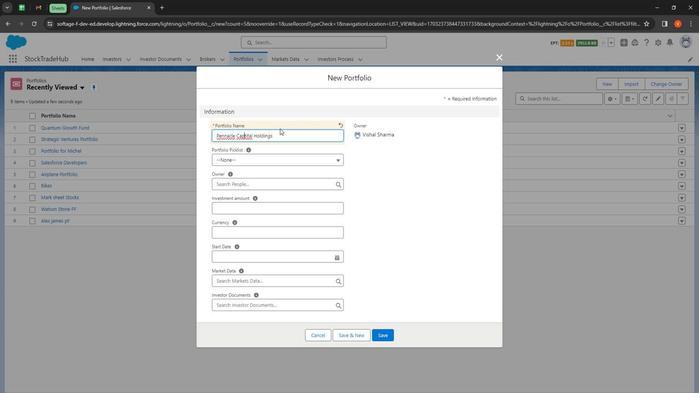 
Action: Mouse moved to (270, 135)
Screenshot: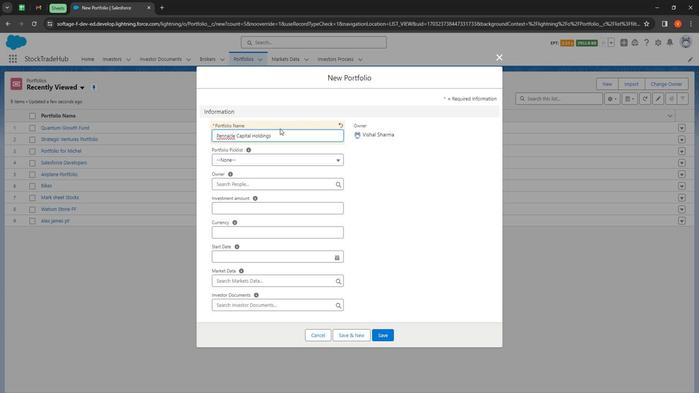
Action: Key pressed <Key.right><Key.right>
Screenshot: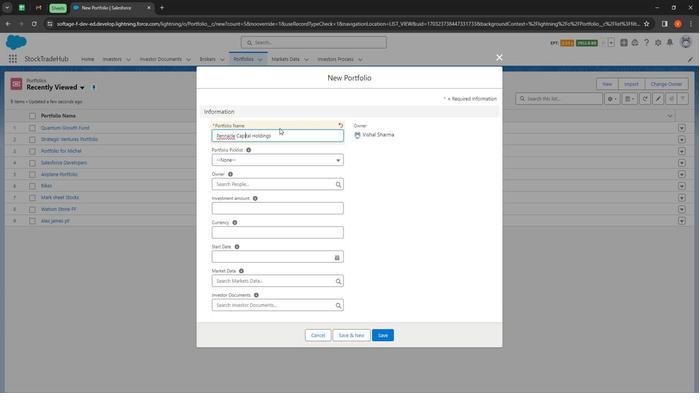 
Action: Mouse moved to (219, 141)
Screenshot: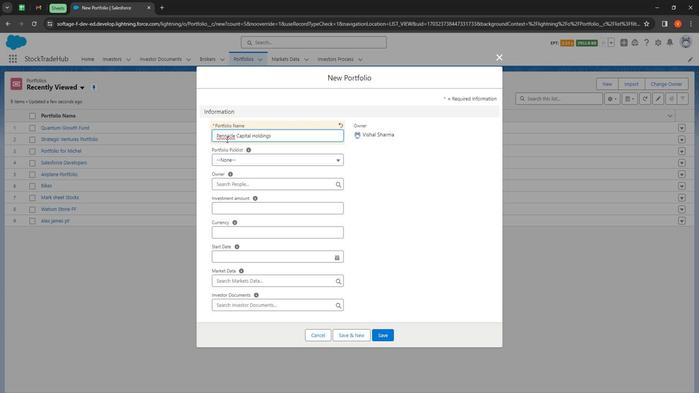 
Action: Mouse pressed left at (219, 141)
Screenshot: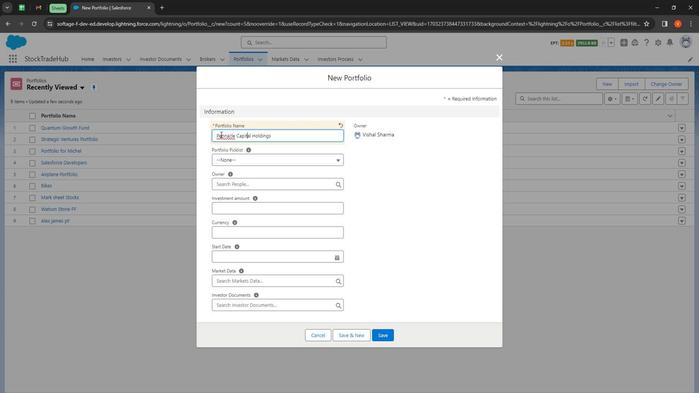 
Action: Mouse moved to (220, 140)
Screenshot: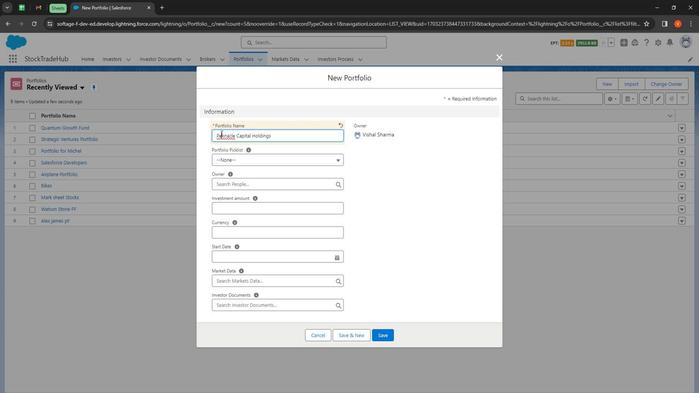 
Action: Mouse pressed right at (220, 140)
Screenshot: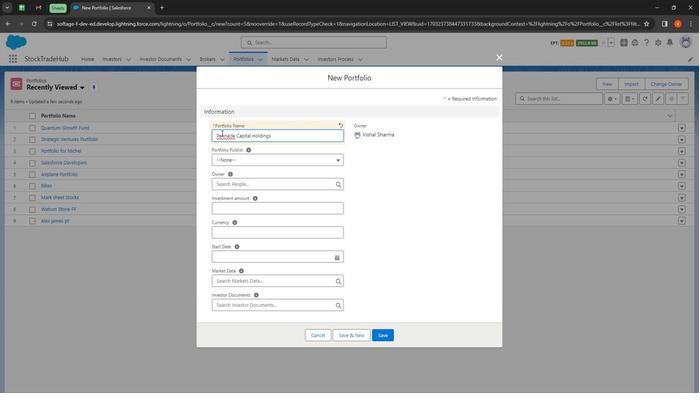 
Action: Mouse moved to (236, 152)
Screenshot: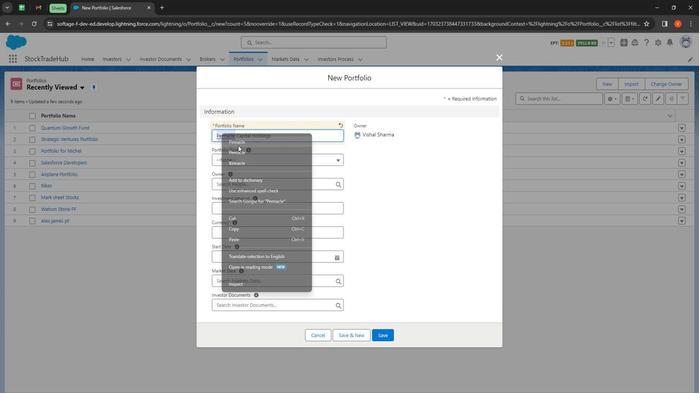 
Action: Mouse pressed left at (236, 152)
Screenshot: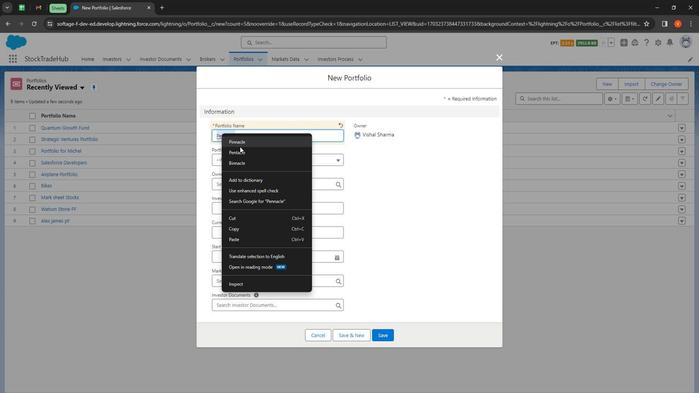 
Action: Mouse moved to (253, 163)
Screenshot: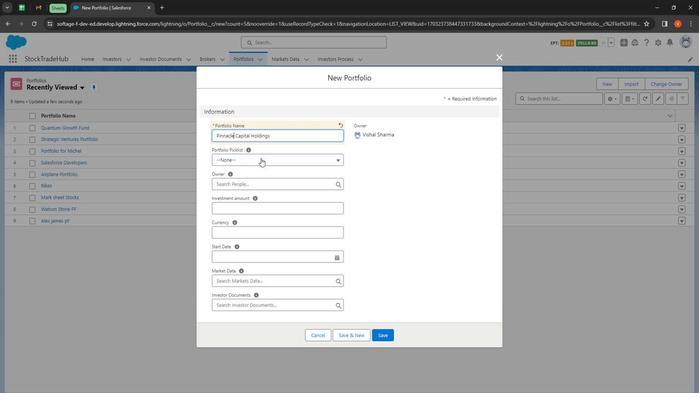 
Action: Mouse pressed left at (253, 163)
Screenshot: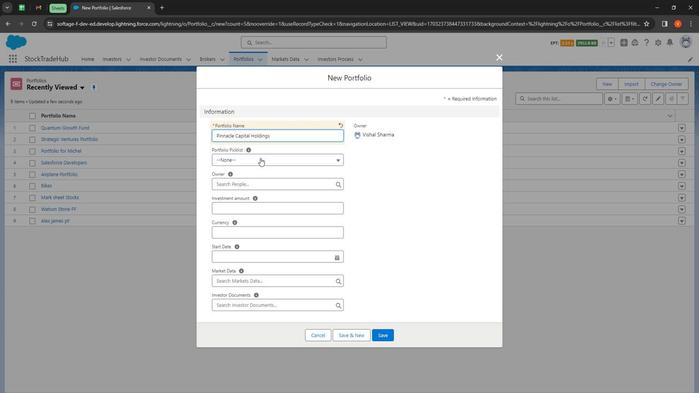 
Action: Mouse moved to (232, 225)
Screenshot: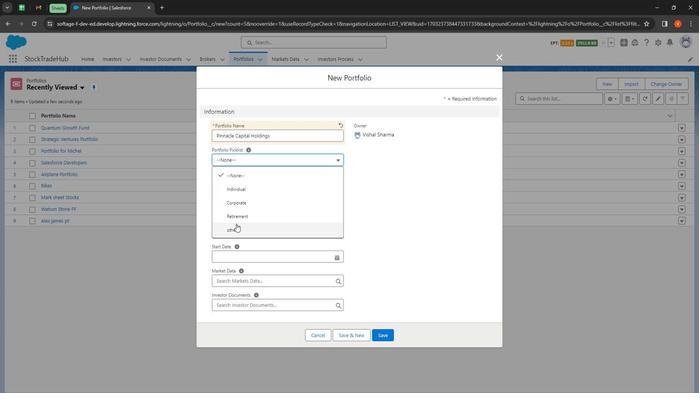 
Action: Mouse pressed left at (232, 225)
Screenshot: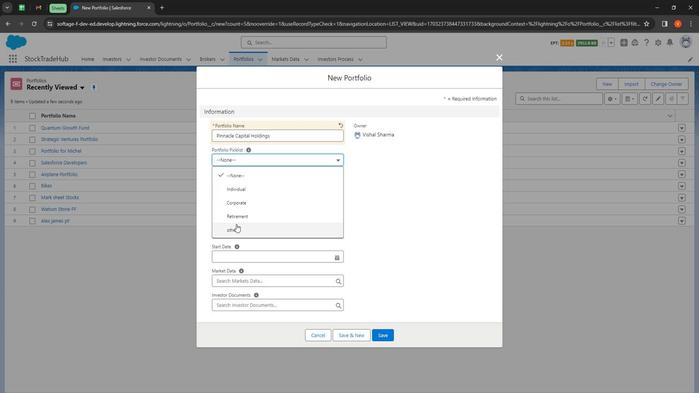 
Action: Mouse moved to (244, 185)
Screenshot: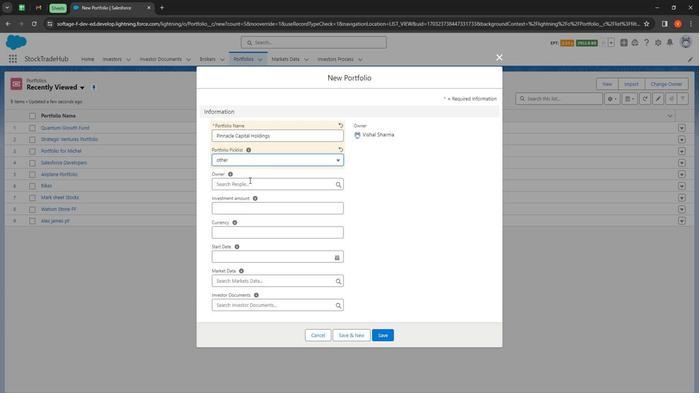 
Action: Mouse pressed left at (244, 185)
Screenshot: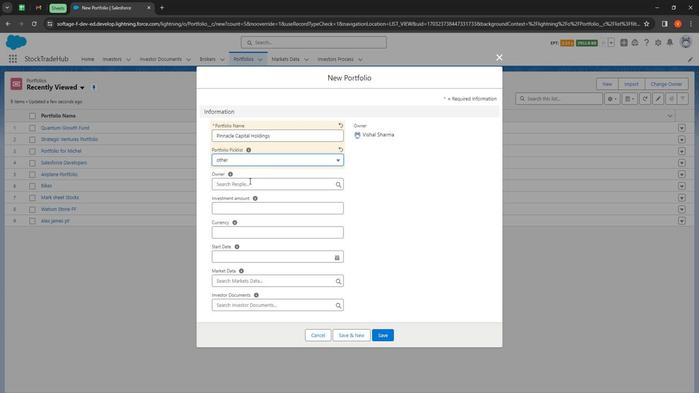 
Action: Mouse moved to (247, 266)
Screenshot: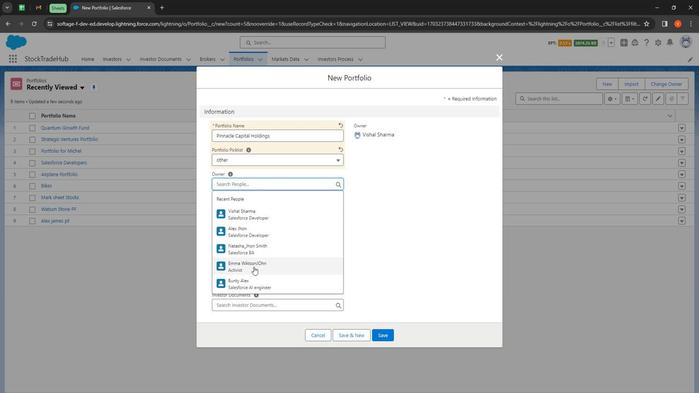 
Action: Mouse pressed left at (247, 266)
Screenshot: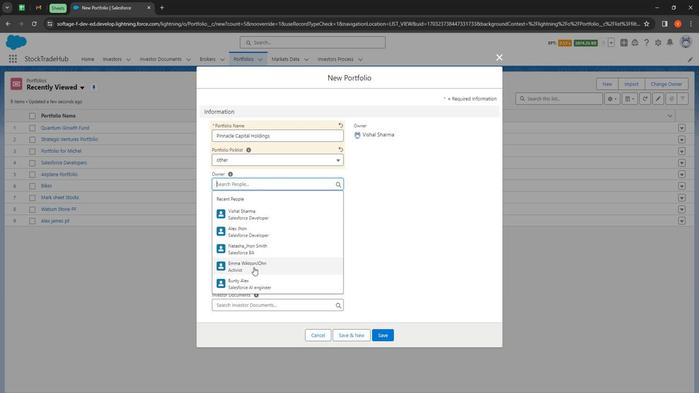 
Action: Mouse moved to (244, 275)
Screenshot: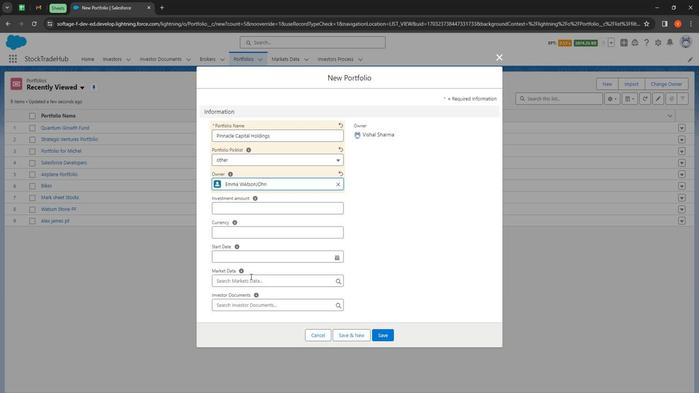 
Action: Mouse pressed left at (244, 275)
Screenshot: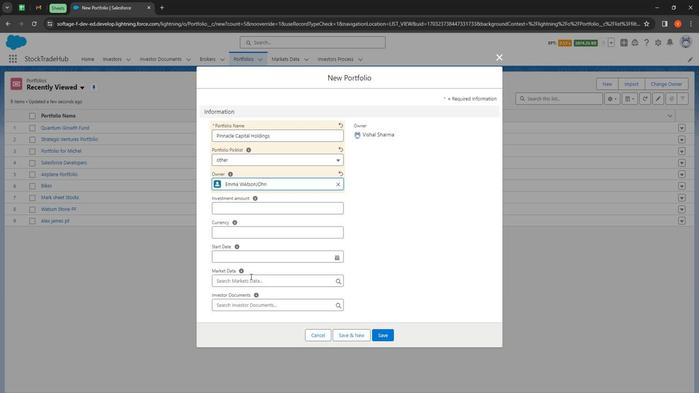 
Action: Mouse moved to (253, 345)
Screenshot: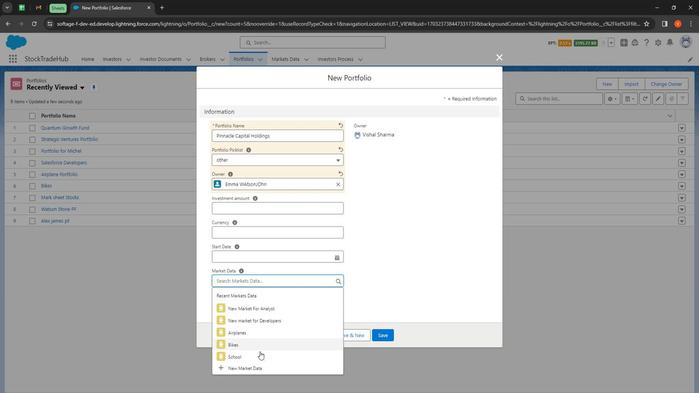 
Action: Mouse pressed left at (253, 345)
Screenshot: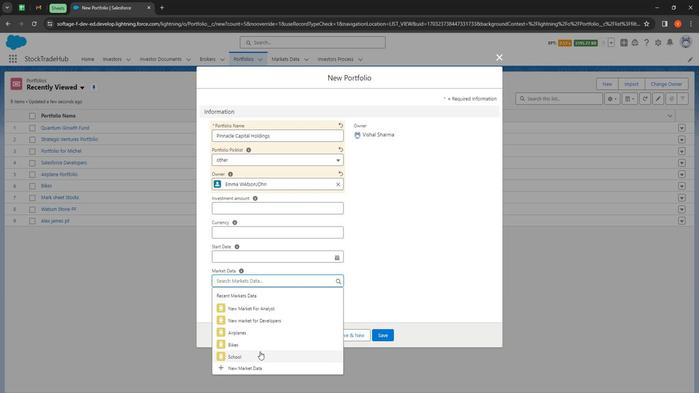 
Action: Mouse moved to (255, 300)
Screenshot: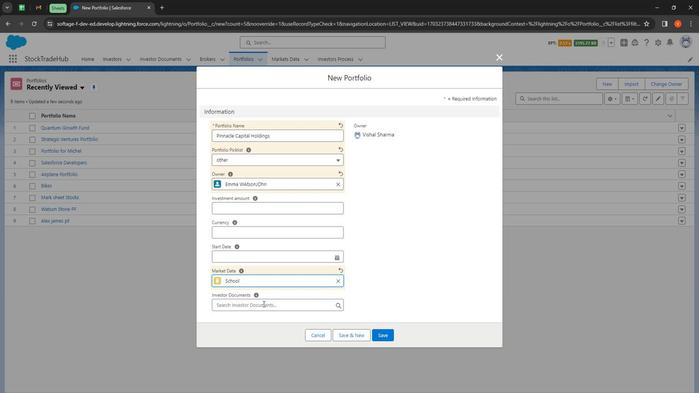 
Action: Mouse pressed left at (255, 300)
Screenshot: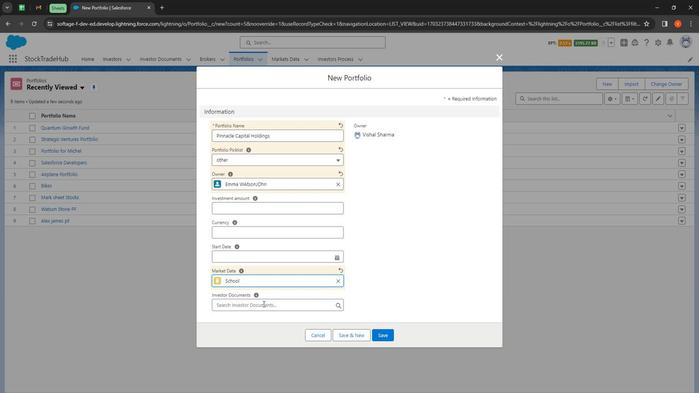 
Action: Mouse moved to (242, 239)
Screenshot: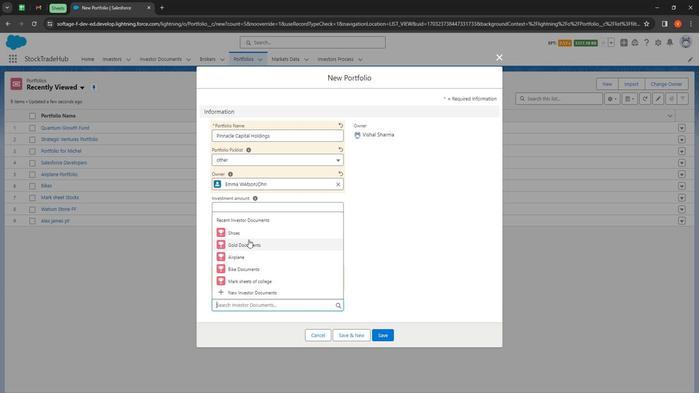 
Action: Mouse pressed left at (242, 239)
Screenshot: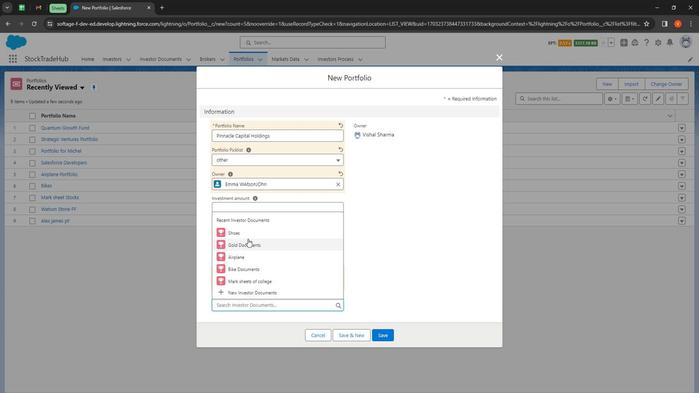 
Action: Mouse moved to (222, 211)
Screenshot: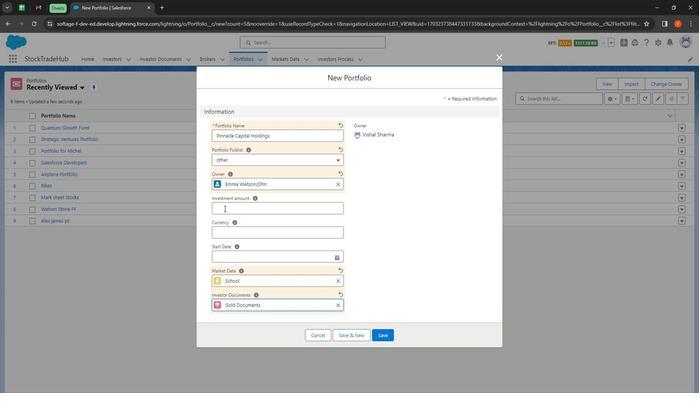 
Action: Mouse pressed left at (222, 211)
Screenshot: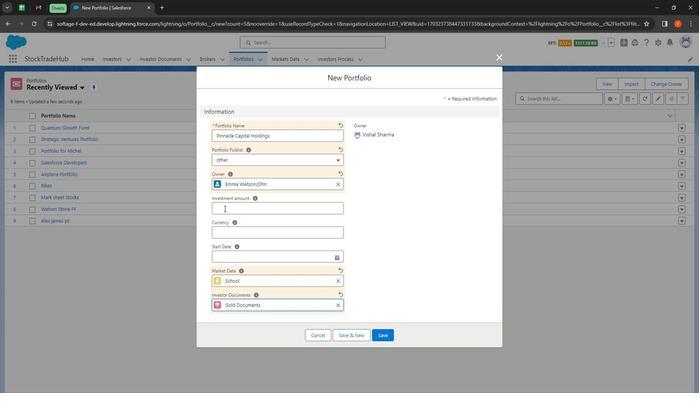 
Action: Key pressed <Key.shift>
Screenshot: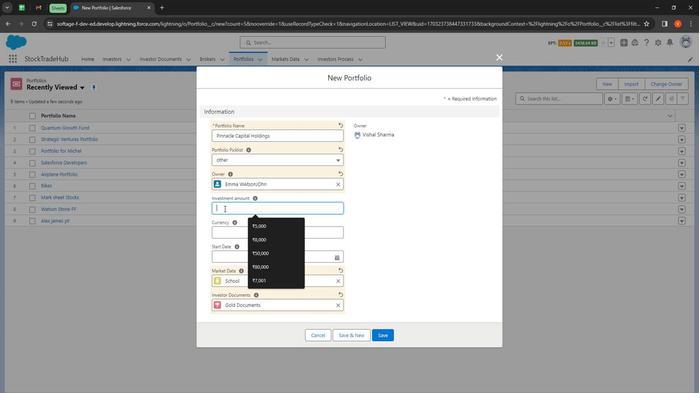 
Action: Mouse moved to (207, 138)
